 Task: nan
Action: Mouse moved to (478, 128)
Screenshot: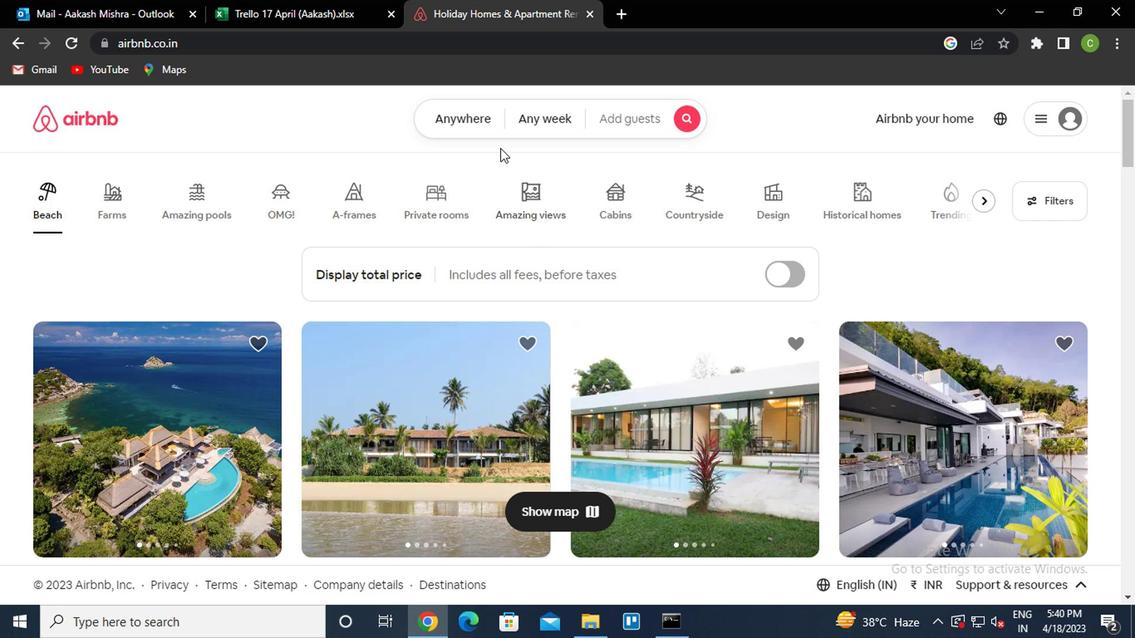 
Action: Mouse pressed left at (478, 128)
Screenshot: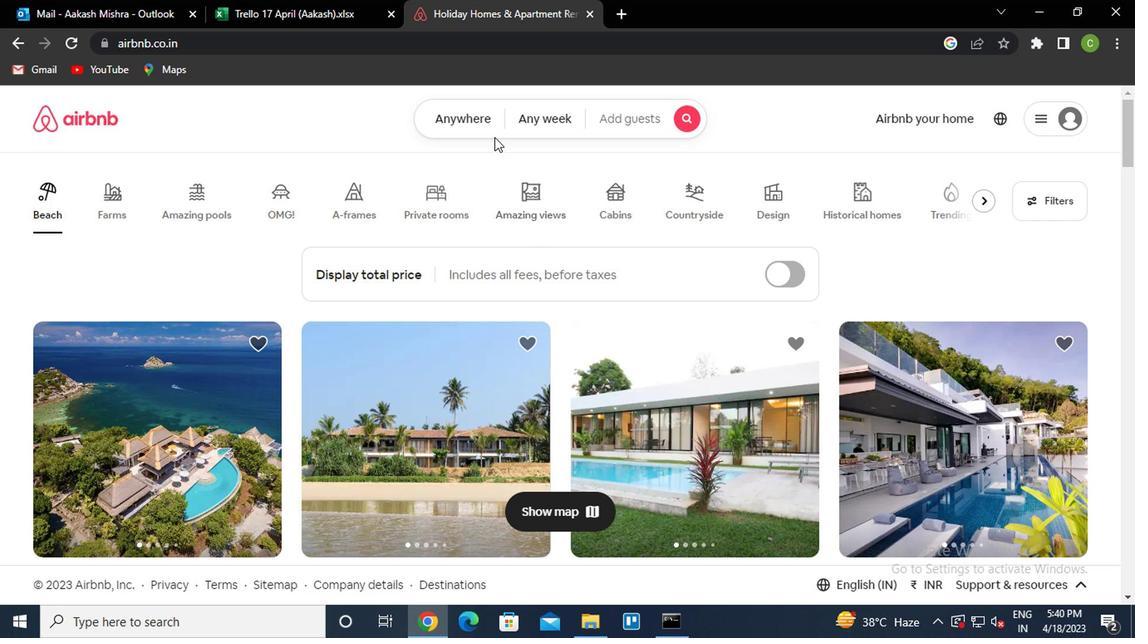 
Action: Mouse moved to (301, 194)
Screenshot: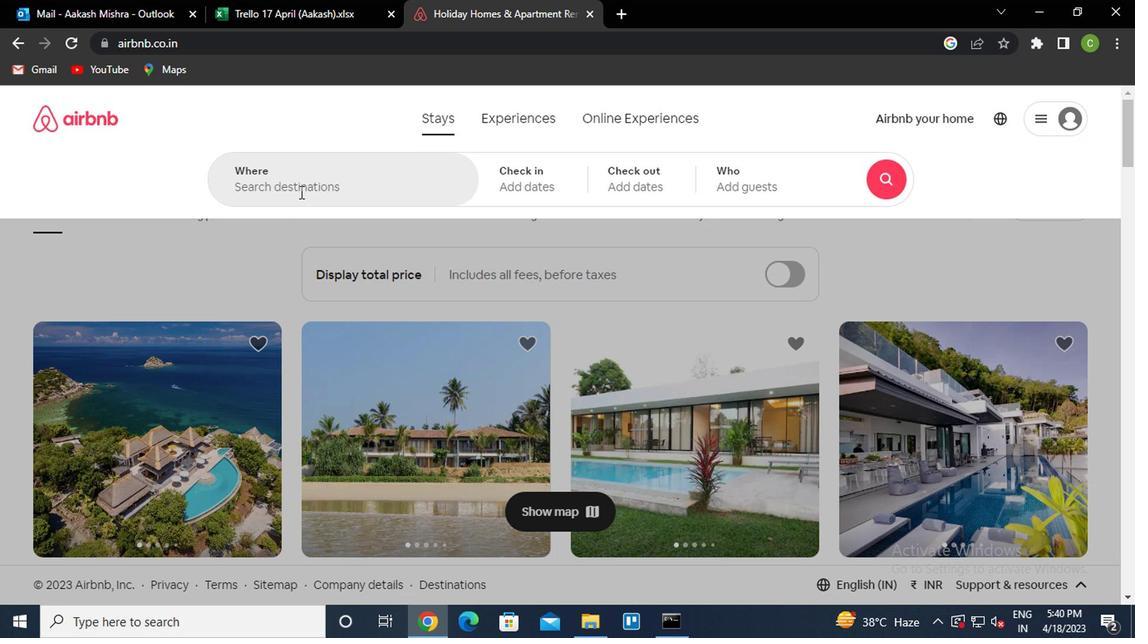 
Action: Mouse pressed left at (301, 194)
Screenshot: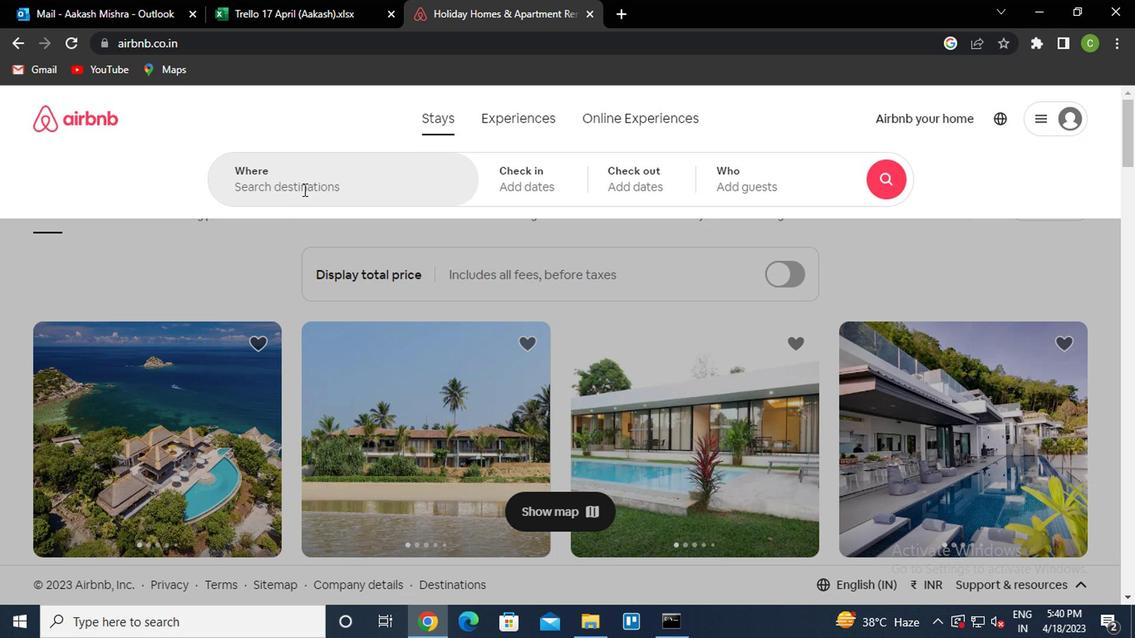 
Action: Key pressed v<Key.caps_lock>iradouro<Key.space><Key.caps_lock>b<Key.caps_lock>razil<Key.down><Key.enter>
Screenshot: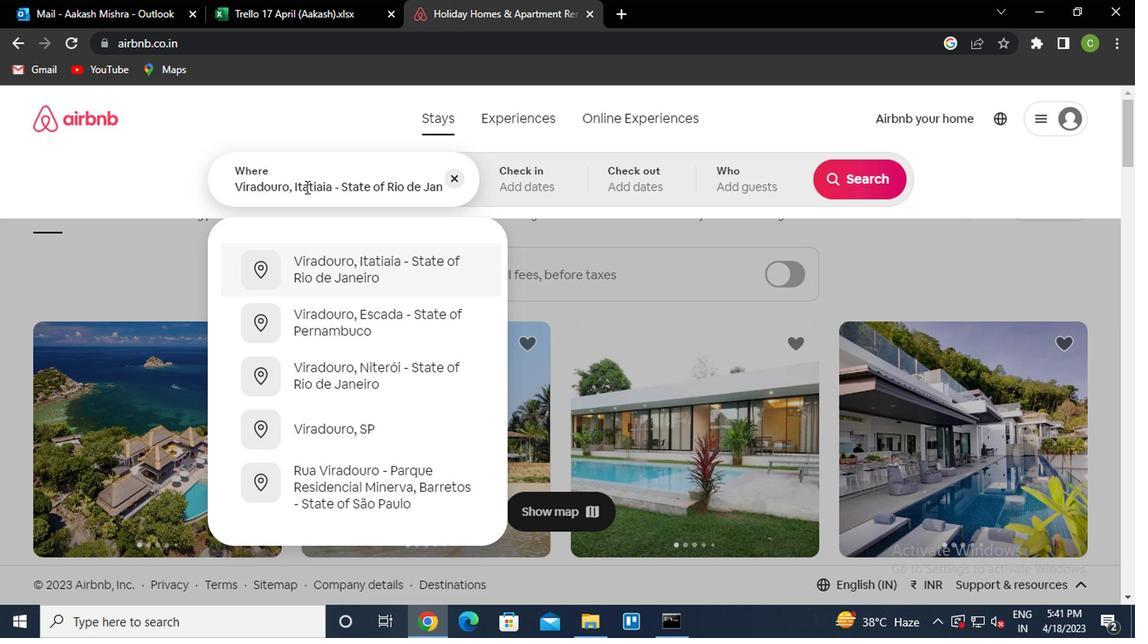 
Action: Mouse moved to (848, 315)
Screenshot: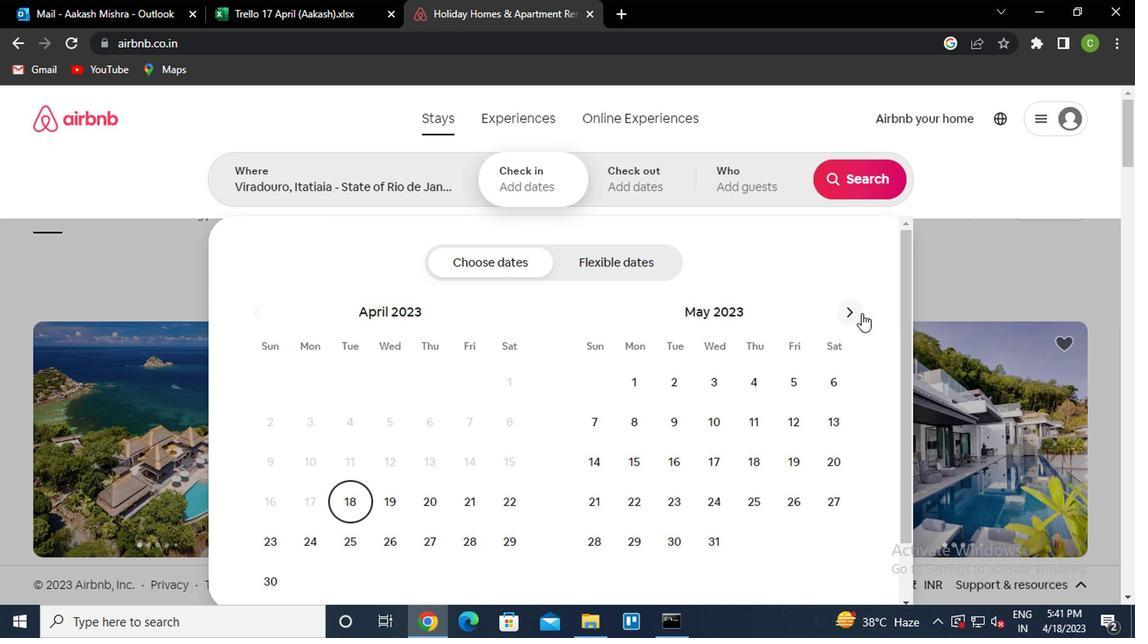 
Action: Mouse pressed left at (848, 315)
Screenshot: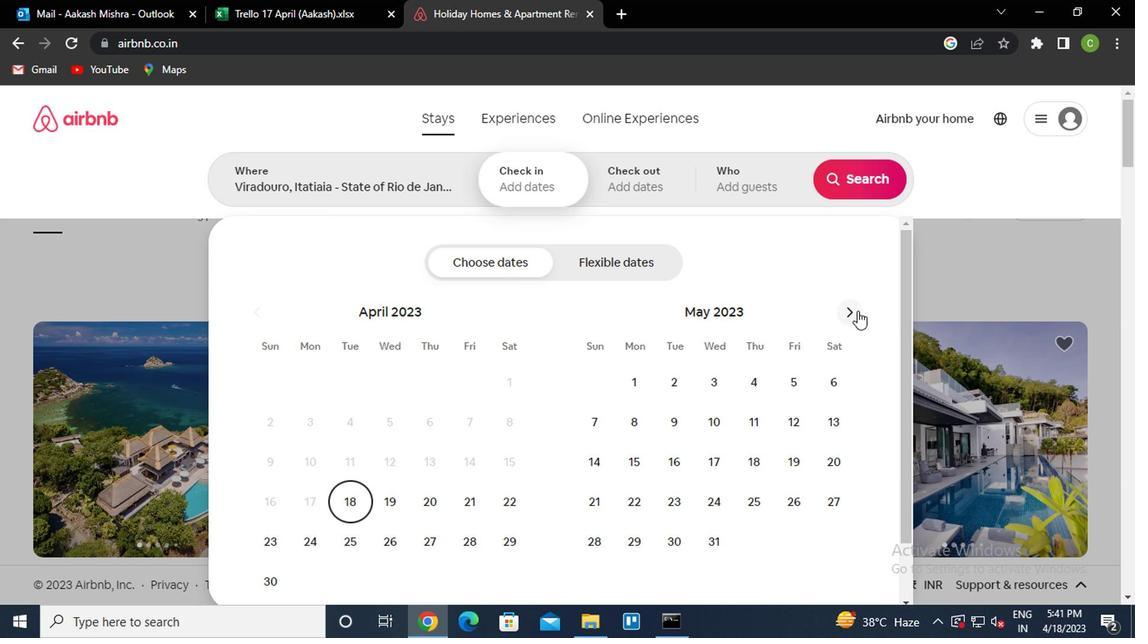 
Action: Mouse pressed left at (848, 315)
Screenshot: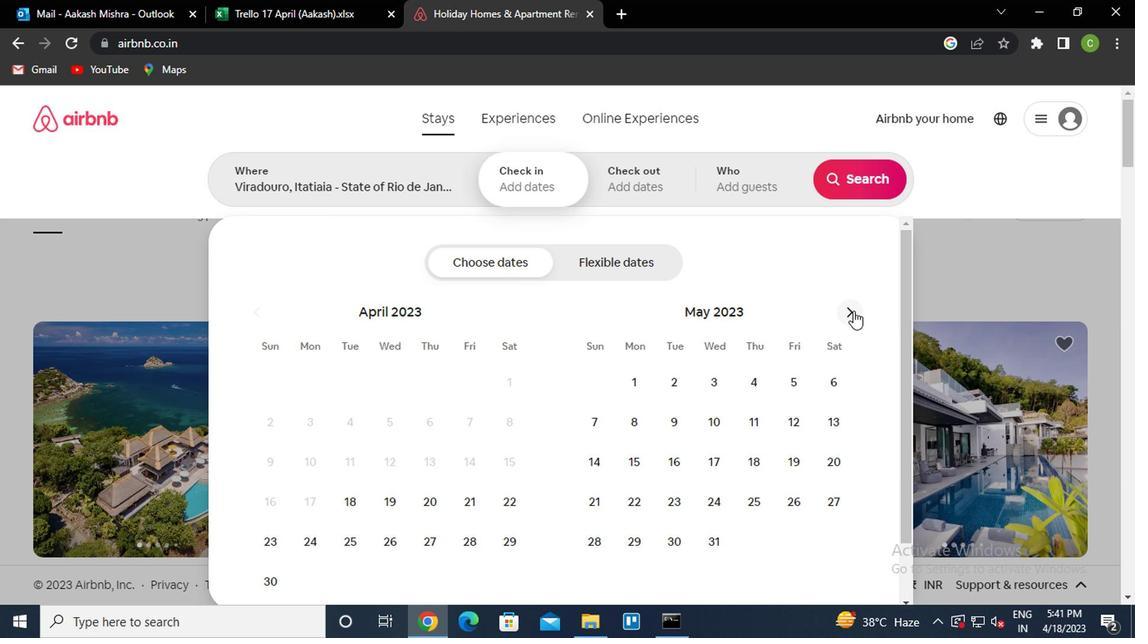 
Action: Mouse pressed left at (848, 315)
Screenshot: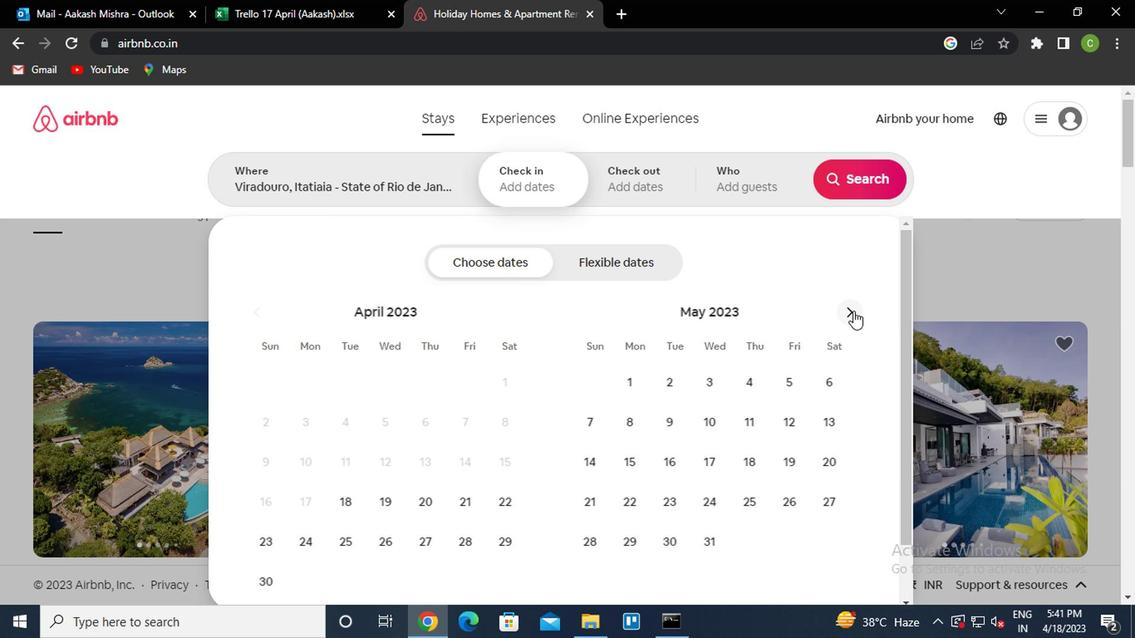 
Action: Mouse pressed left at (848, 315)
Screenshot: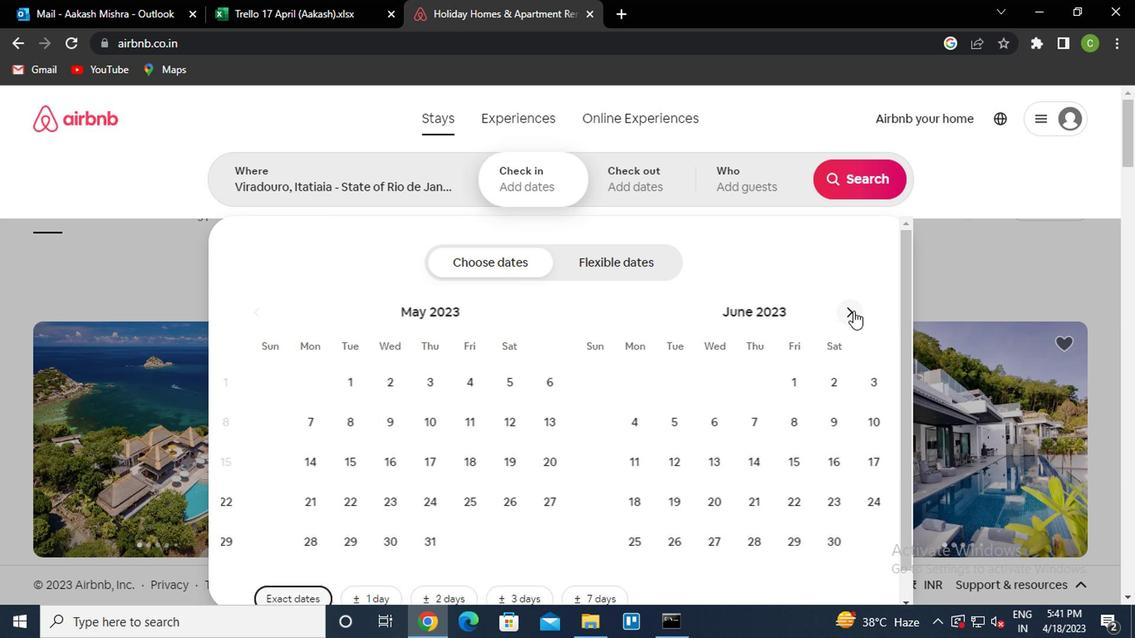 
Action: Mouse pressed left at (848, 315)
Screenshot: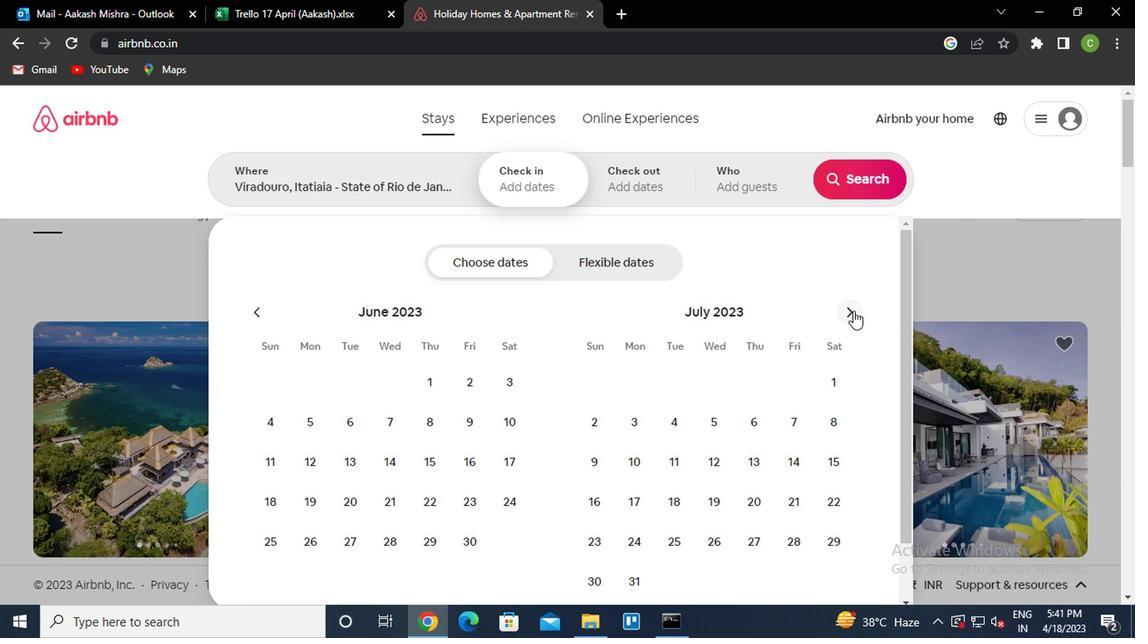 
Action: Mouse moved to (831, 425)
Screenshot: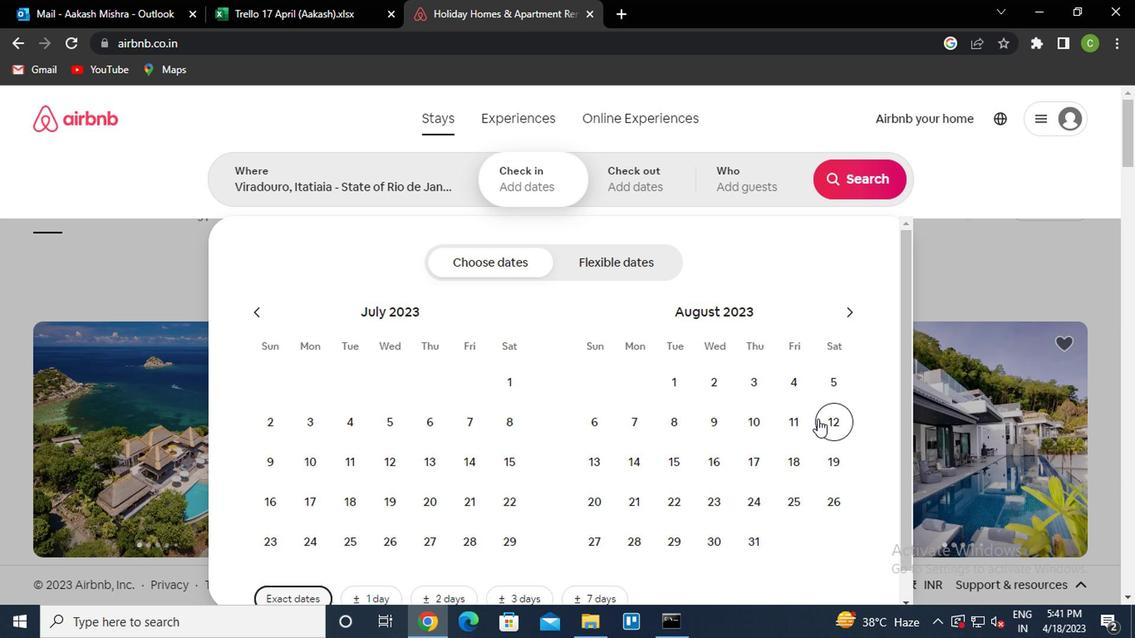 
Action: Mouse pressed left at (831, 425)
Screenshot: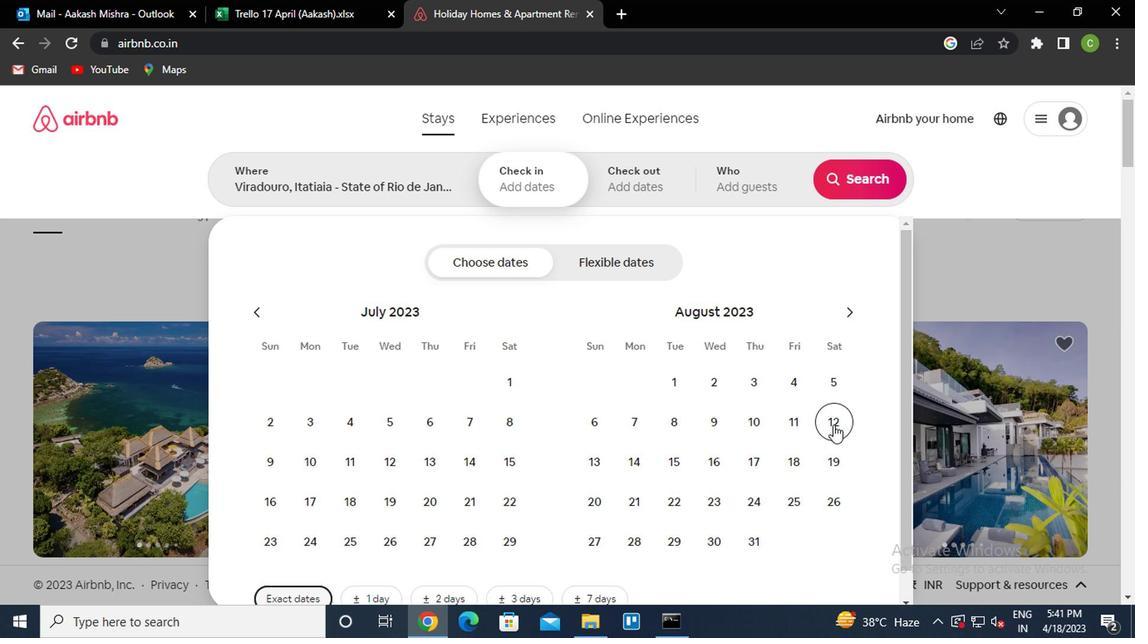 
Action: Mouse moved to (672, 460)
Screenshot: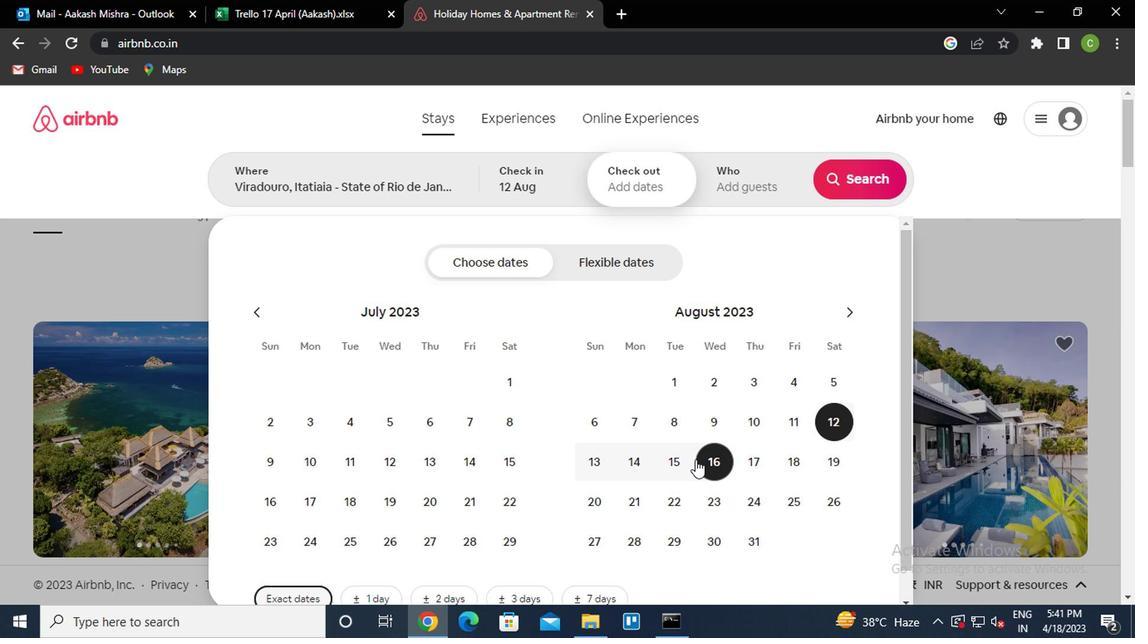 
Action: Mouse pressed left at (672, 460)
Screenshot: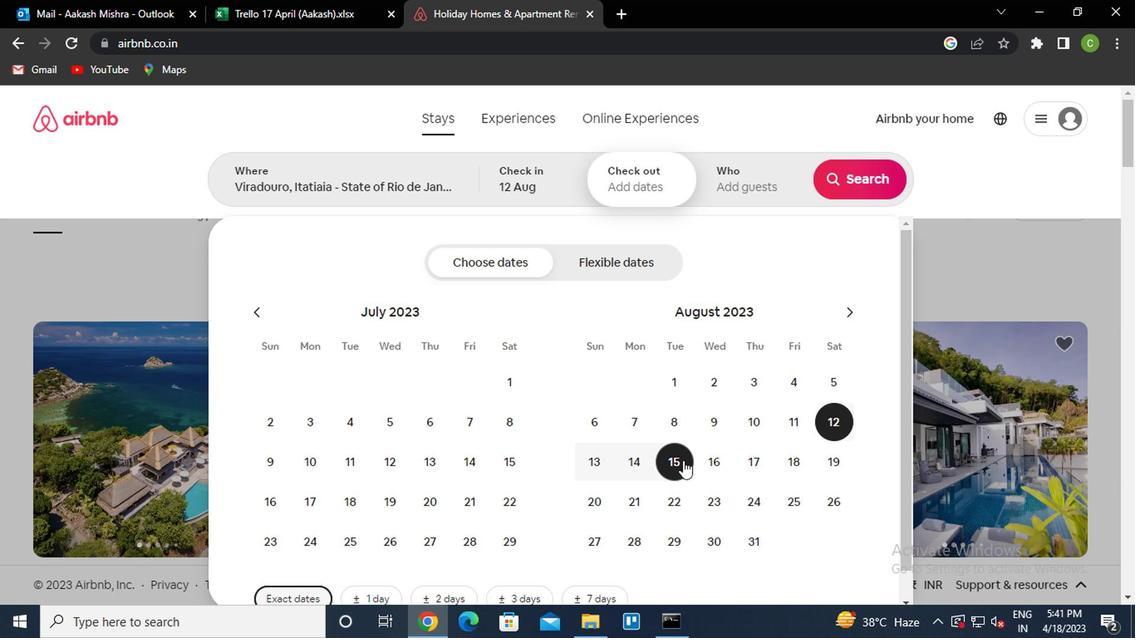 
Action: Mouse moved to (746, 199)
Screenshot: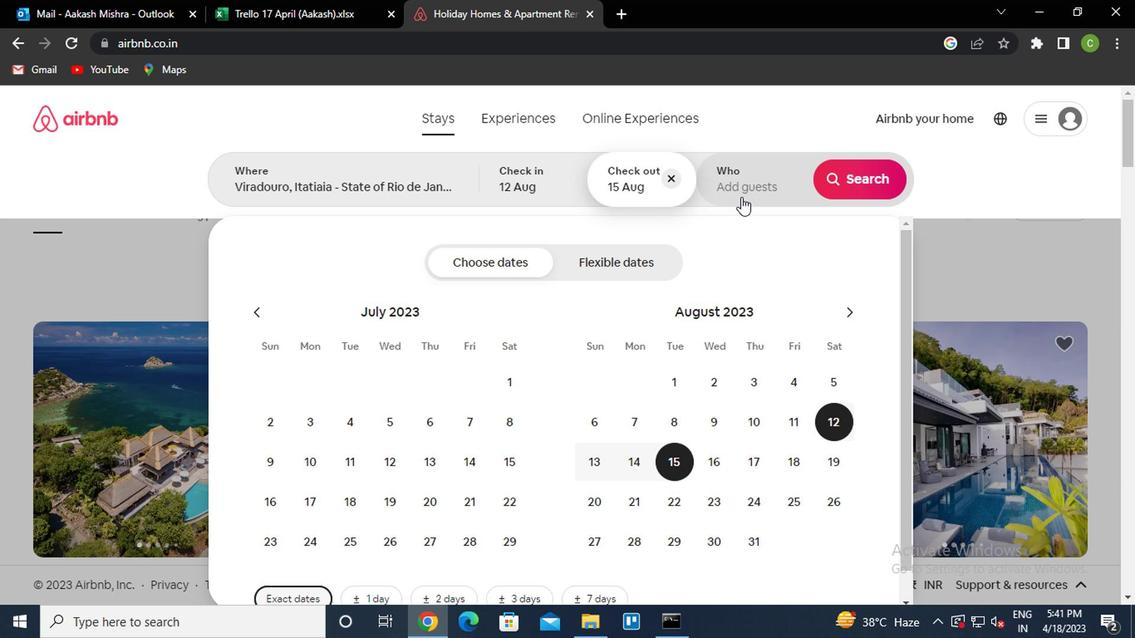 
Action: Mouse pressed left at (746, 199)
Screenshot: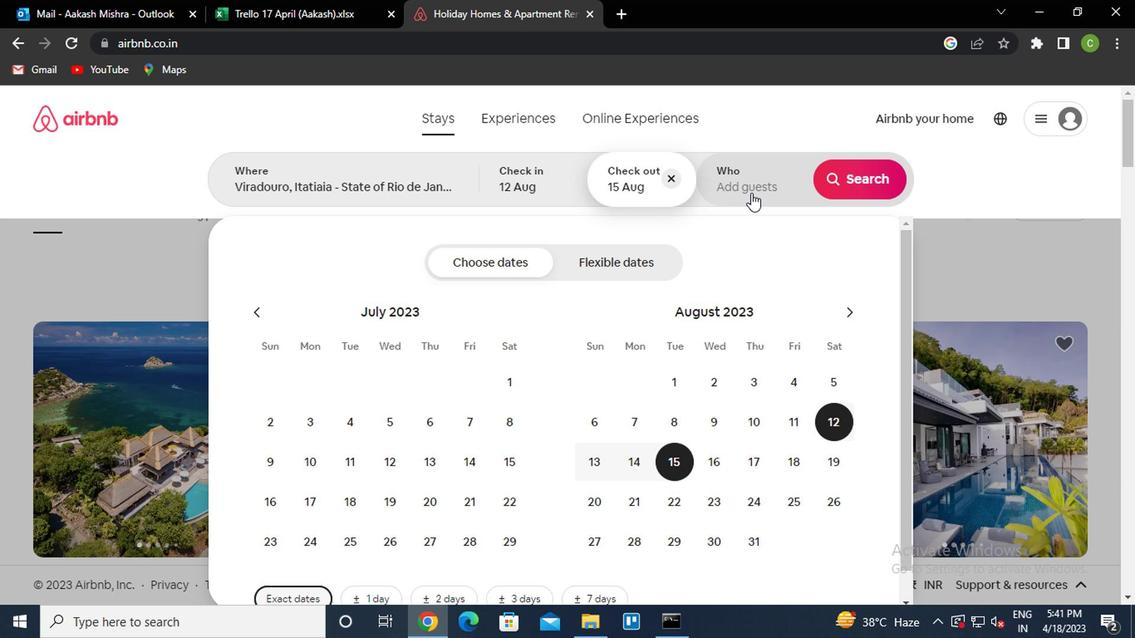 
Action: Mouse moved to (852, 274)
Screenshot: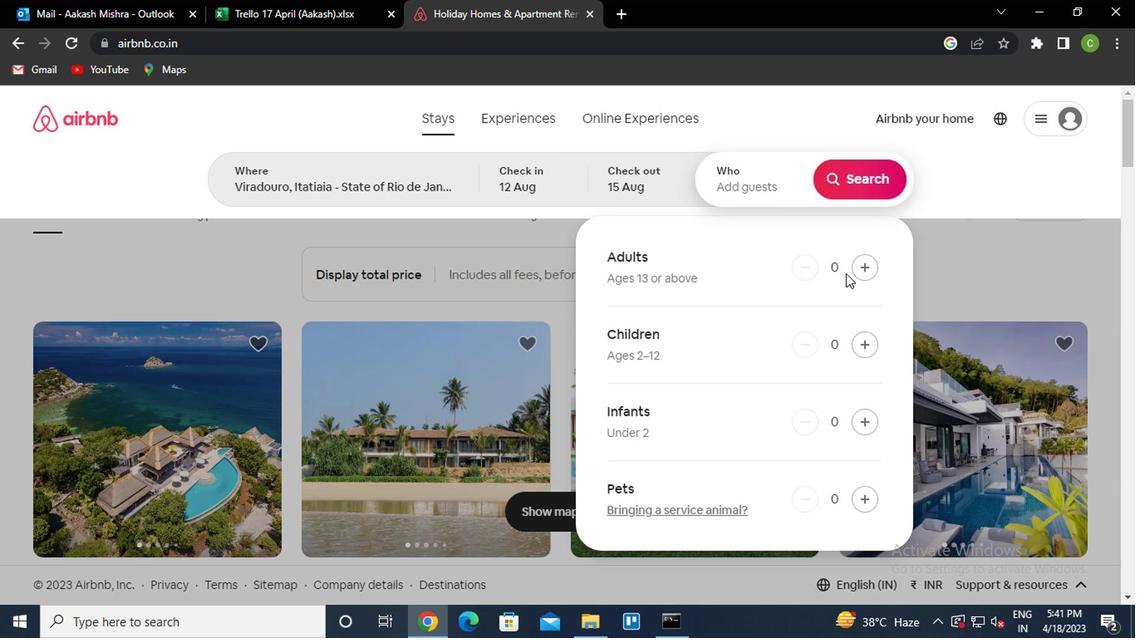 
Action: Mouse pressed left at (852, 274)
Screenshot: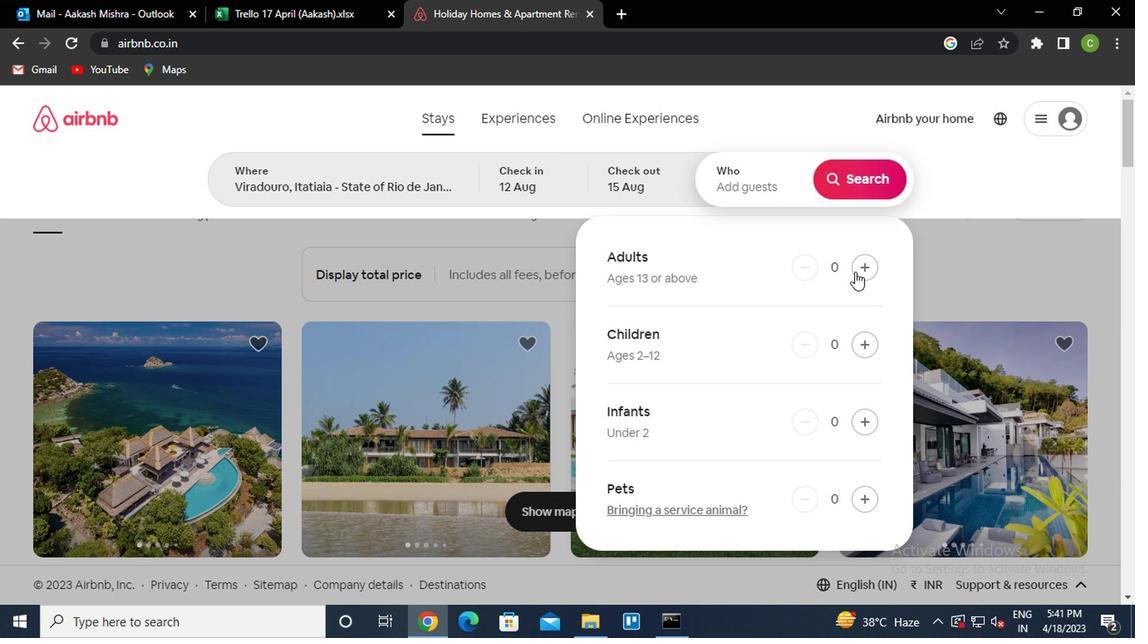 
Action: Mouse pressed left at (852, 274)
Screenshot: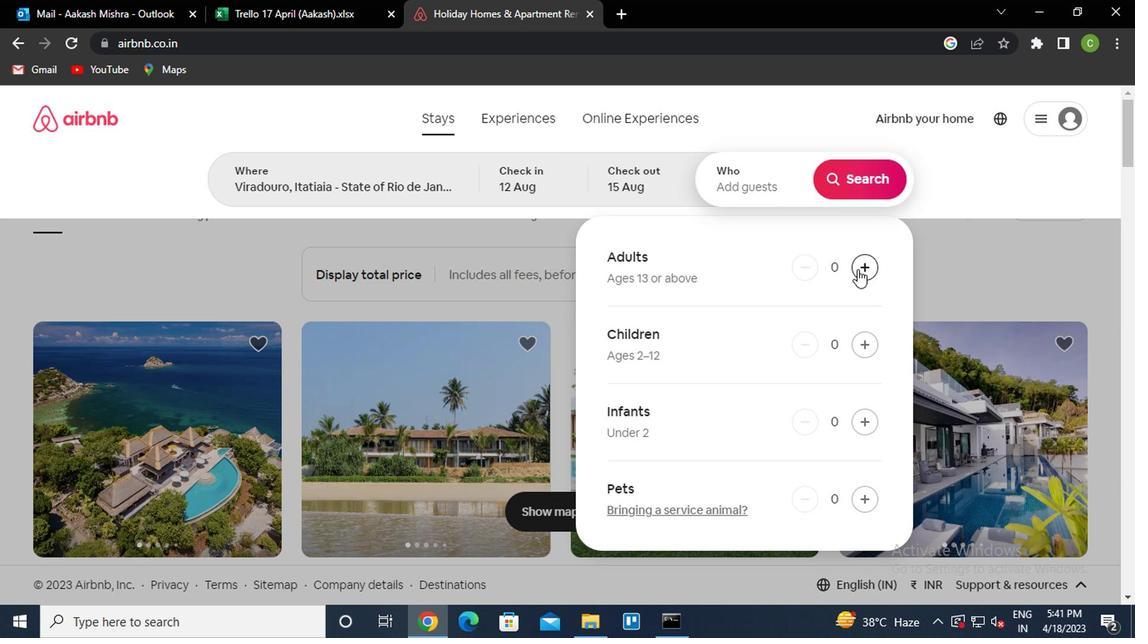 
Action: Mouse pressed left at (852, 274)
Screenshot: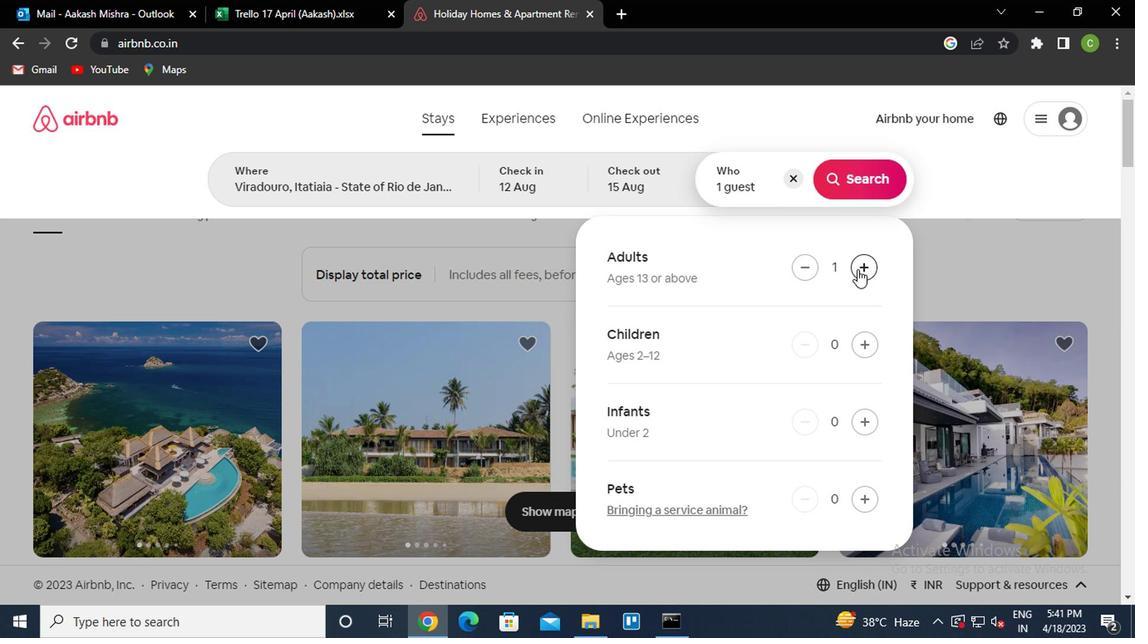 
Action: Mouse moved to (922, 257)
Screenshot: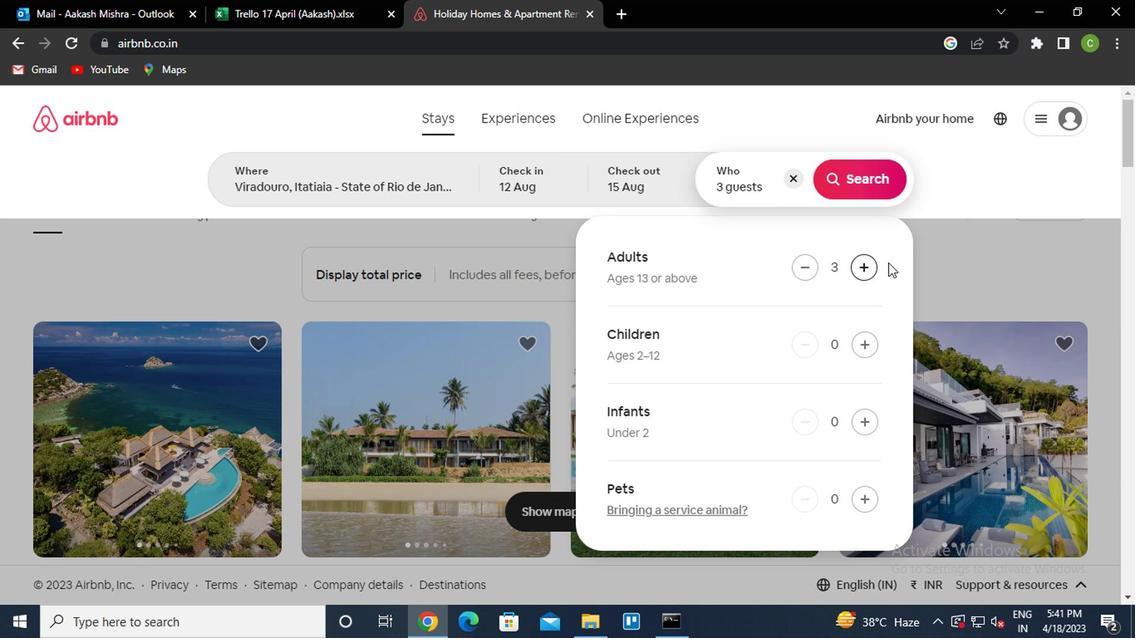 
Action: Mouse pressed left at (922, 257)
Screenshot: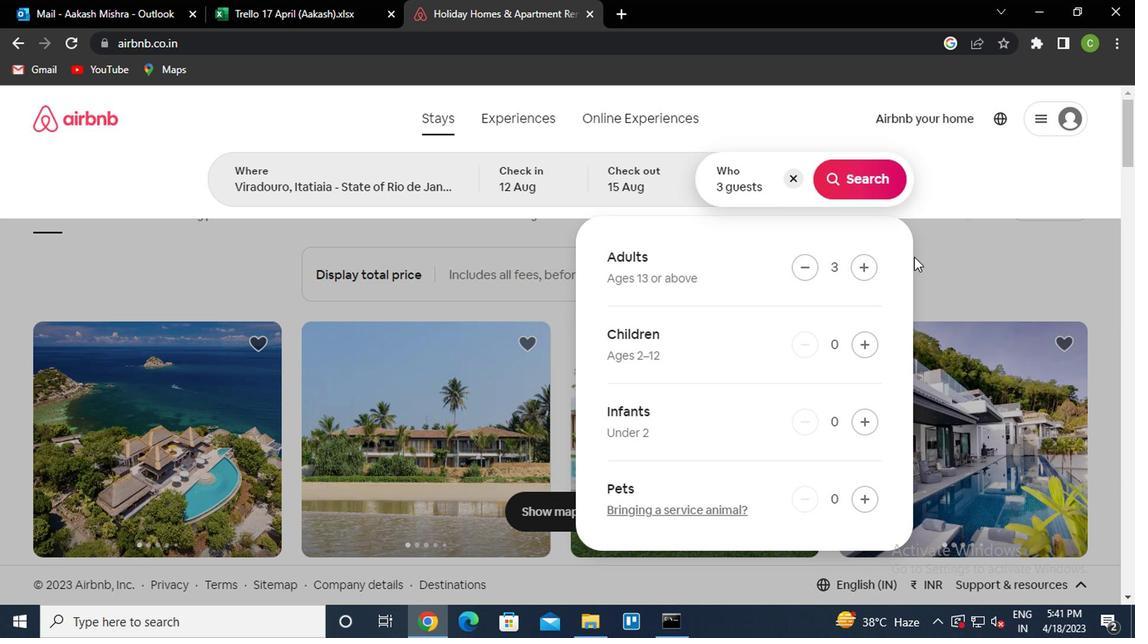 
Action: Mouse moved to (1050, 214)
Screenshot: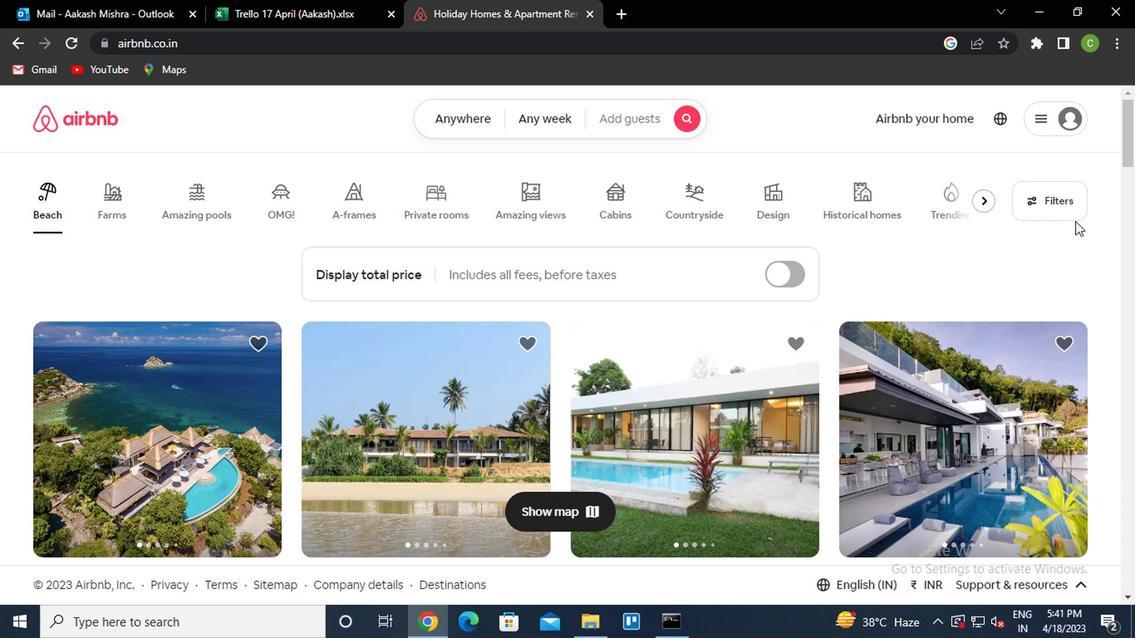 
Action: Mouse pressed left at (1050, 214)
Screenshot: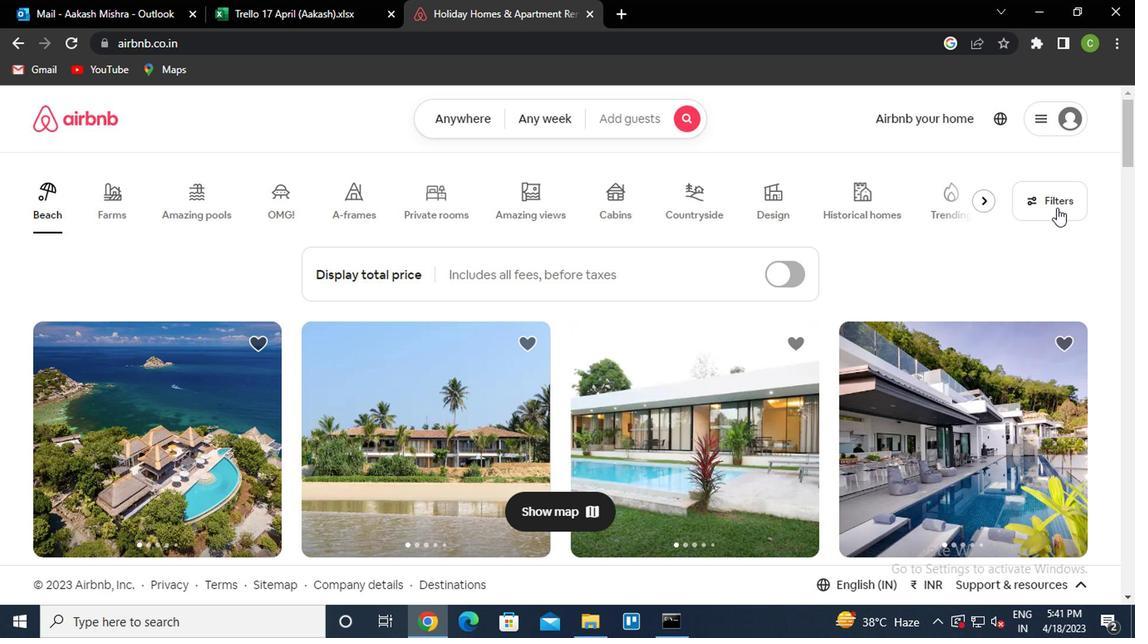 
Action: Mouse moved to (446, 395)
Screenshot: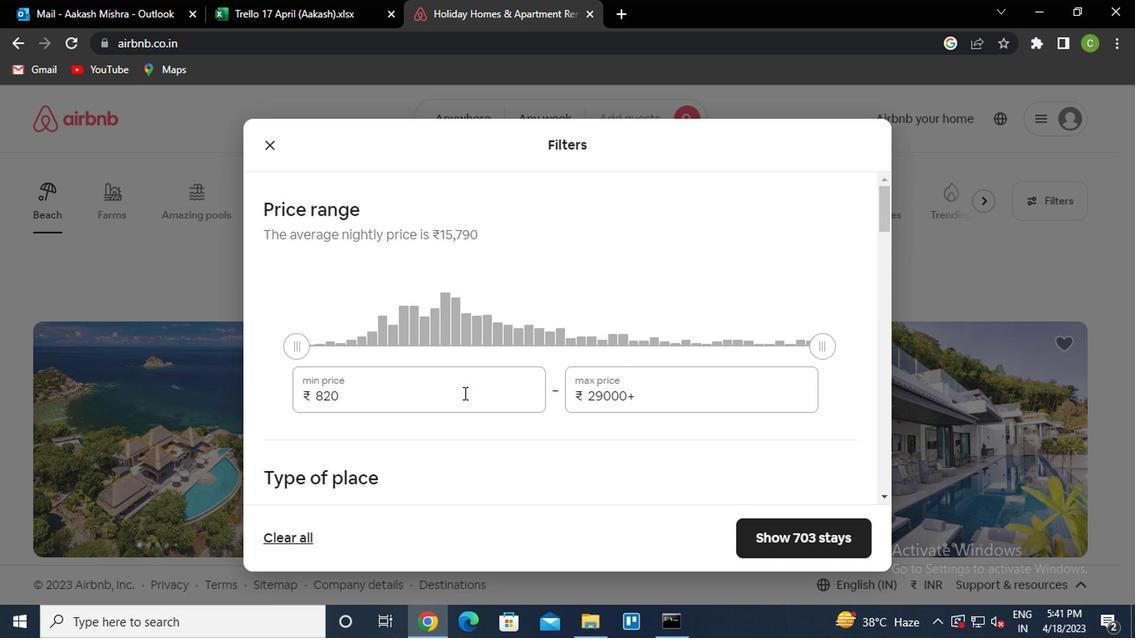 
Action: Mouse pressed left at (446, 395)
Screenshot: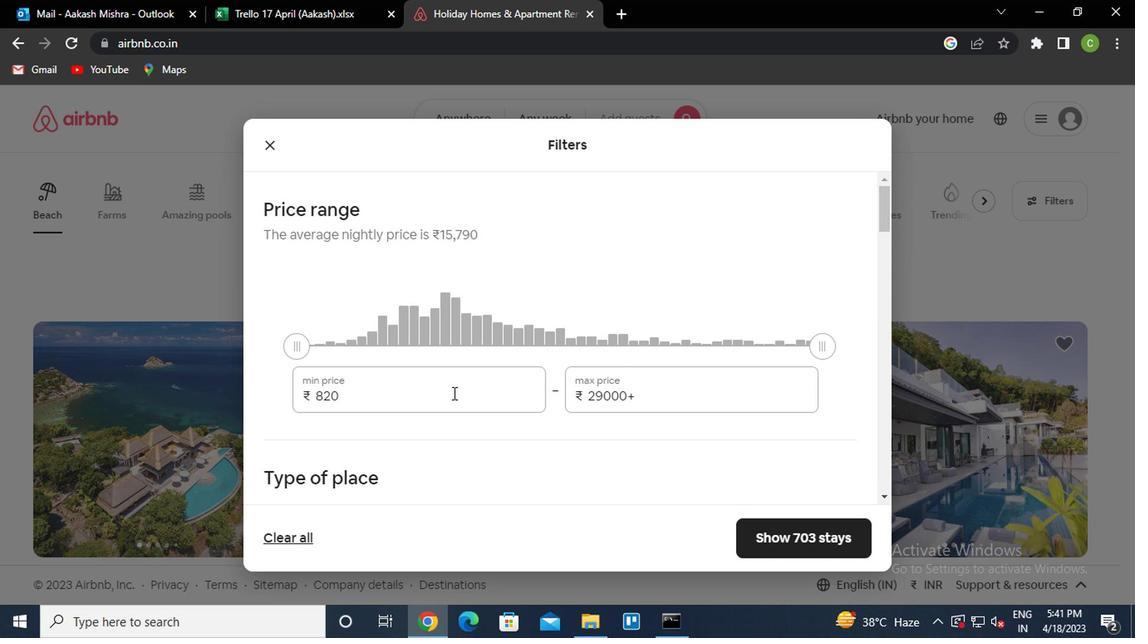 
Action: Mouse moved to (448, 395)
Screenshot: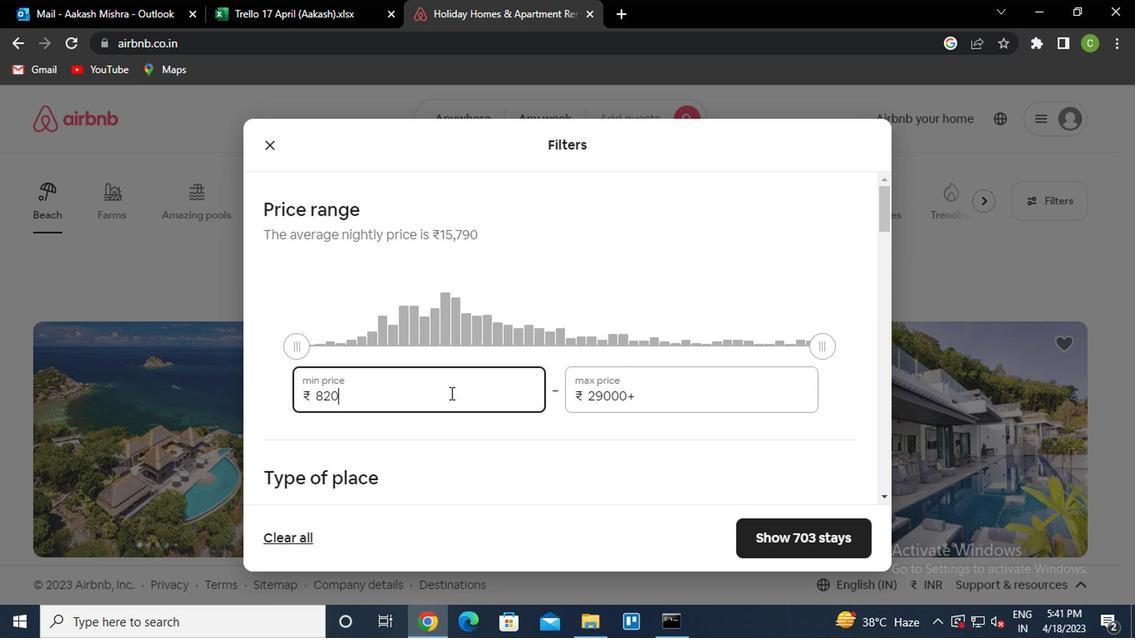 
Action: Key pressed <Key.backspace><Key.backspace><Key.backspace>12000<Key.tab>16000
Screenshot: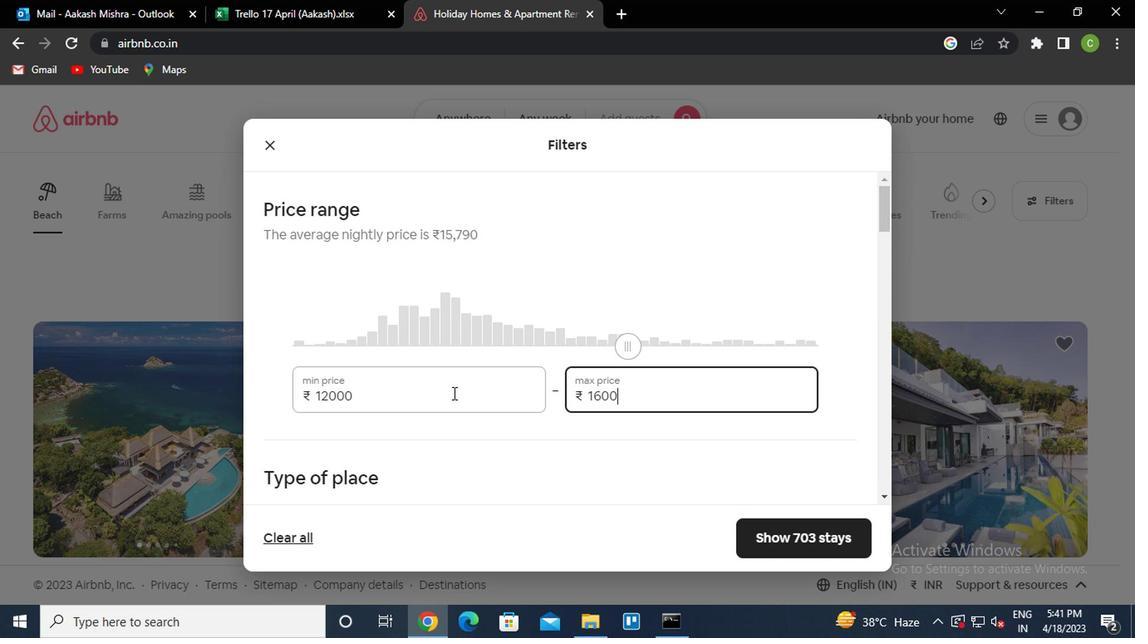 
Action: Mouse moved to (536, 425)
Screenshot: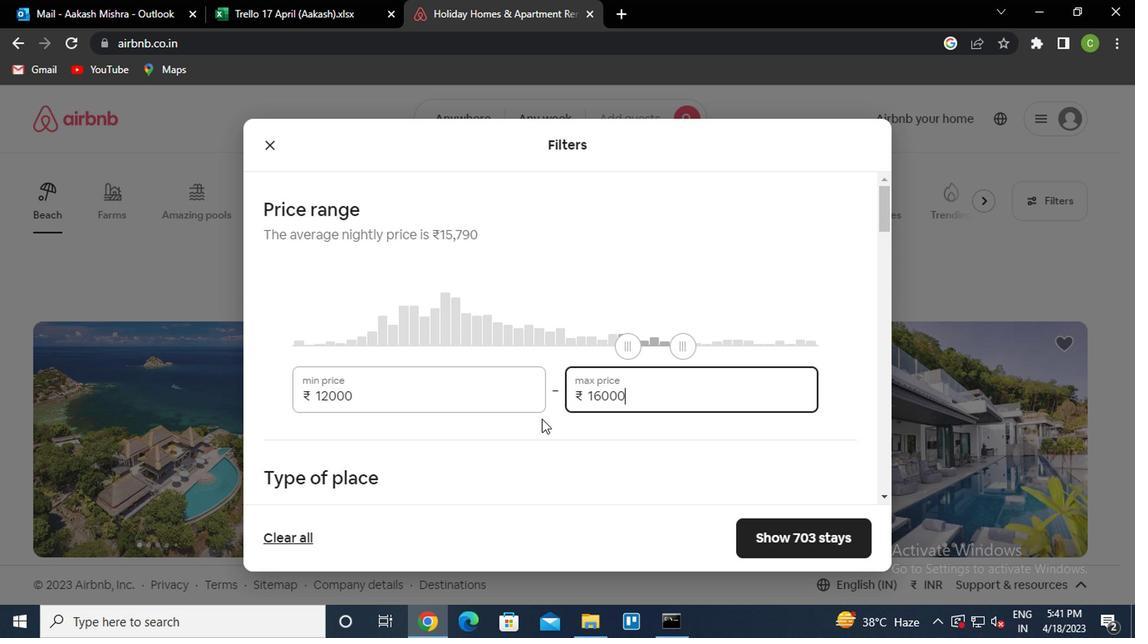 
Action: Mouse scrolled (536, 424) with delta (0, -1)
Screenshot: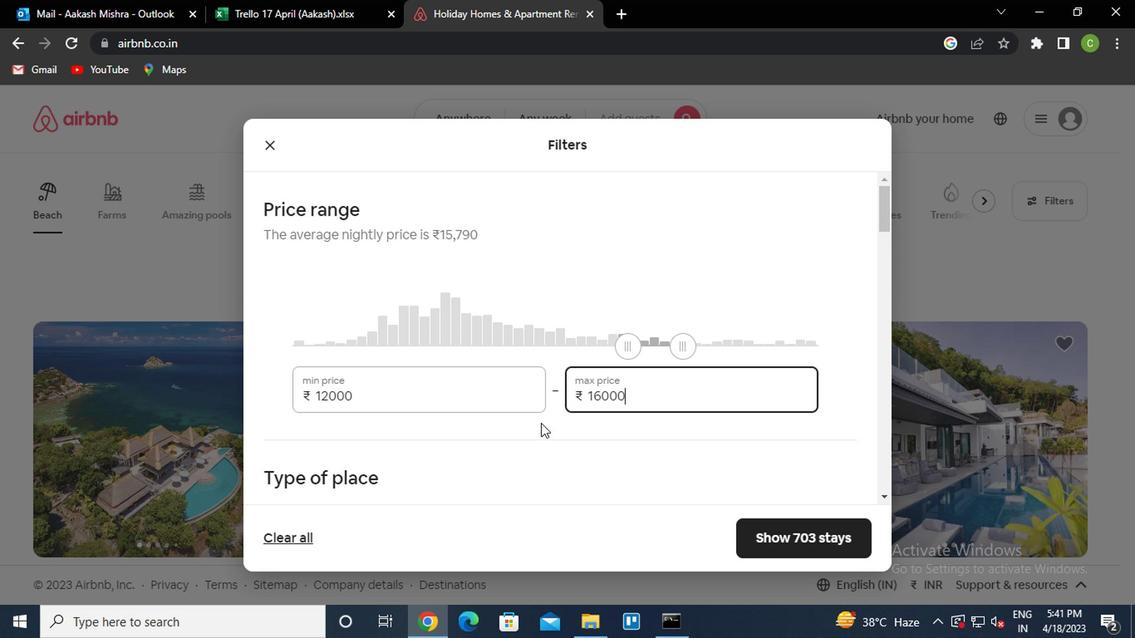 
Action: Mouse scrolled (536, 424) with delta (0, -1)
Screenshot: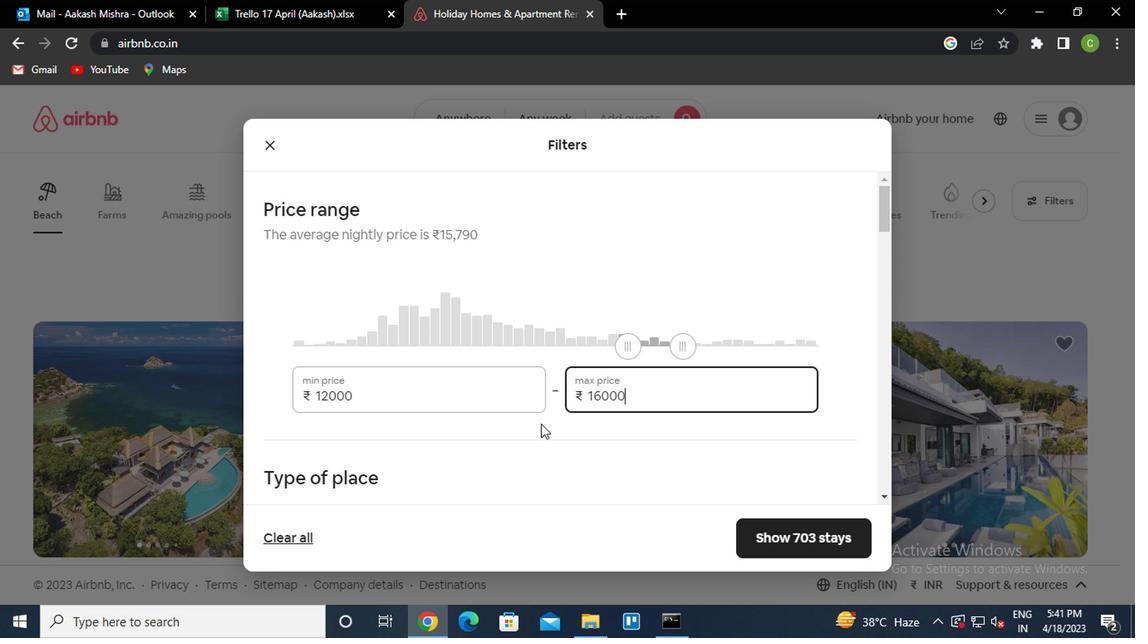 
Action: Mouse moved to (400, 365)
Screenshot: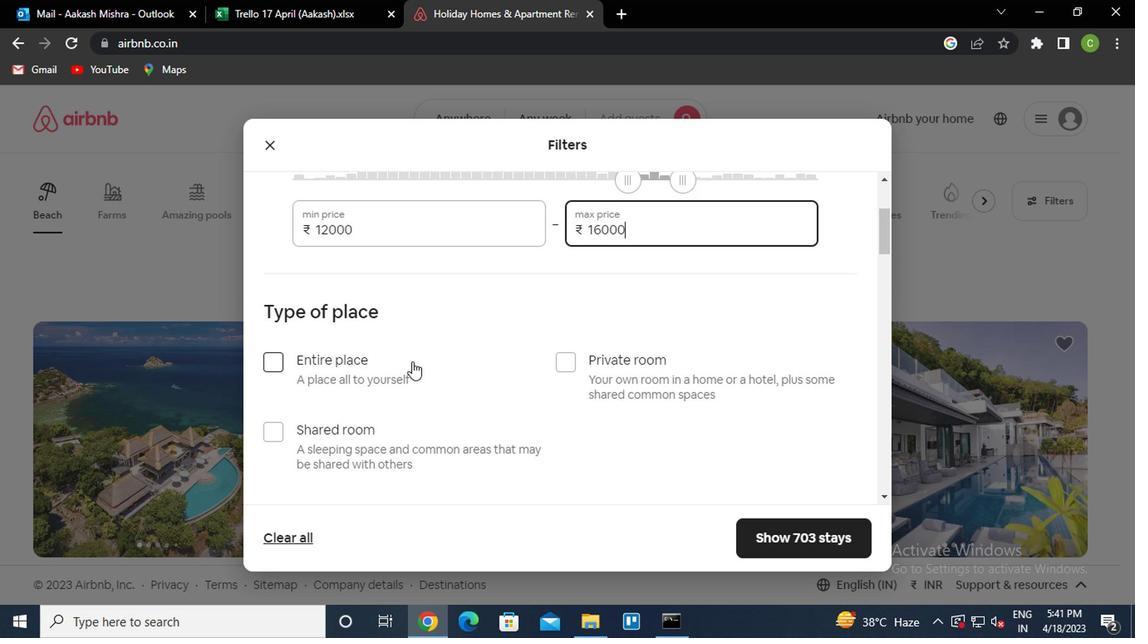 
Action: Mouse pressed left at (400, 365)
Screenshot: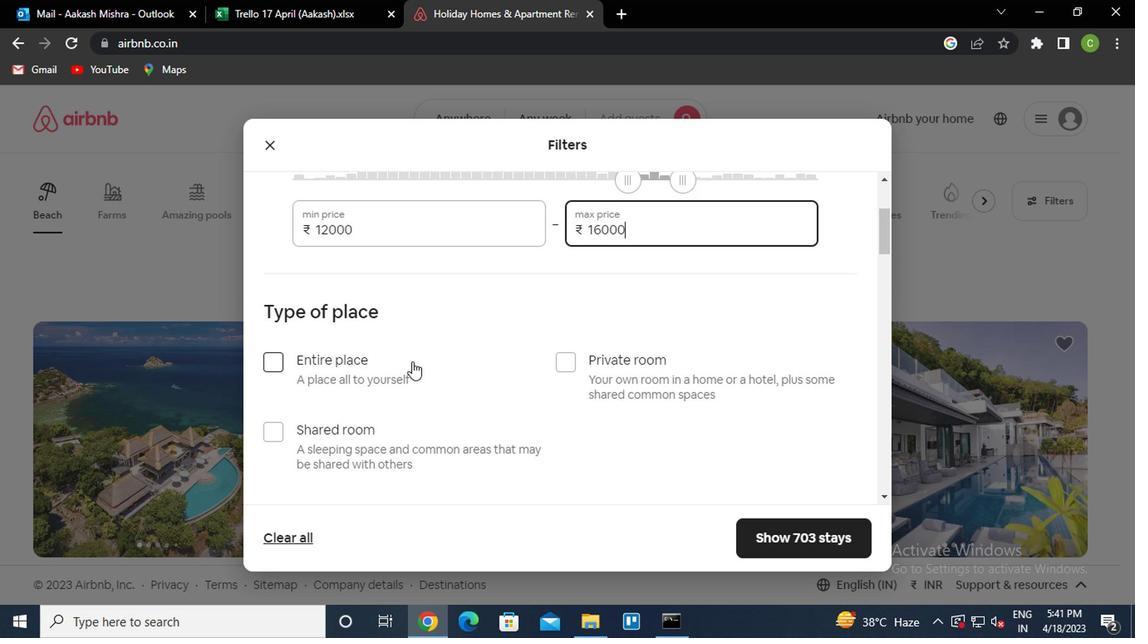 
Action: Mouse moved to (383, 375)
Screenshot: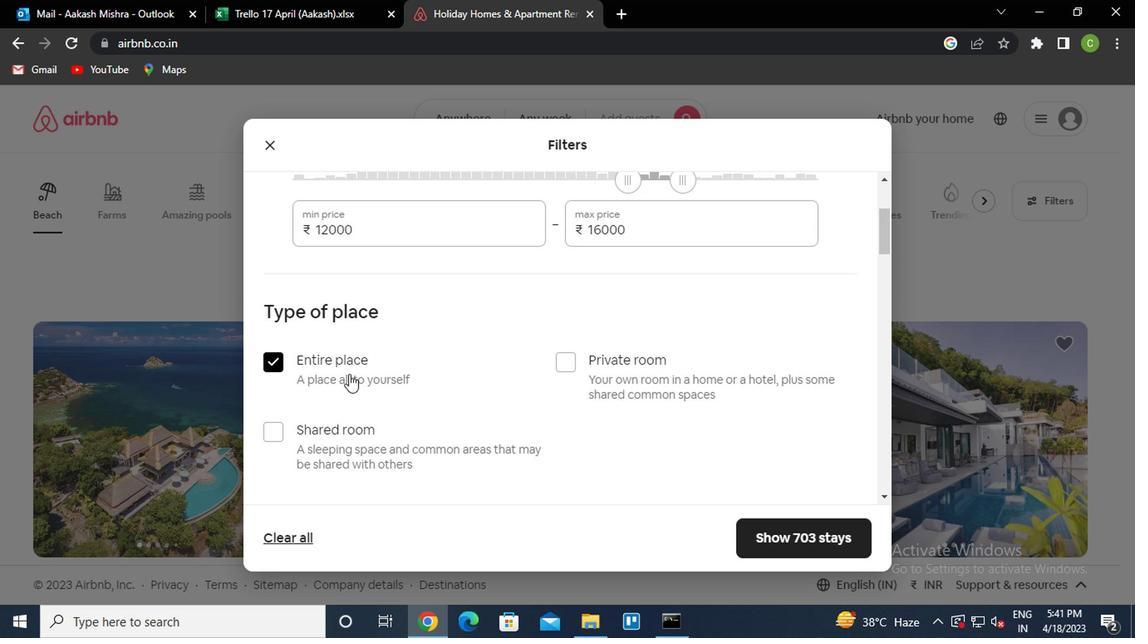 
Action: Mouse scrolled (383, 374) with delta (0, 0)
Screenshot: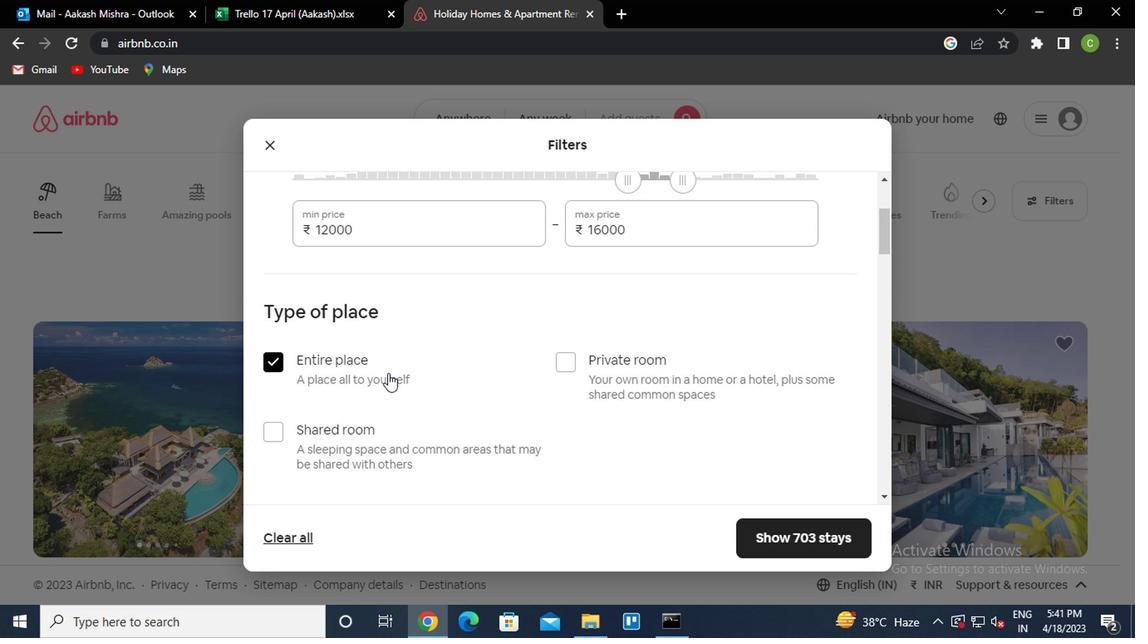
Action: Mouse scrolled (383, 374) with delta (0, 0)
Screenshot: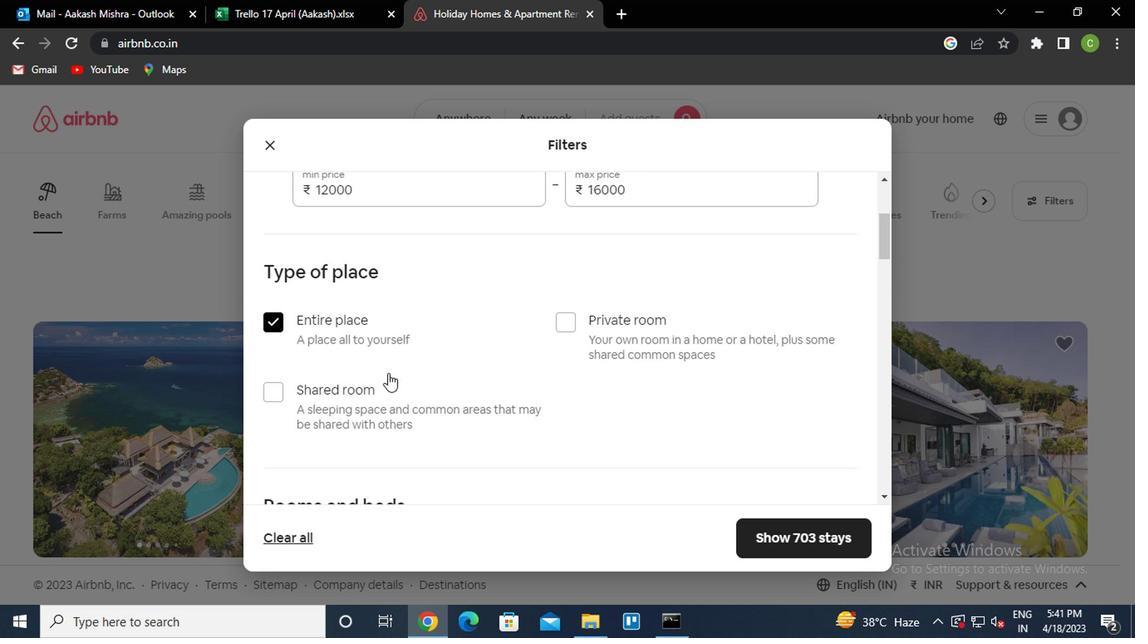 
Action: Mouse moved to (395, 377)
Screenshot: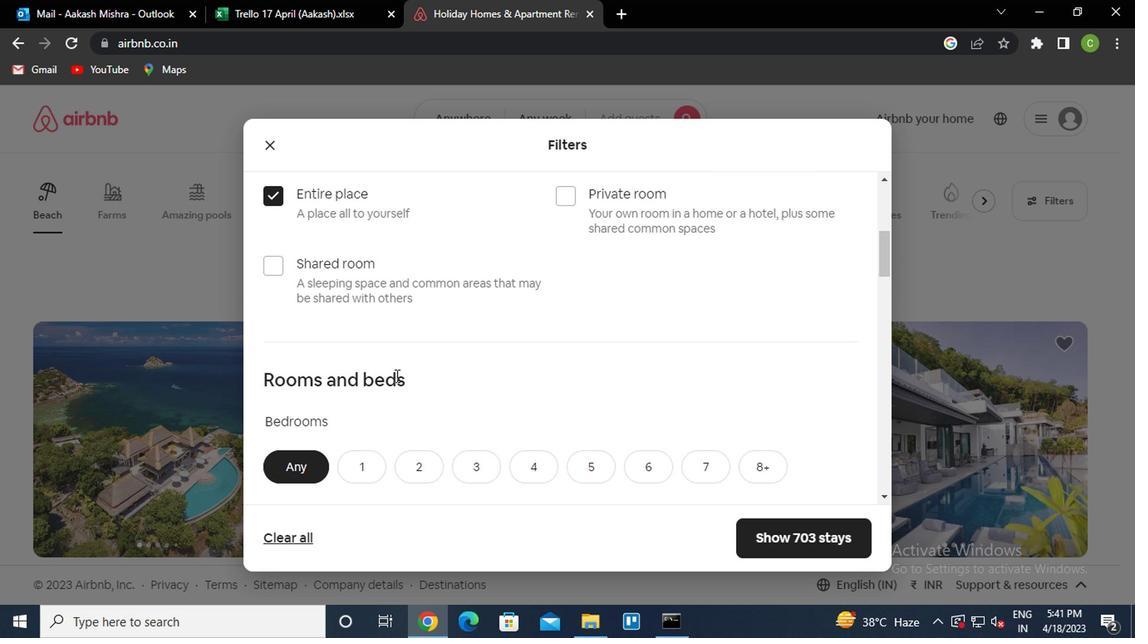 
Action: Mouse scrolled (395, 377) with delta (0, 0)
Screenshot: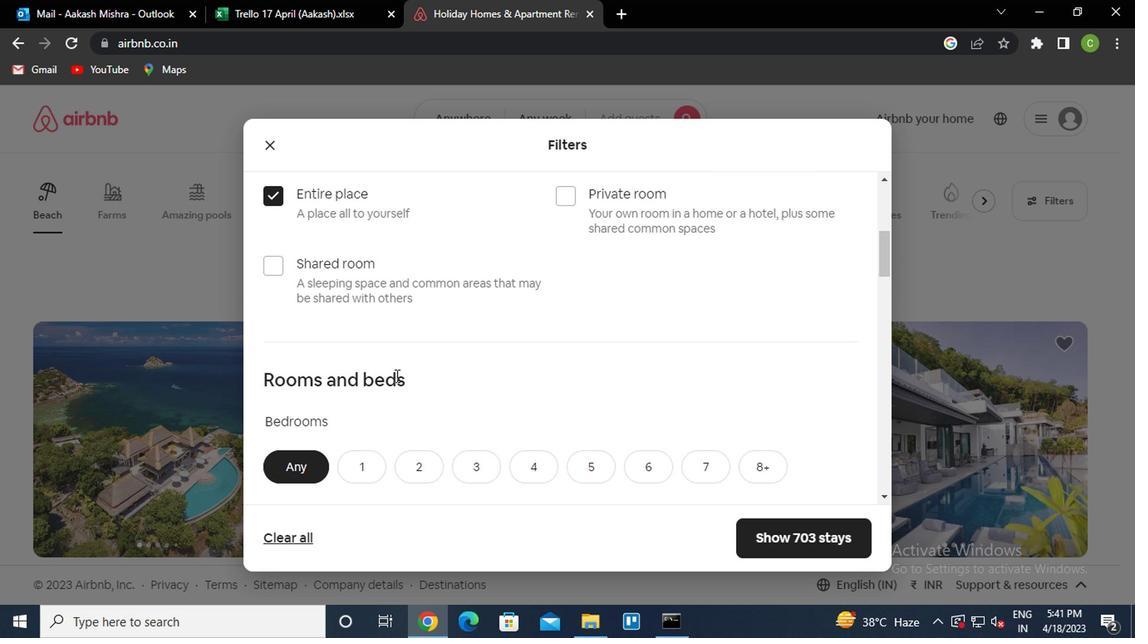 
Action: Mouse moved to (435, 394)
Screenshot: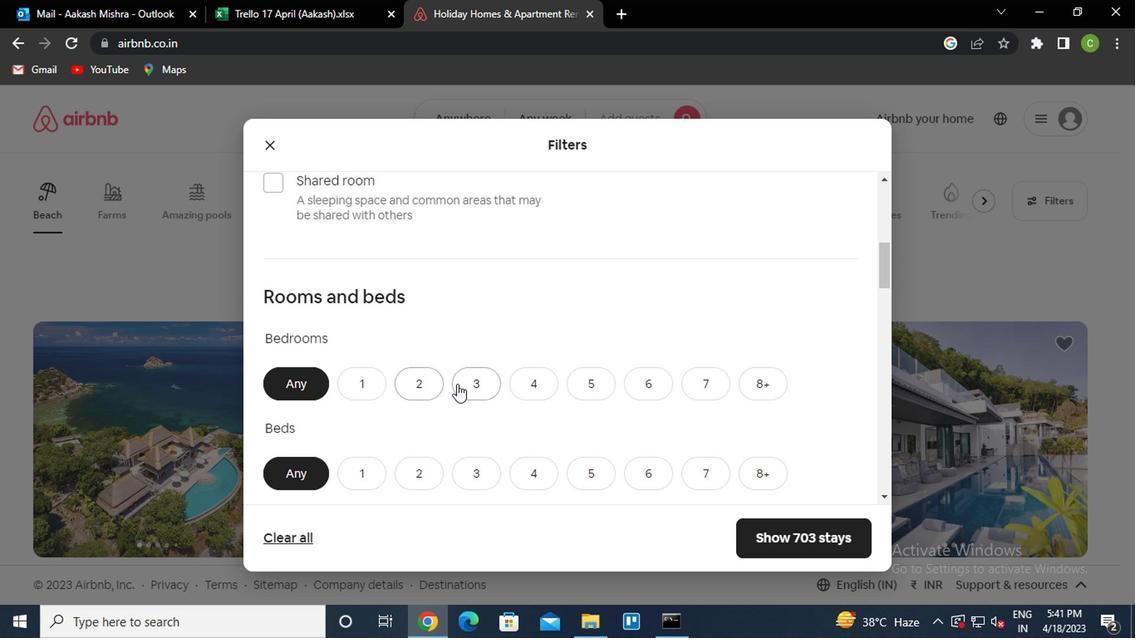 
Action: Mouse pressed left at (435, 394)
Screenshot: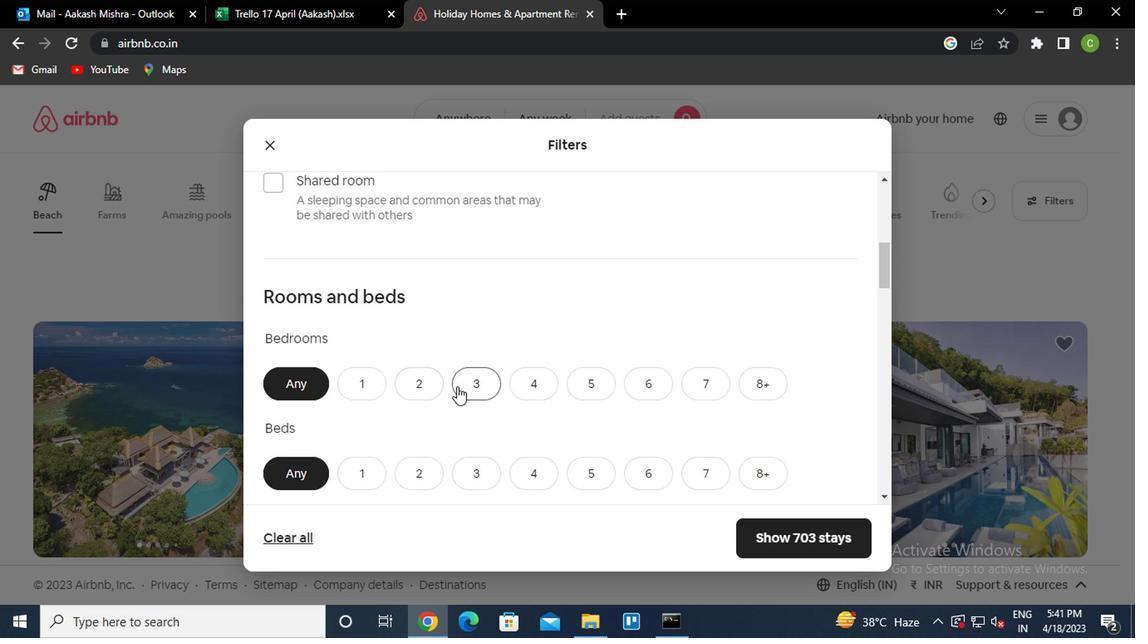 
Action: Mouse moved to (492, 415)
Screenshot: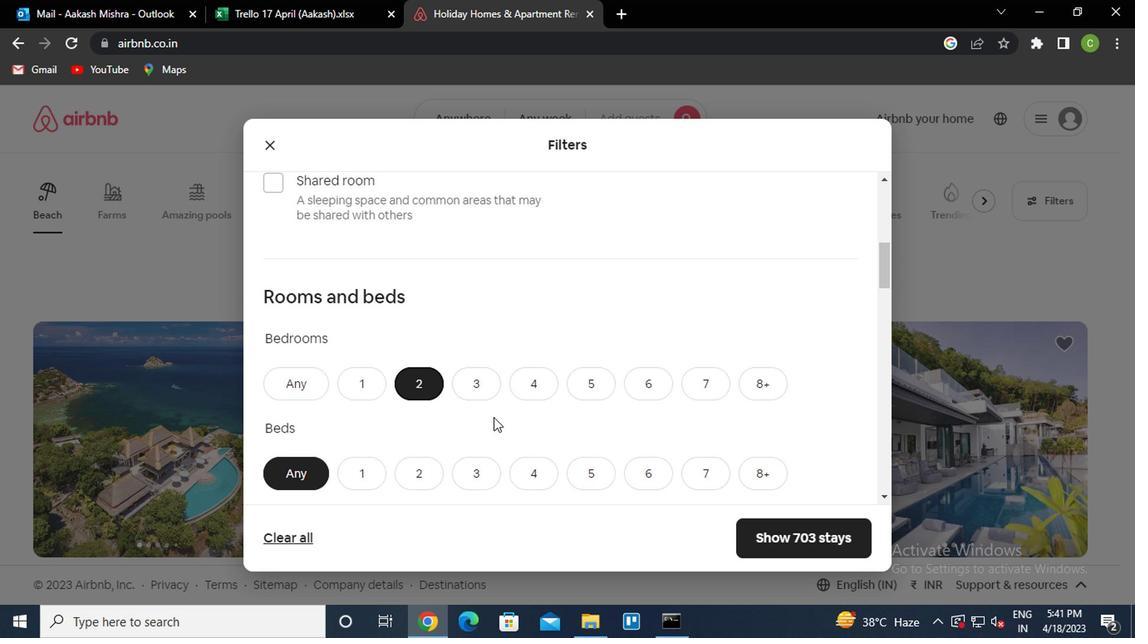 
Action: Mouse scrolled (492, 414) with delta (0, 0)
Screenshot: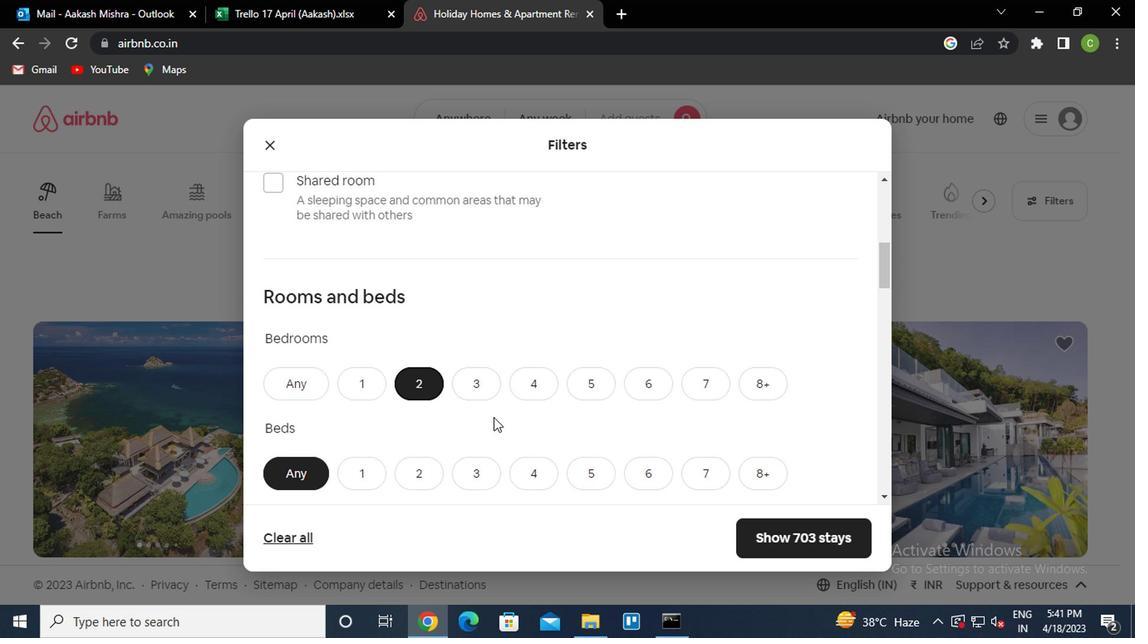 
Action: Mouse moved to (492, 398)
Screenshot: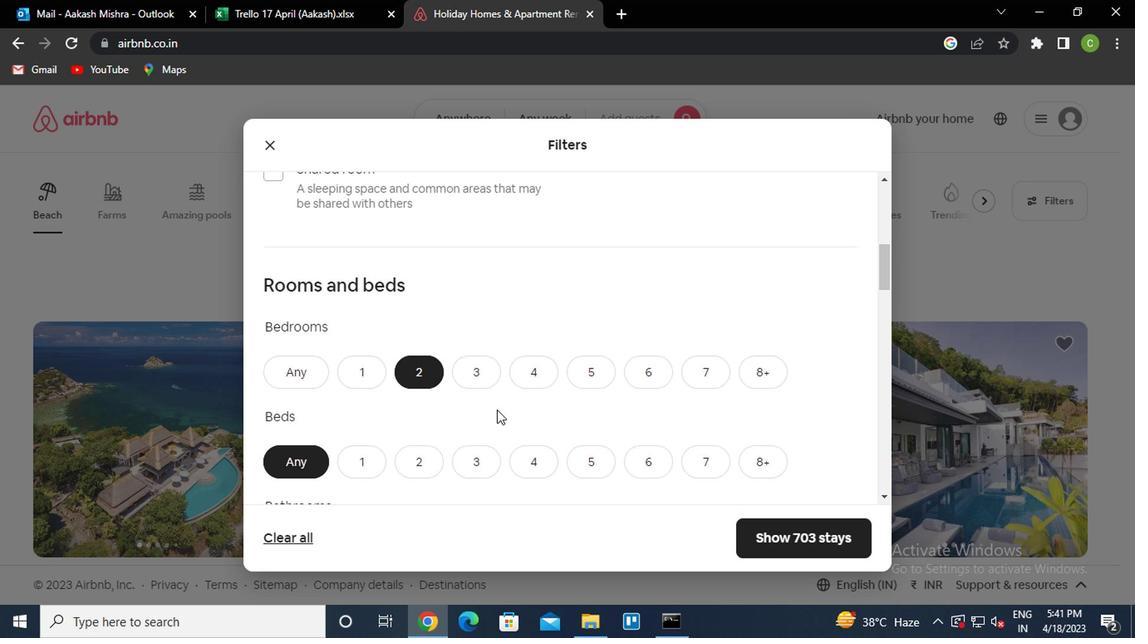
Action: Mouse scrolled (492, 397) with delta (0, -1)
Screenshot: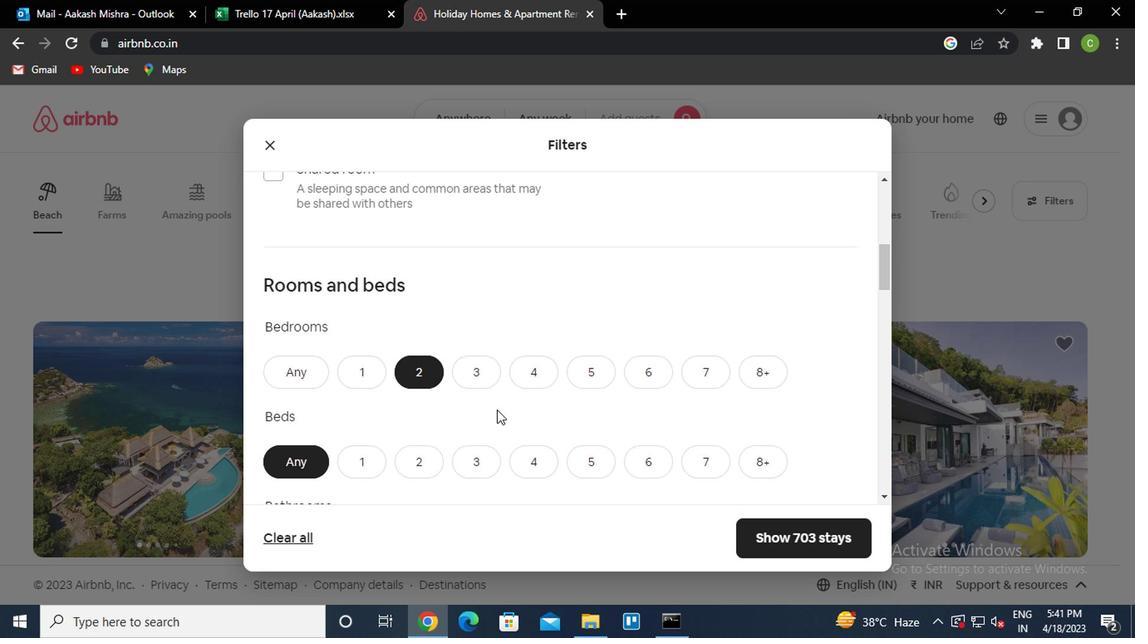 
Action: Mouse moved to (468, 315)
Screenshot: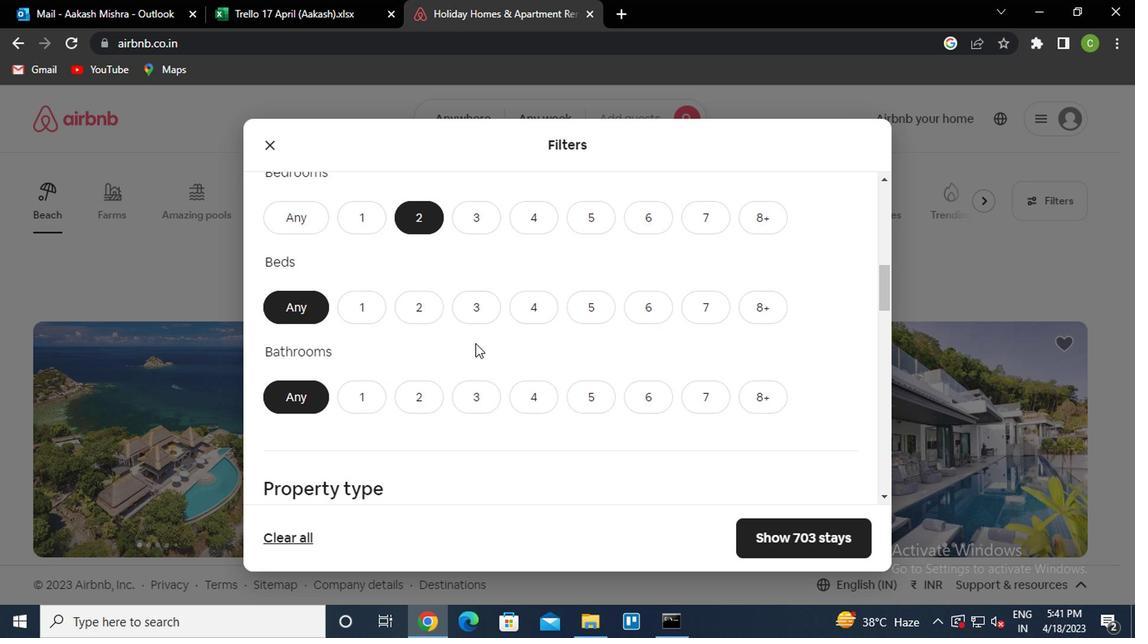 
Action: Mouse pressed left at (468, 315)
Screenshot: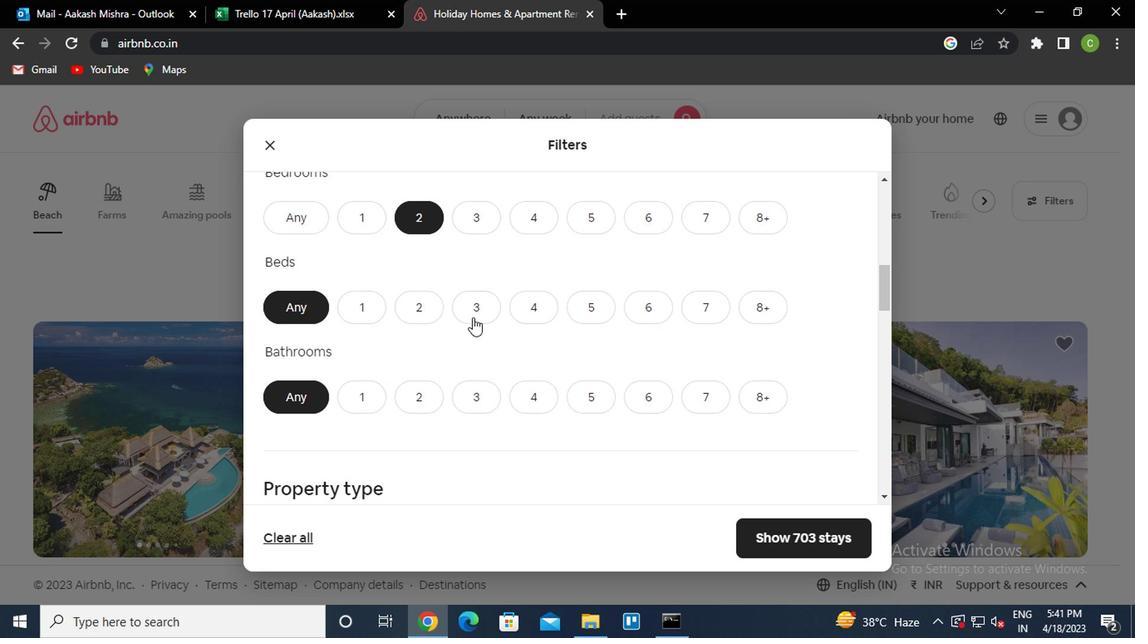 
Action: Mouse moved to (344, 403)
Screenshot: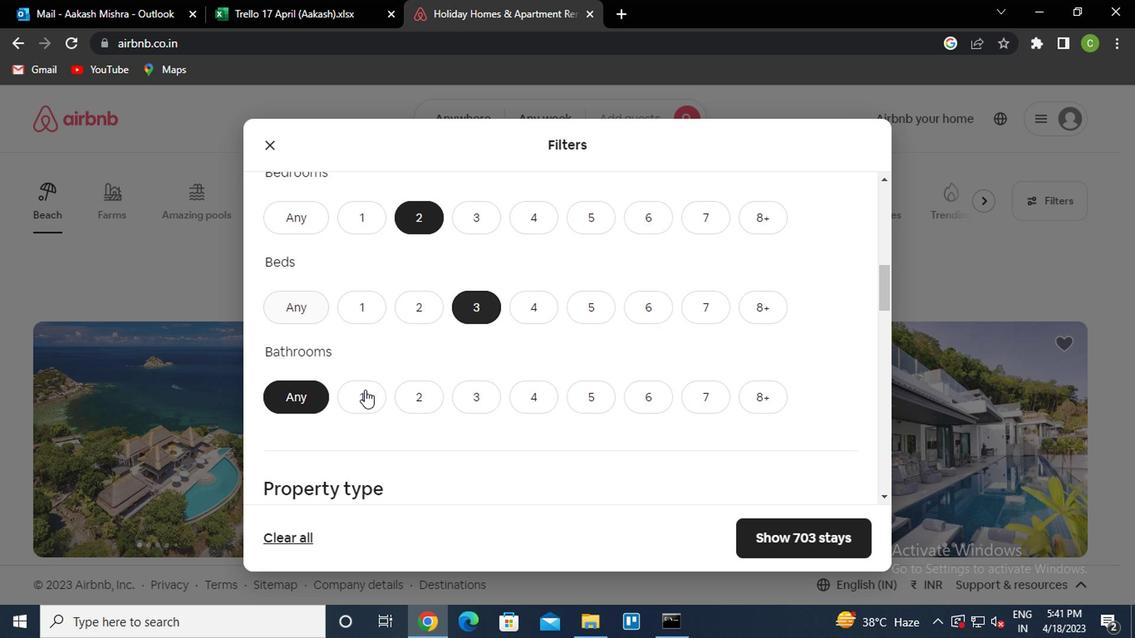 
Action: Mouse pressed left at (344, 403)
Screenshot: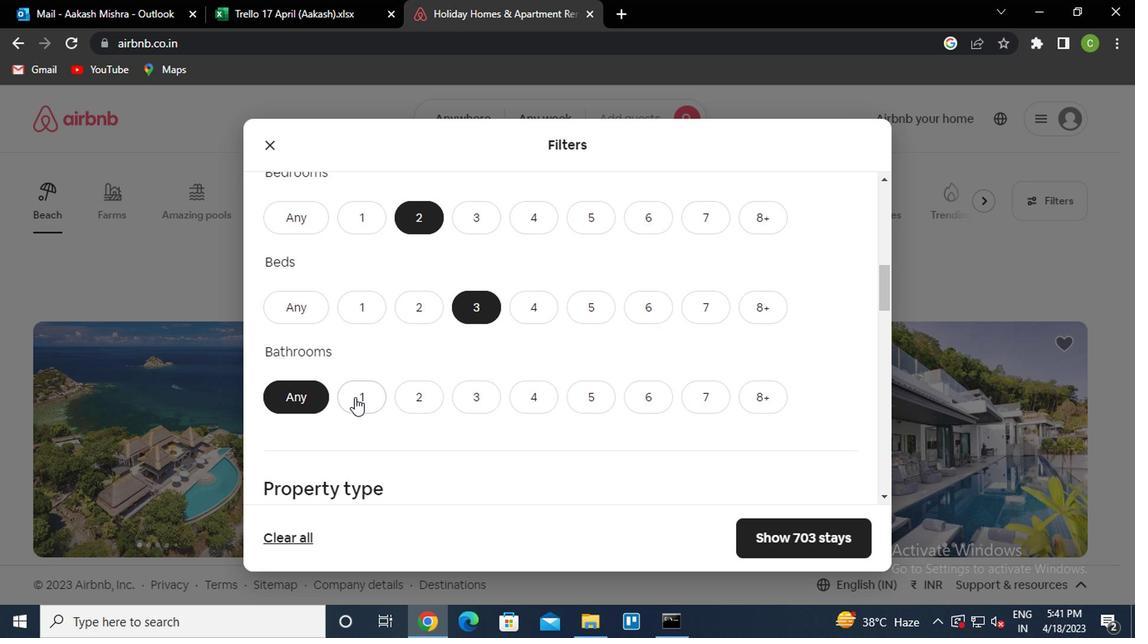 
Action: Mouse moved to (609, 413)
Screenshot: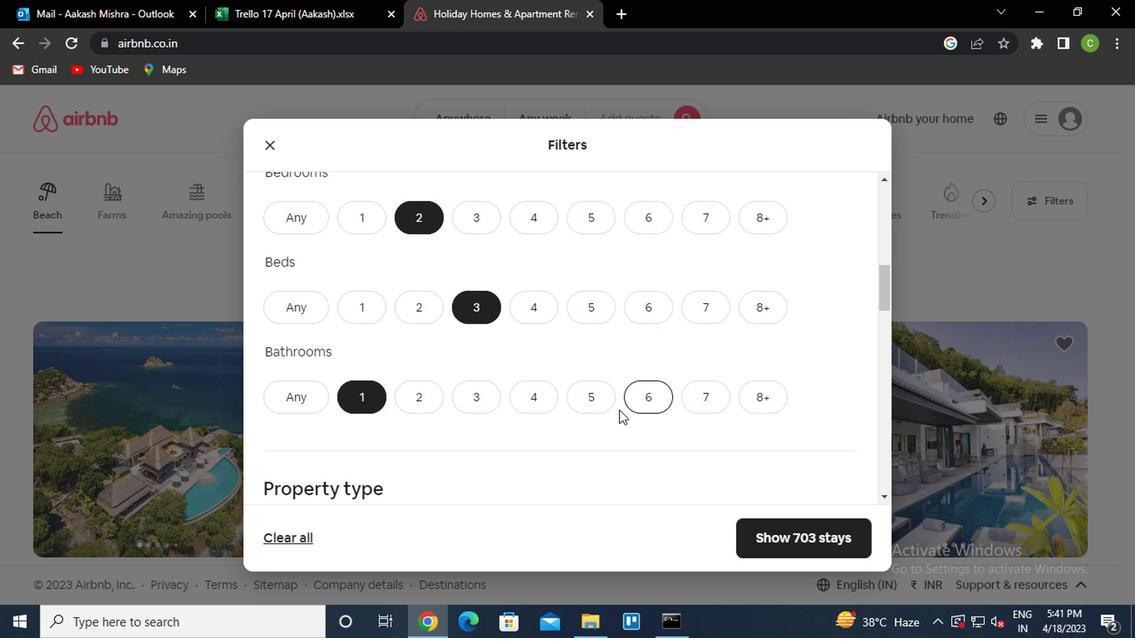 
Action: Mouse scrolled (609, 412) with delta (0, -1)
Screenshot: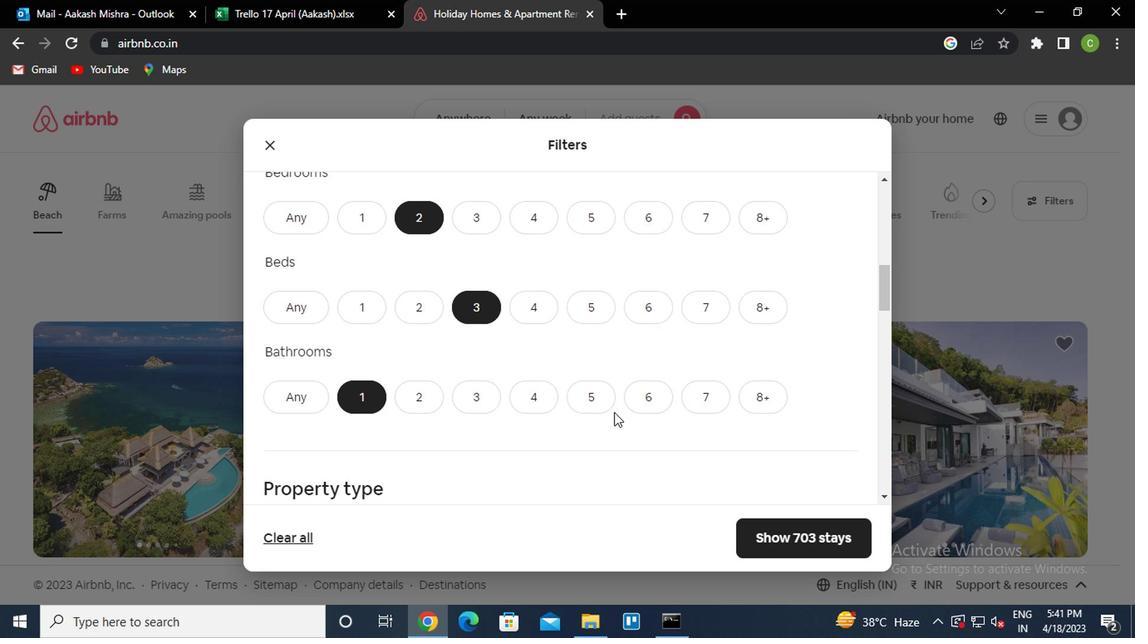 
Action: Mouse scrolled (609, 412) with delta (0, -1)
Screenshot: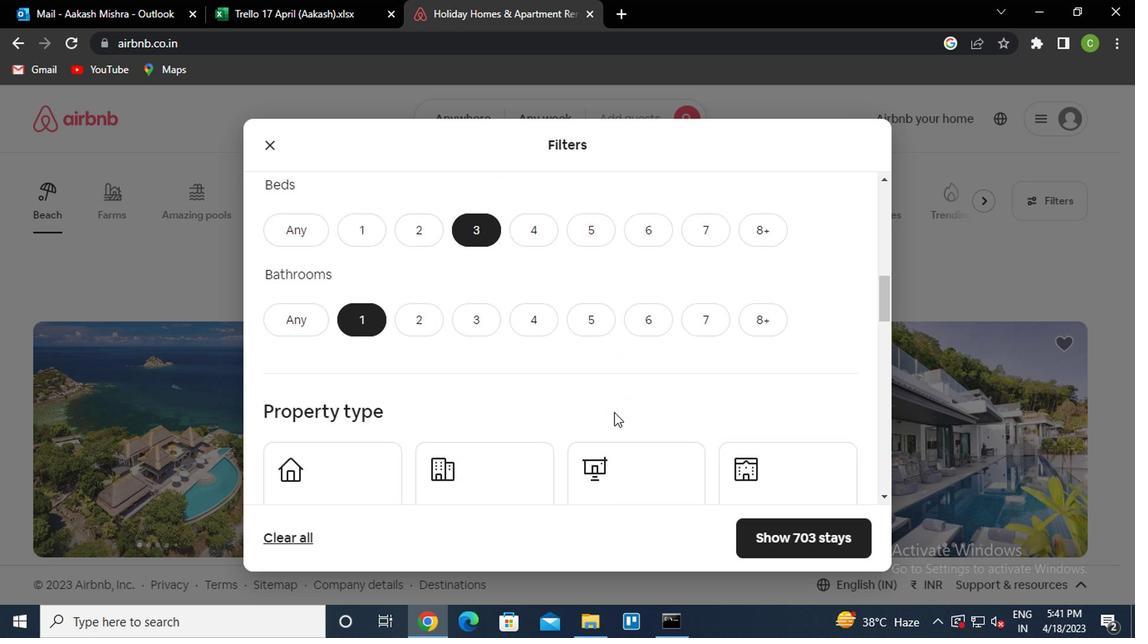 
Action: Mouse moved to (509, 411)
Screenshot: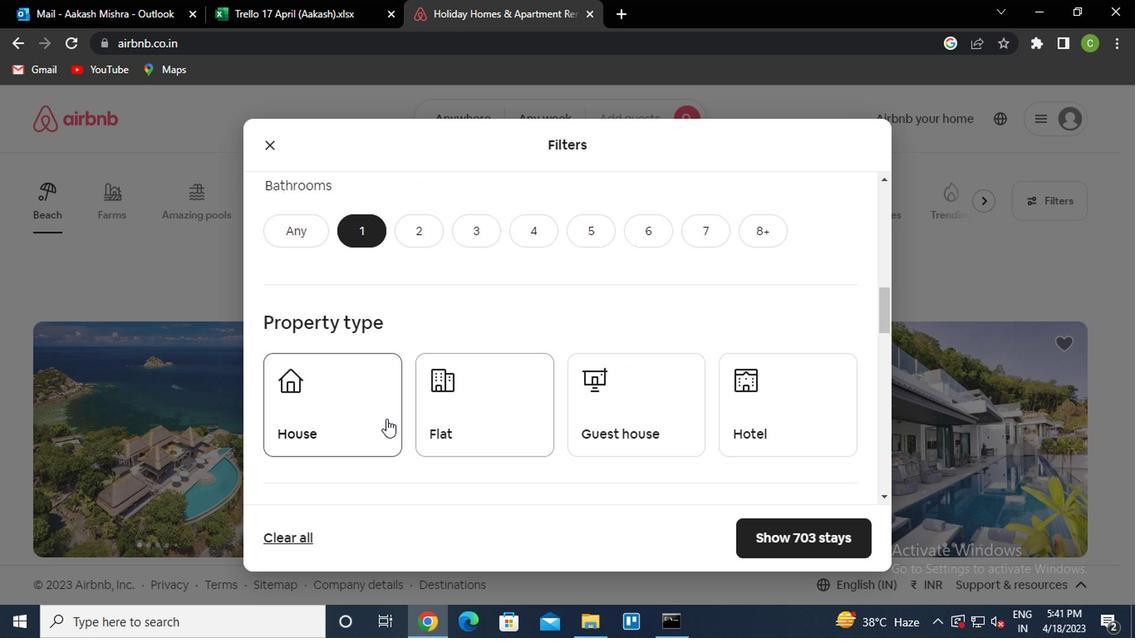
Action: Mouse pressed left at (509, 411)
Screenshot: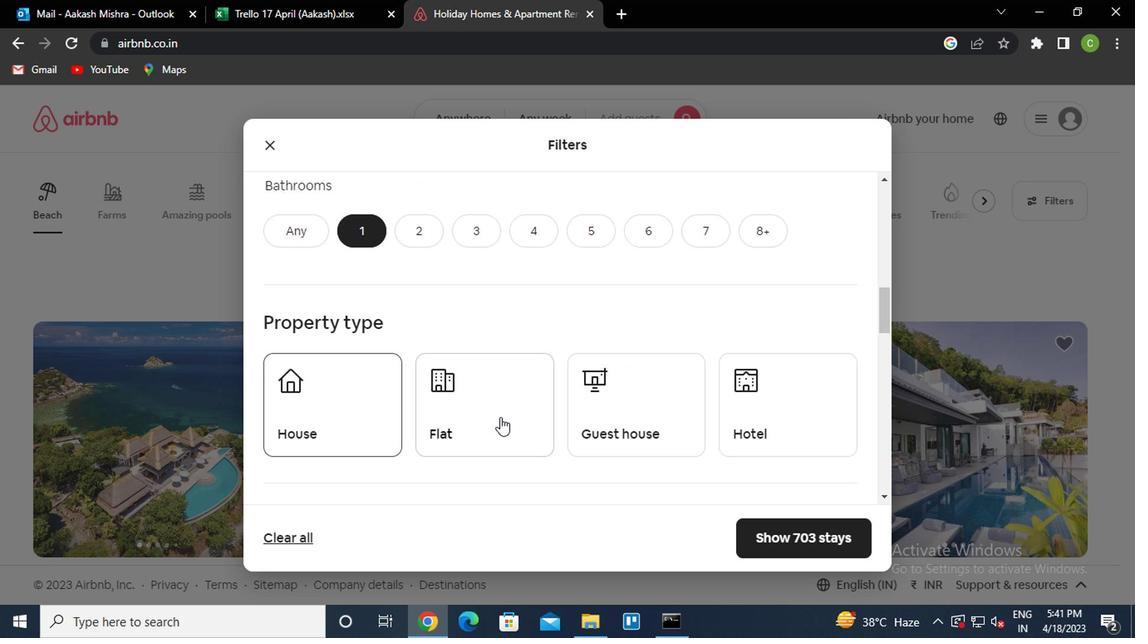 
Action: Mouse moved to (520, 416)
Screenshot: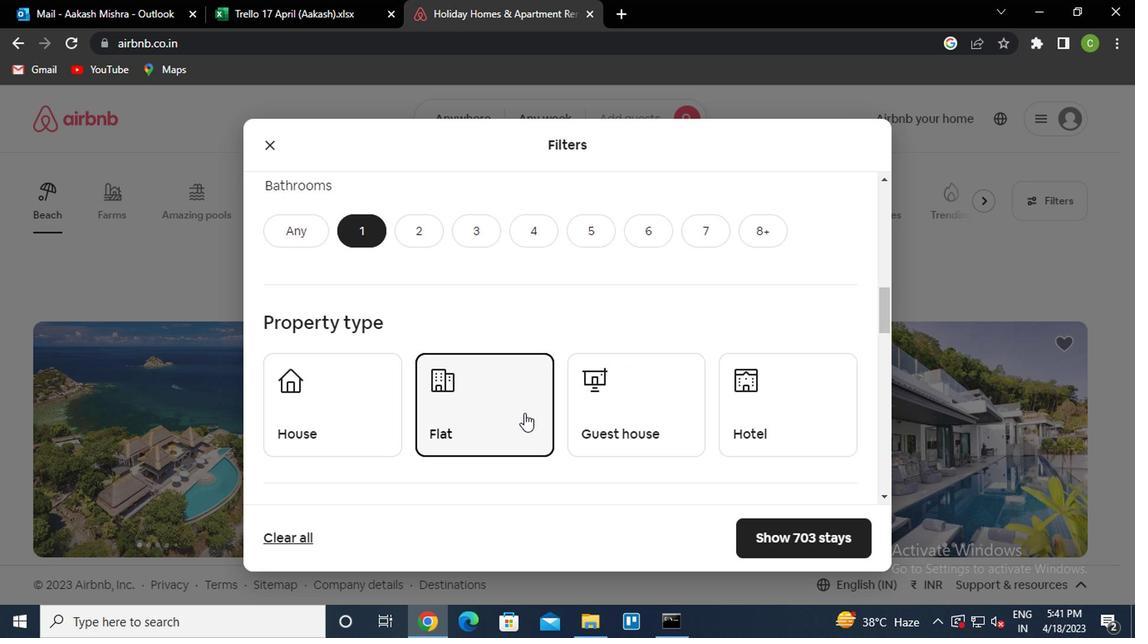 
Action: Mouse scrolled (520, 415) with delta (0, -1)
Screenshot: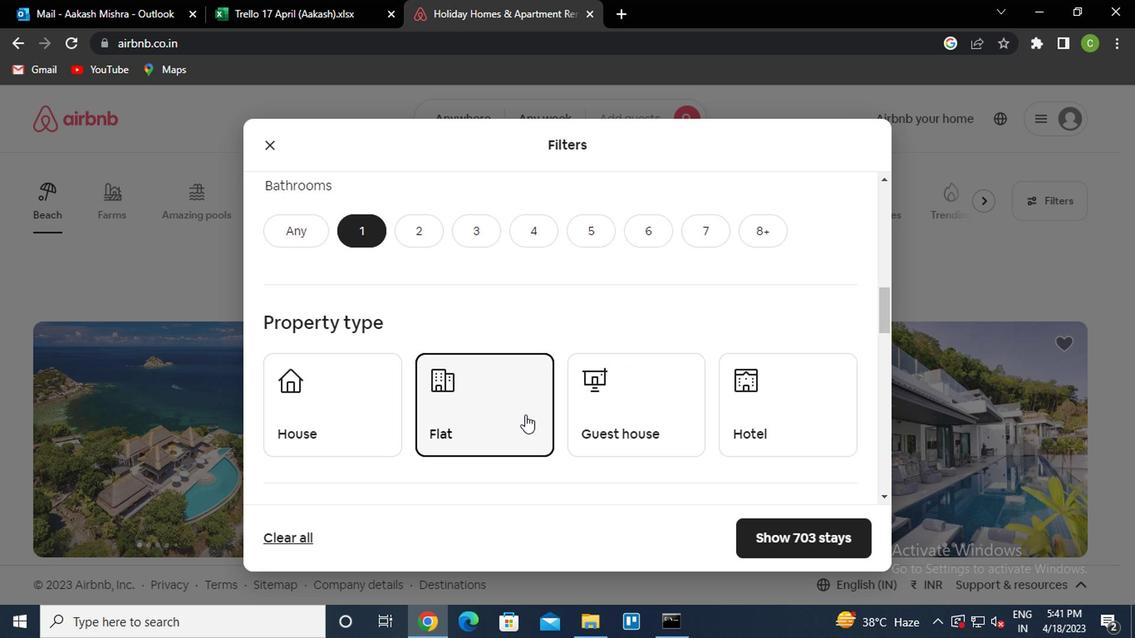 
Action: Mouse scrolled (520, 415) with delta (0, -1)
Screenshot: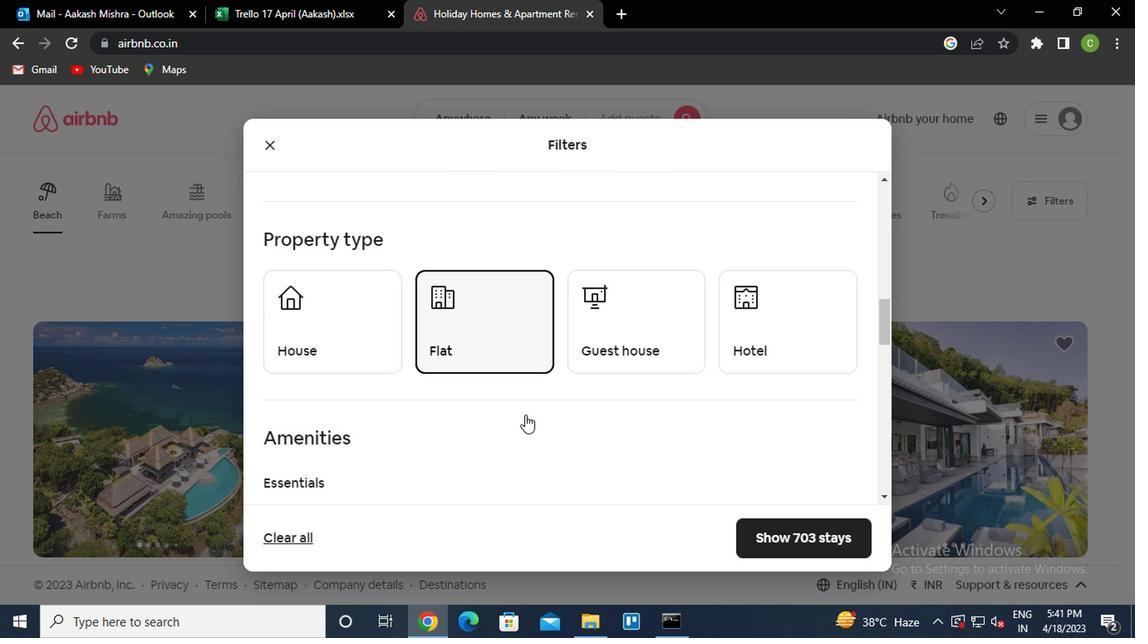 
Action: Mouse scrolled (520, 415) with delta (0, -1)
Screenshot: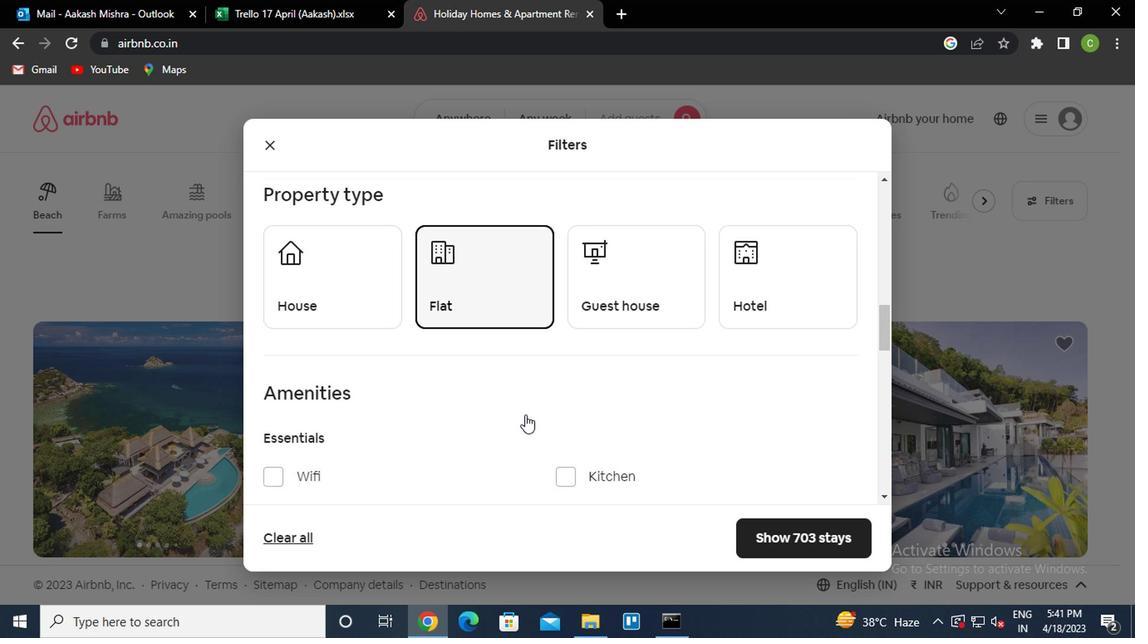 
Action: Mouse moved to (521, 416)
Screenshot: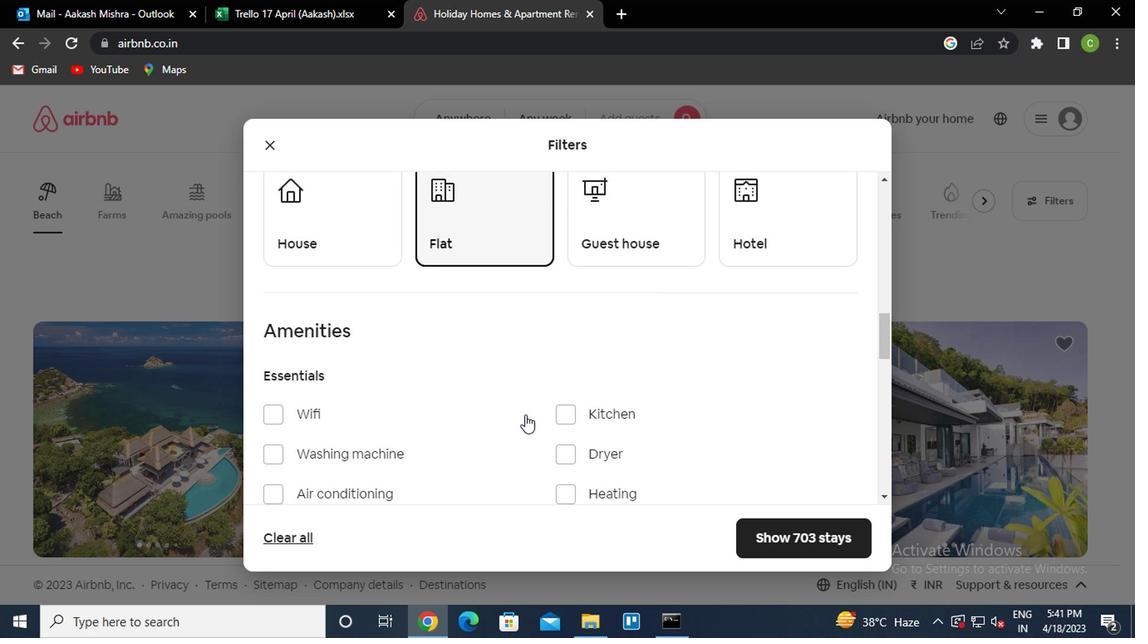 
Action: Mouse scrolled (521, 416) with delta (0, 0)
Screenshot: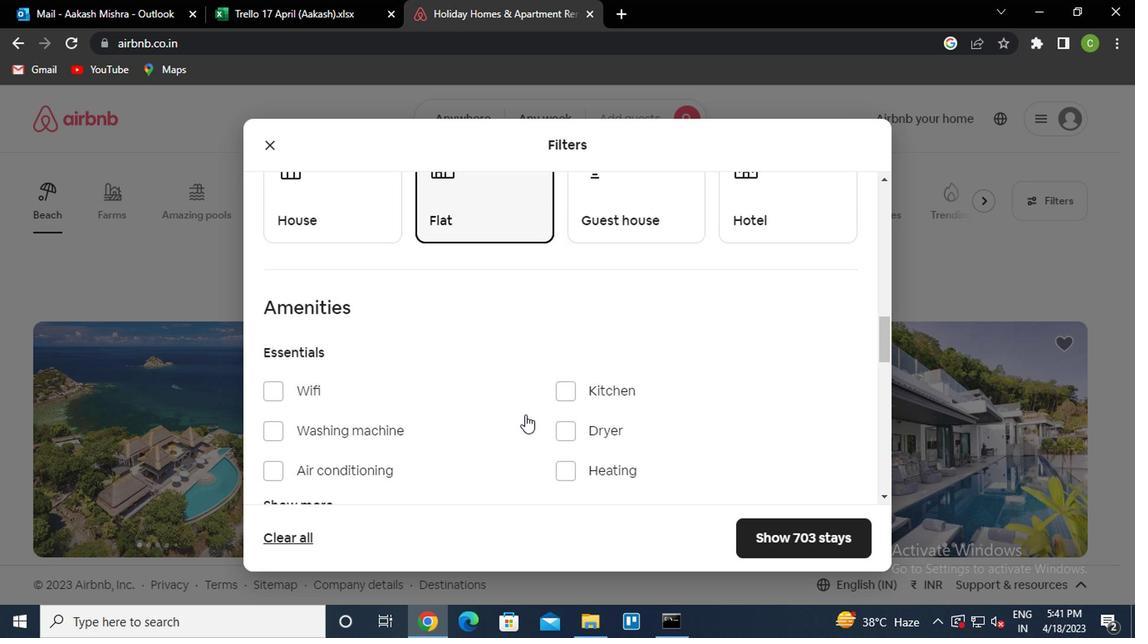 
Action: Mouse moved to (521, 418)
Screenshot: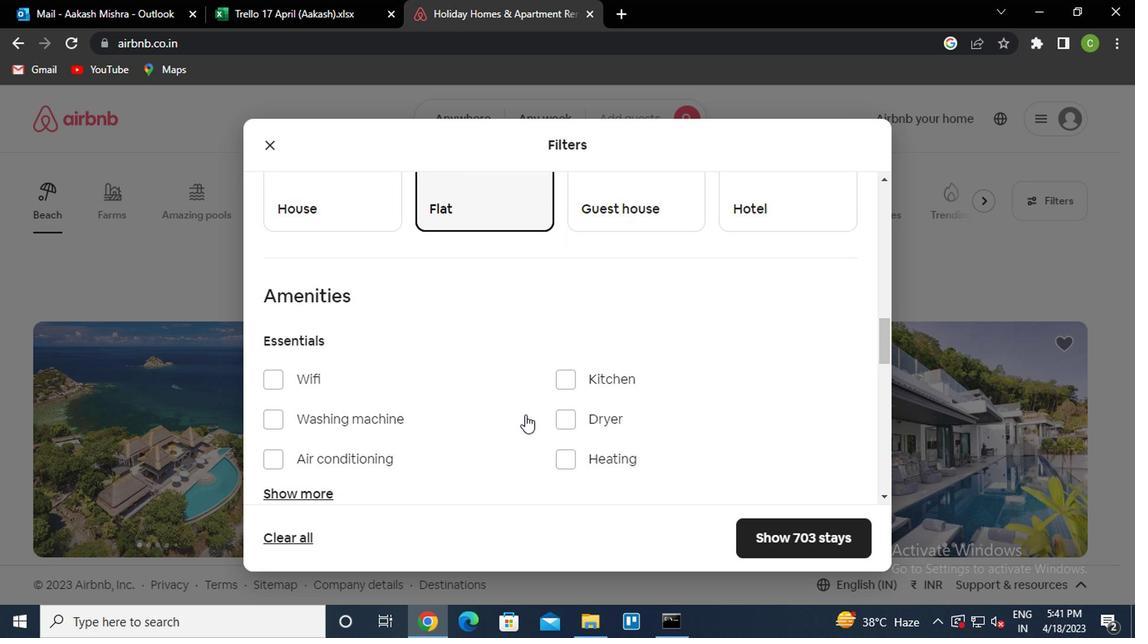 
Action: Mouse scrolled (521, 416) with delta (0, -1)
Screenshot: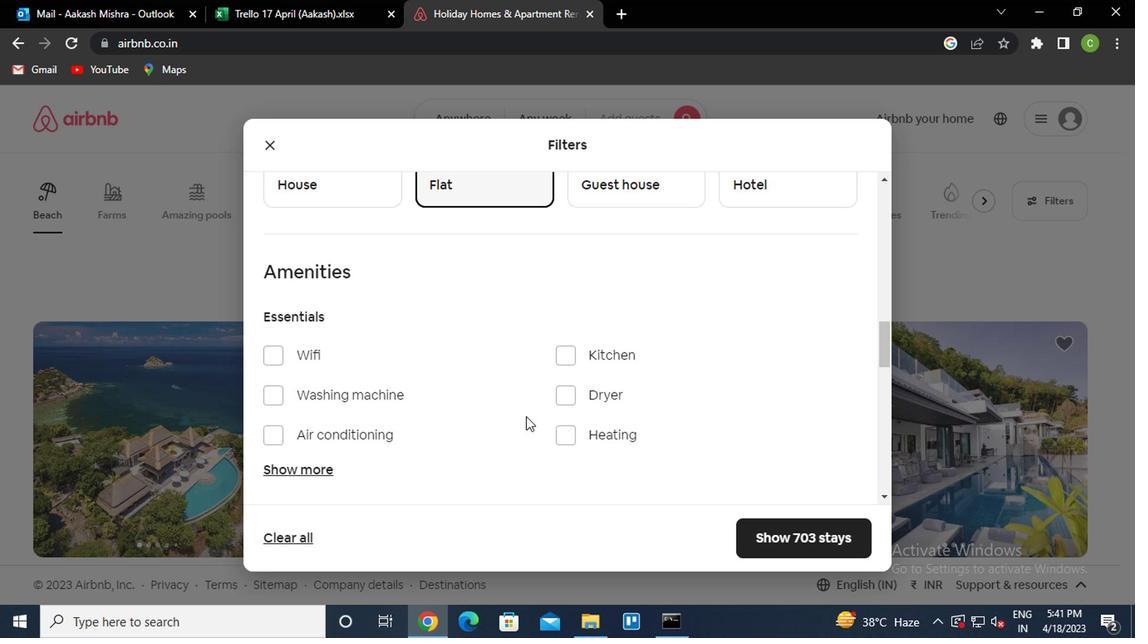 
Action: Mouse moved to (267, 234)
Screenshot: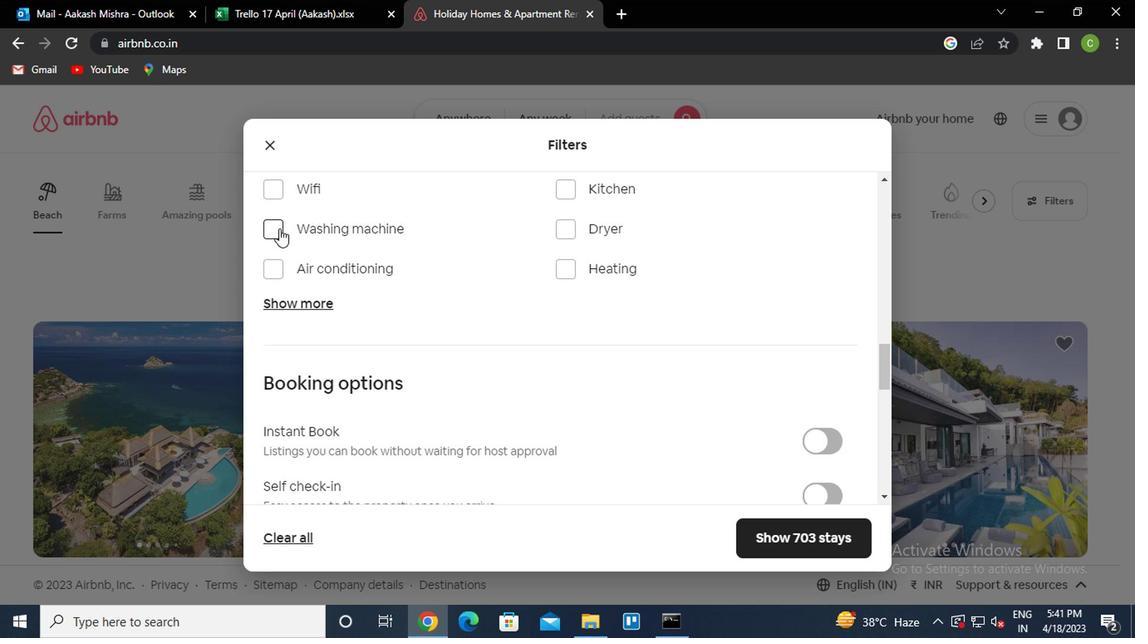 
Action: Mouse pressed left at (267, 234)
Screenshot: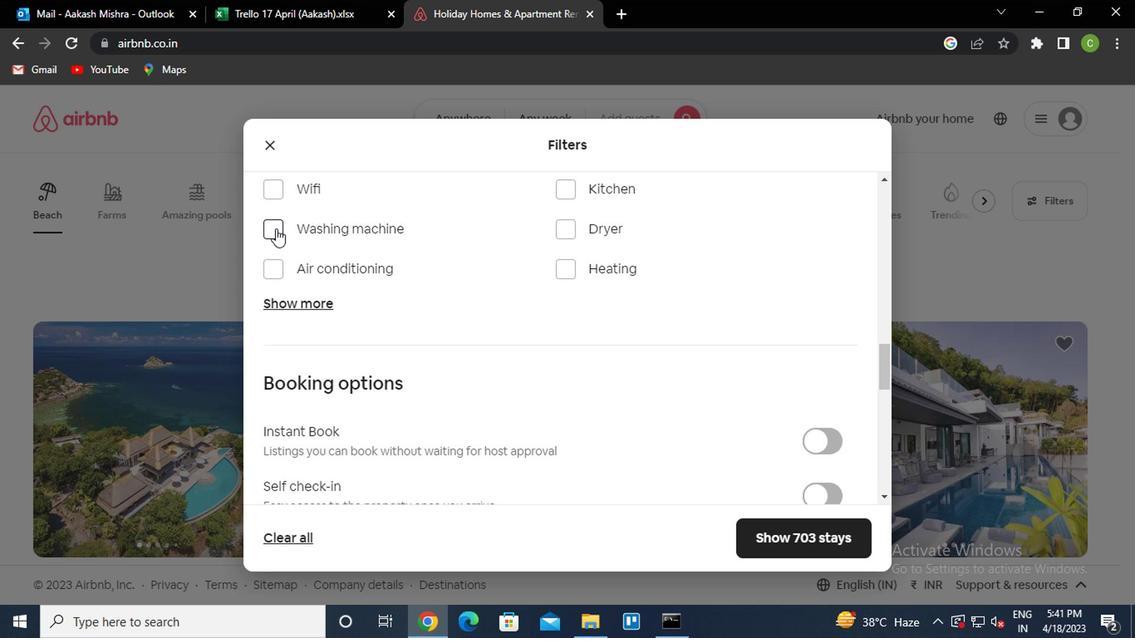 
Action: Mouse moved to (546, 340)
Screenshot: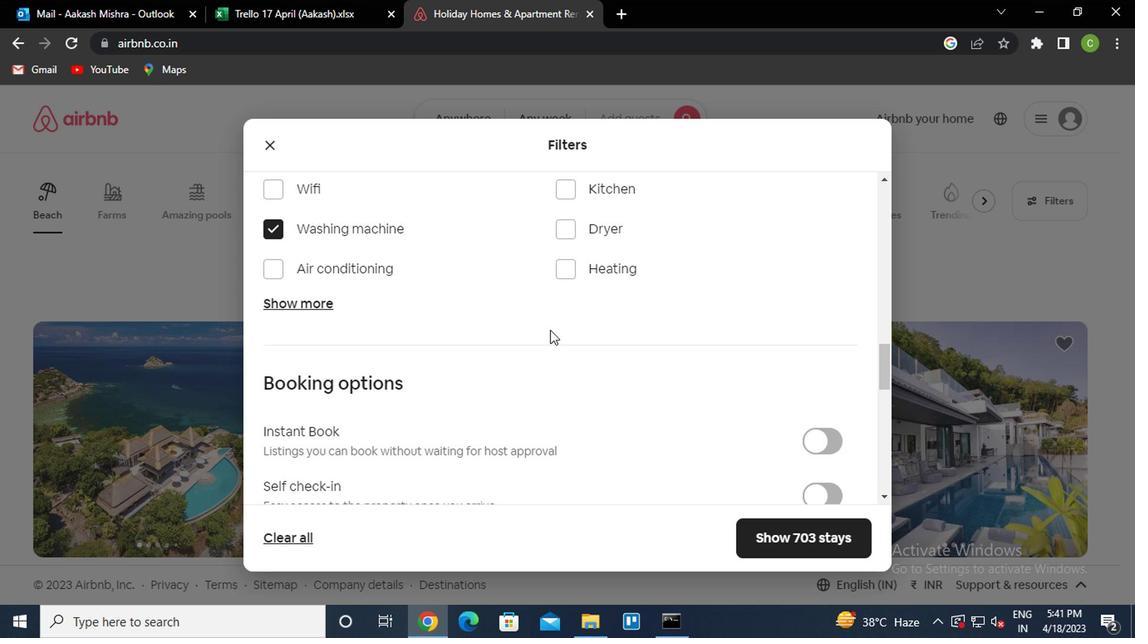 
Action: Mouse scrolled (546, 339) with delta (0, 0)
Screenshot: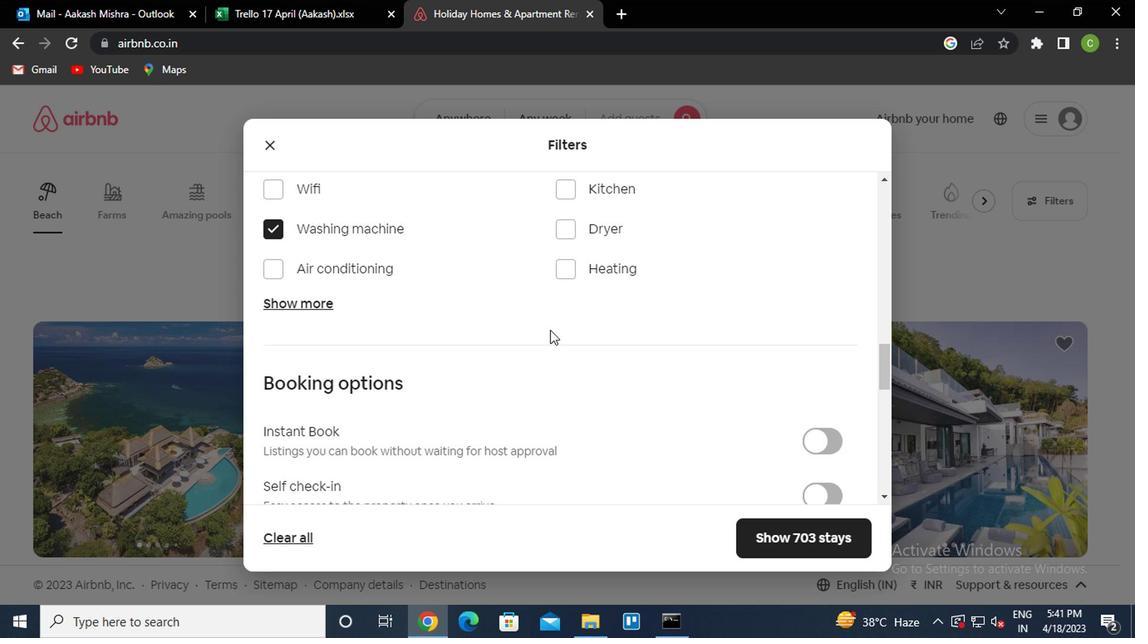 
Action: Mouse moved to (546, 344)
Screenshot: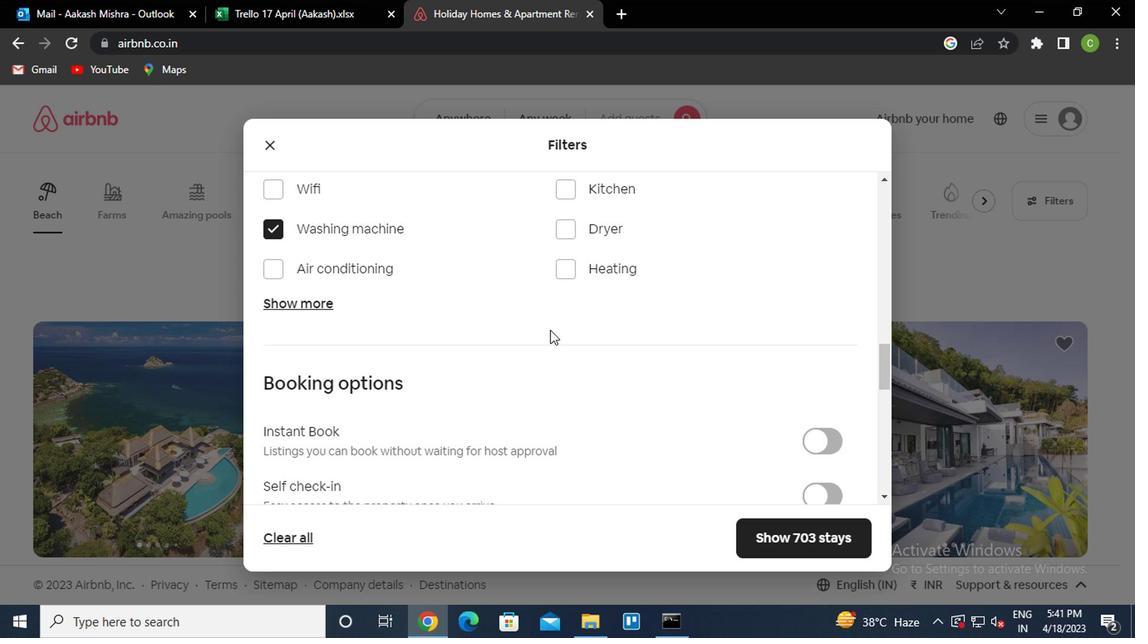 
Action: Mouse scrolled (546, 343) with delta (0, 0)
Screenshot: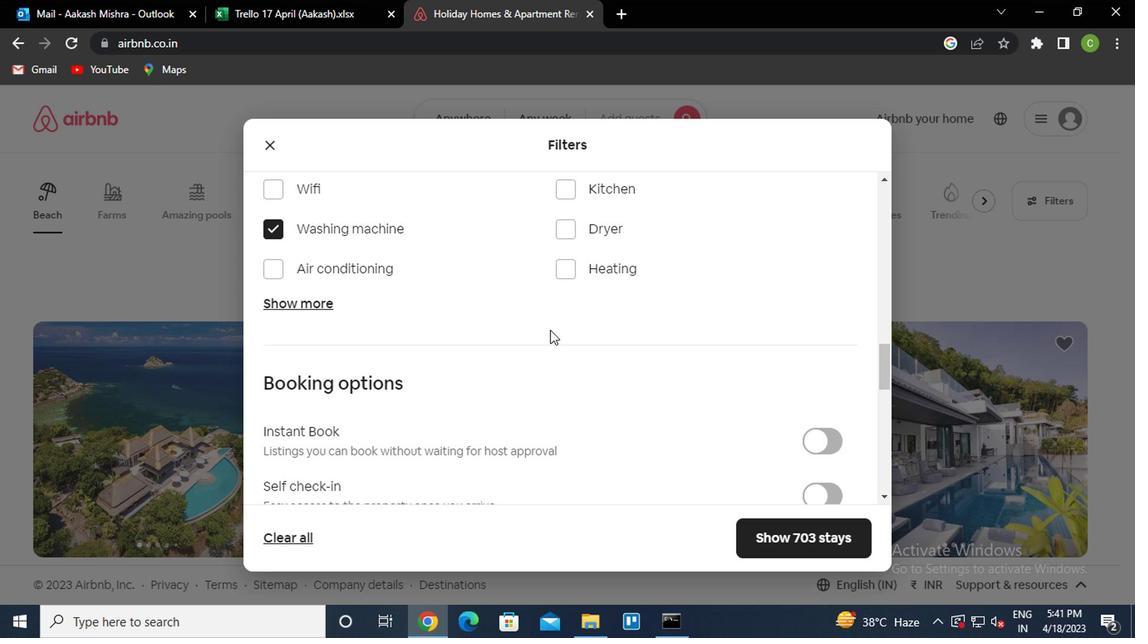 
Action: Mouse moved to (547, 344)
Screenshot: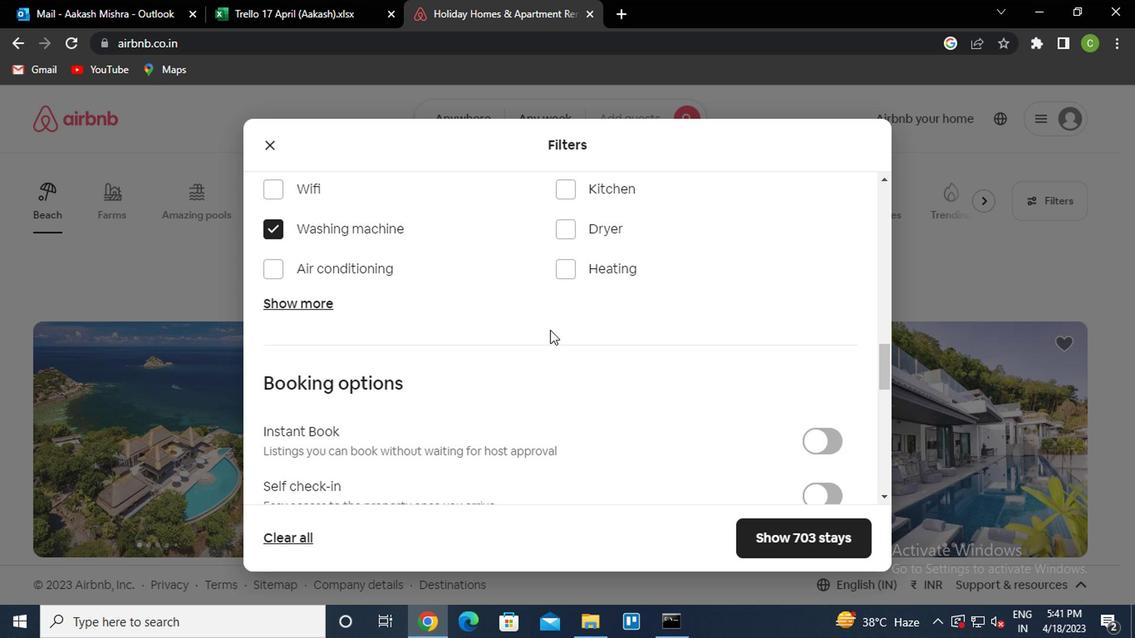 
Action: Mouse scrolled (547, 344) with delta (0, 0)
Screenshot: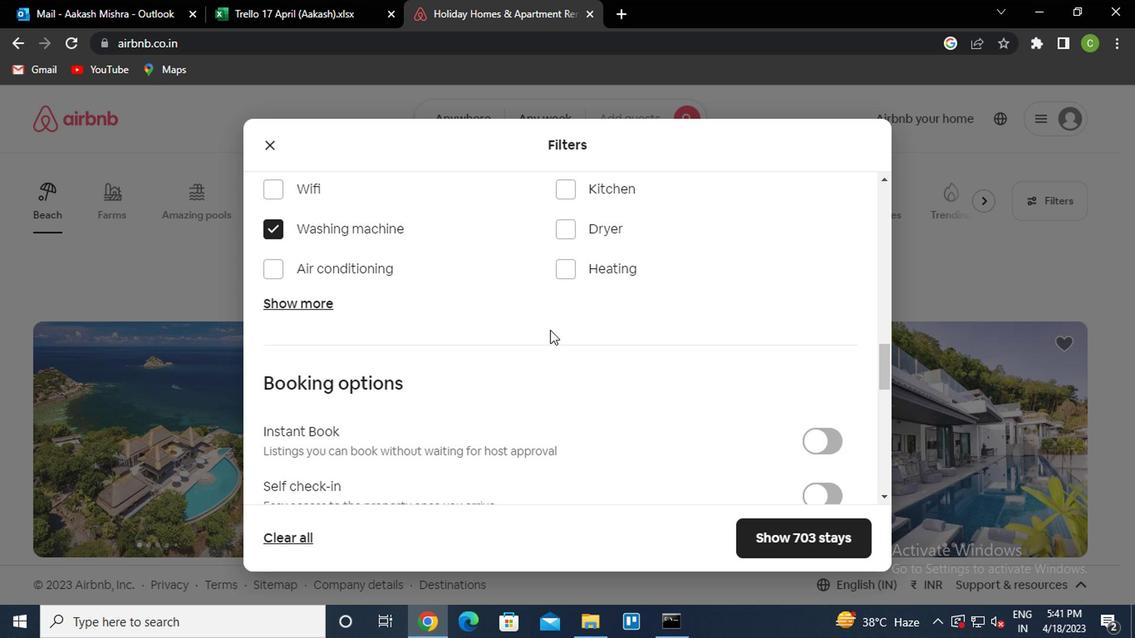 
Action: Mouse scrolled (547, 344) with delta (0, 0)
Screenshot: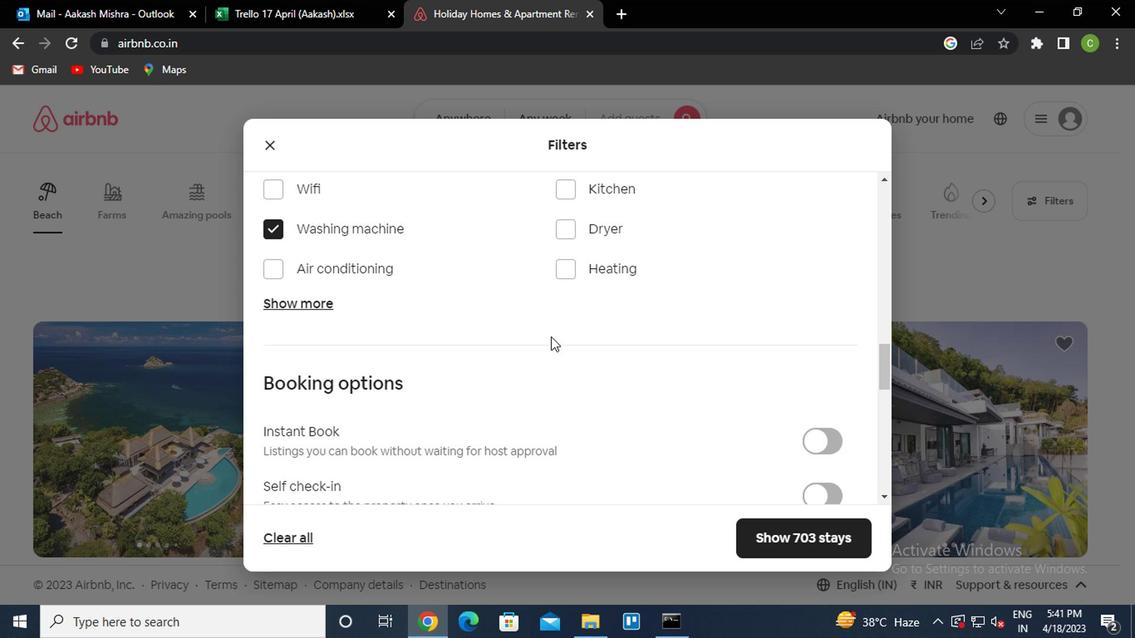 
Action: Mouse moved to (546, 350)
Screenshot: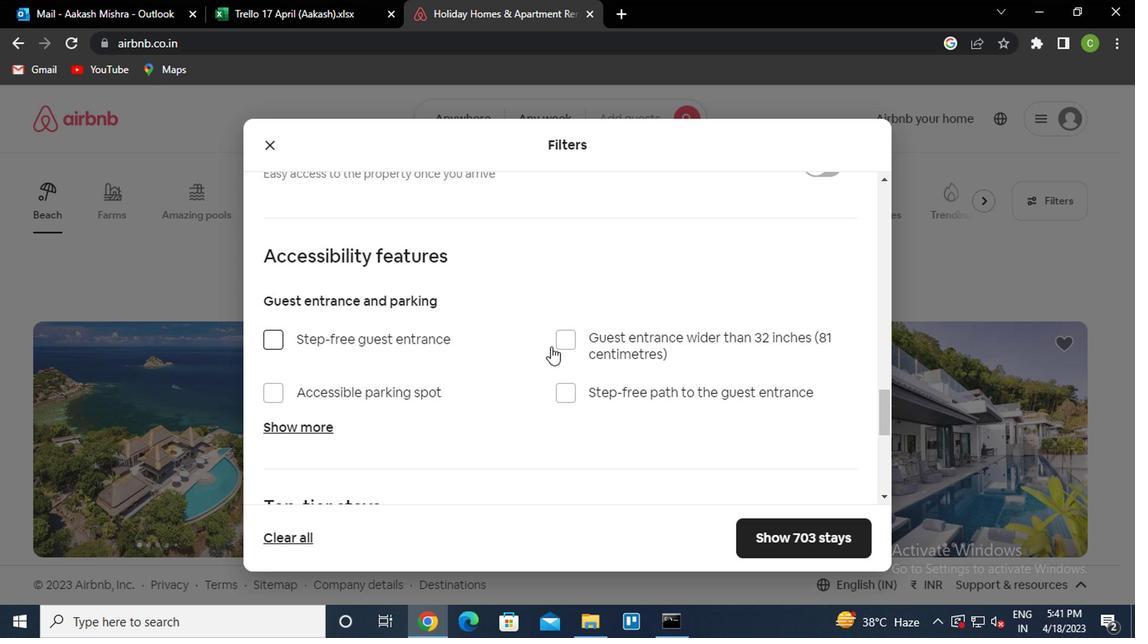 
Action: Mouse scrolled (546, 350) with delta (0, 0)
Screenshot: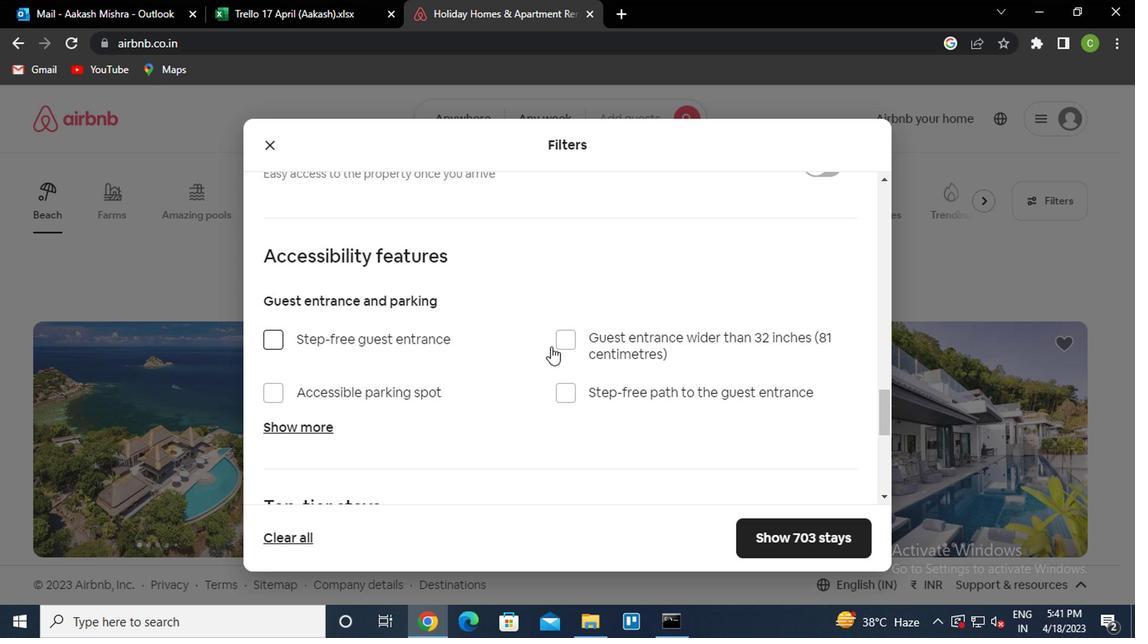 
Action: Mouse moved to (810, 250)
Screenshot: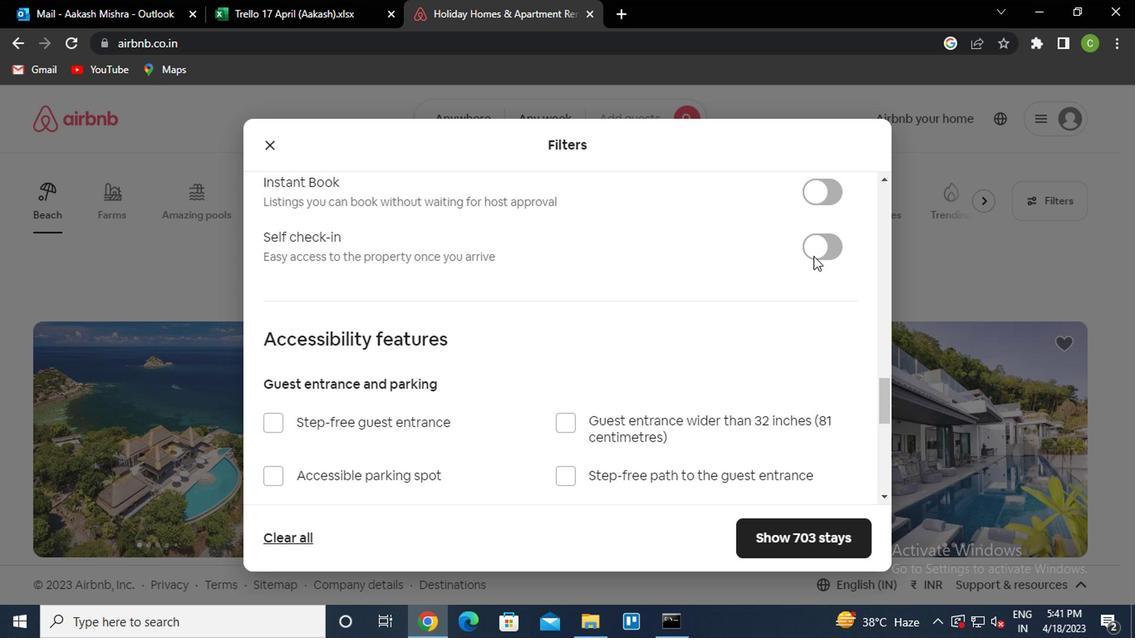 
Action: Mouse pressed left at (810, 250)
Screenshot: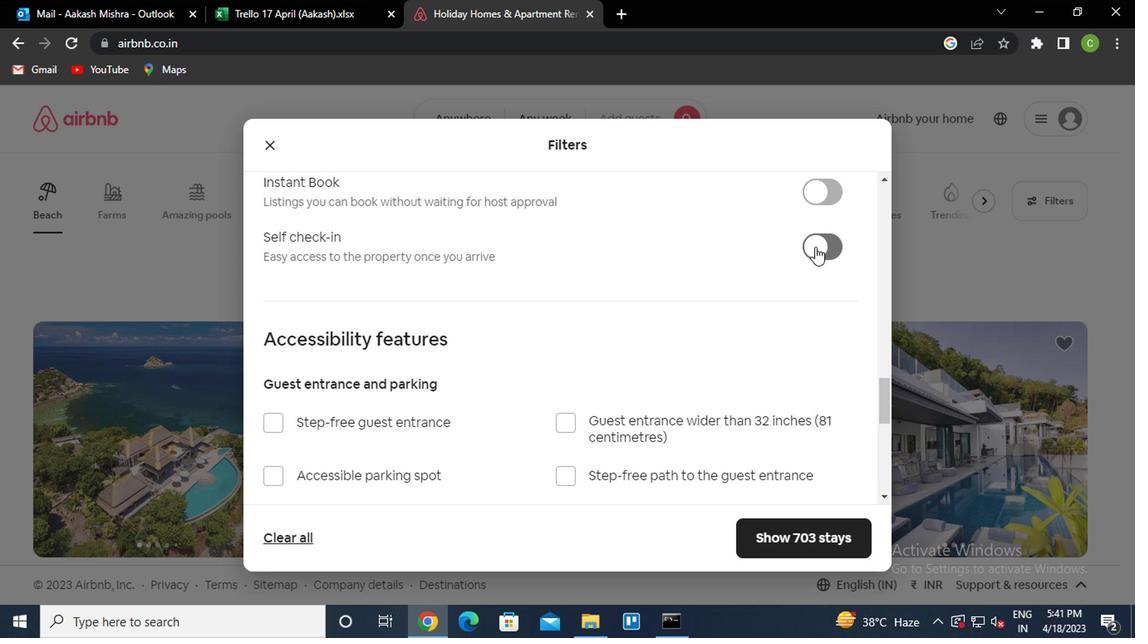 
Action: Mouse moved to (643, 387)
Screenshot: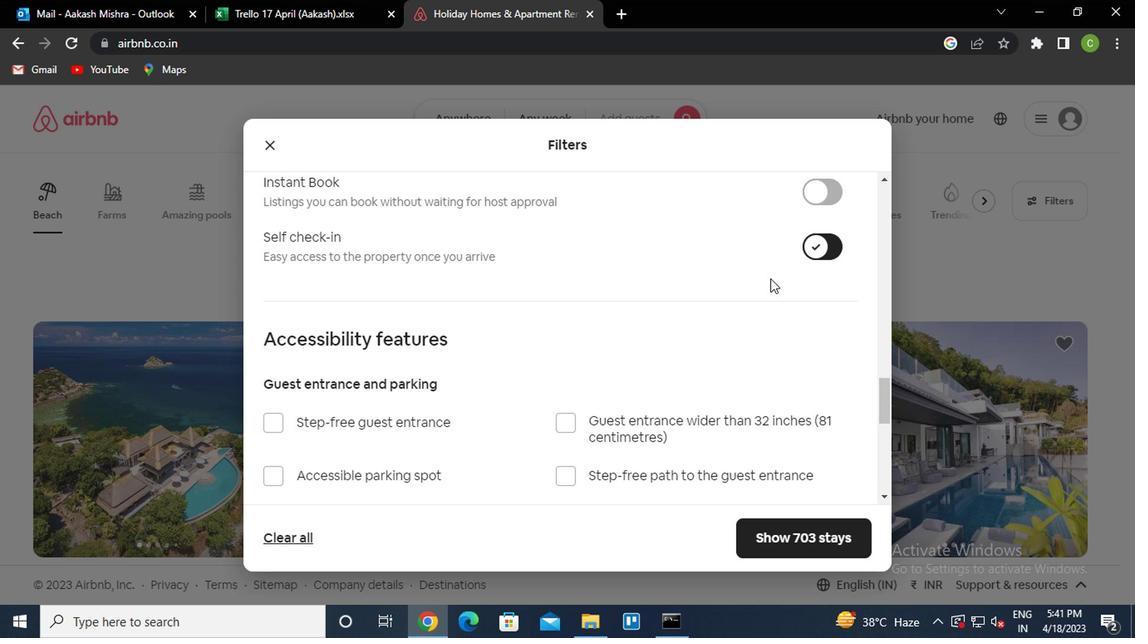 
Action: Mouse scrolled (643, 387) with delta (0, 0)
Screenshot: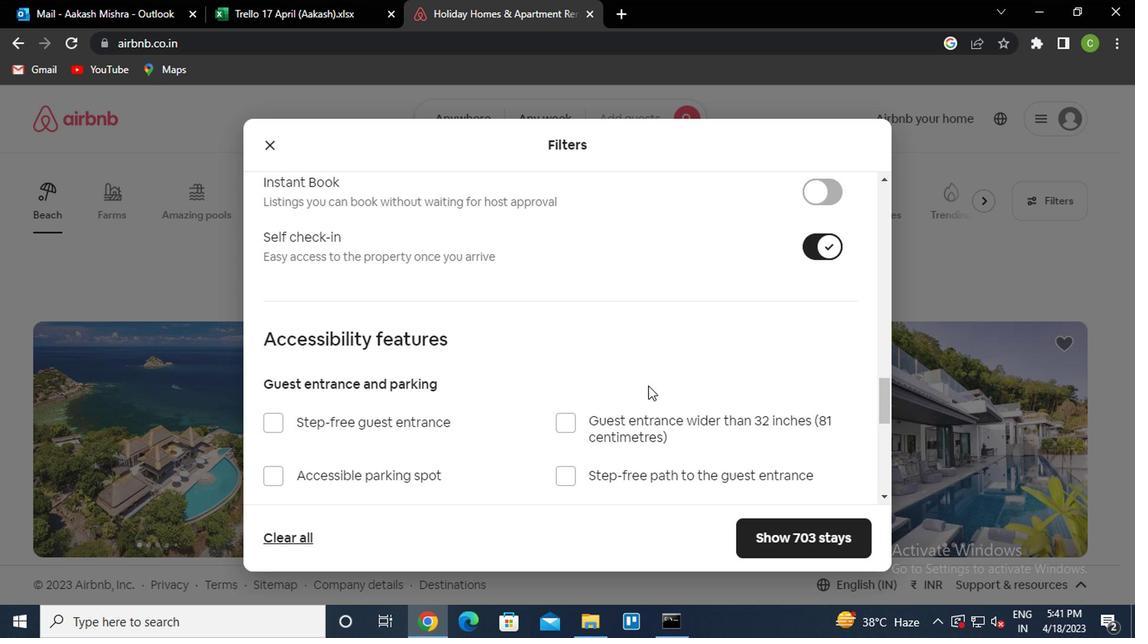 
Action: Mouse moved to (641, 389)
Screenshot: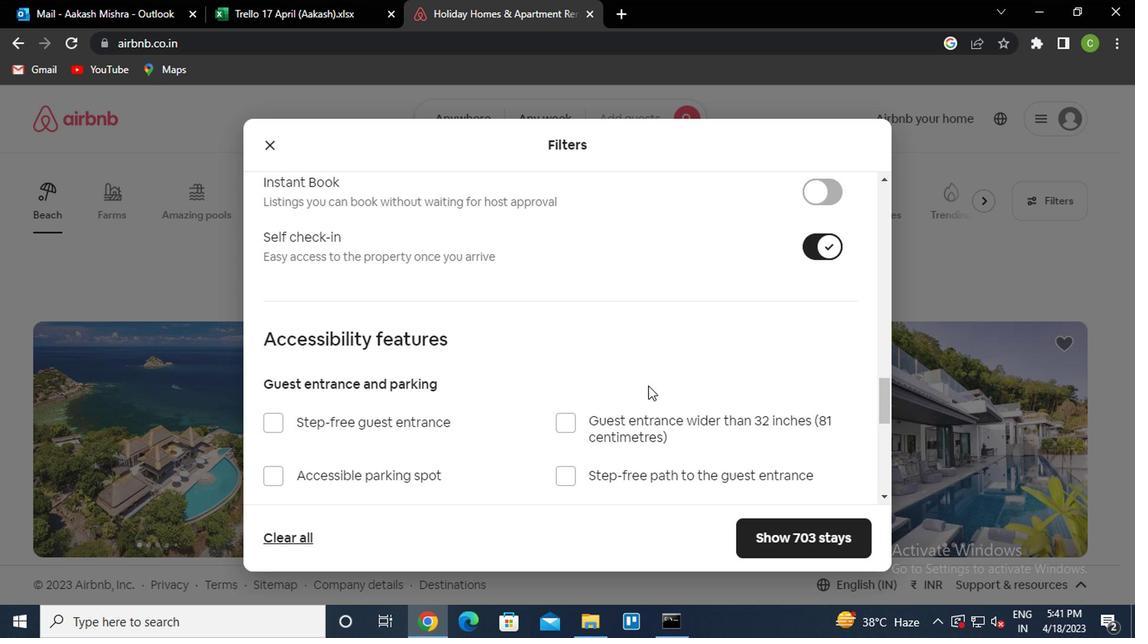 
Action: Mouse scrolled (641, 388) with delta (0, -1)
Screenshot: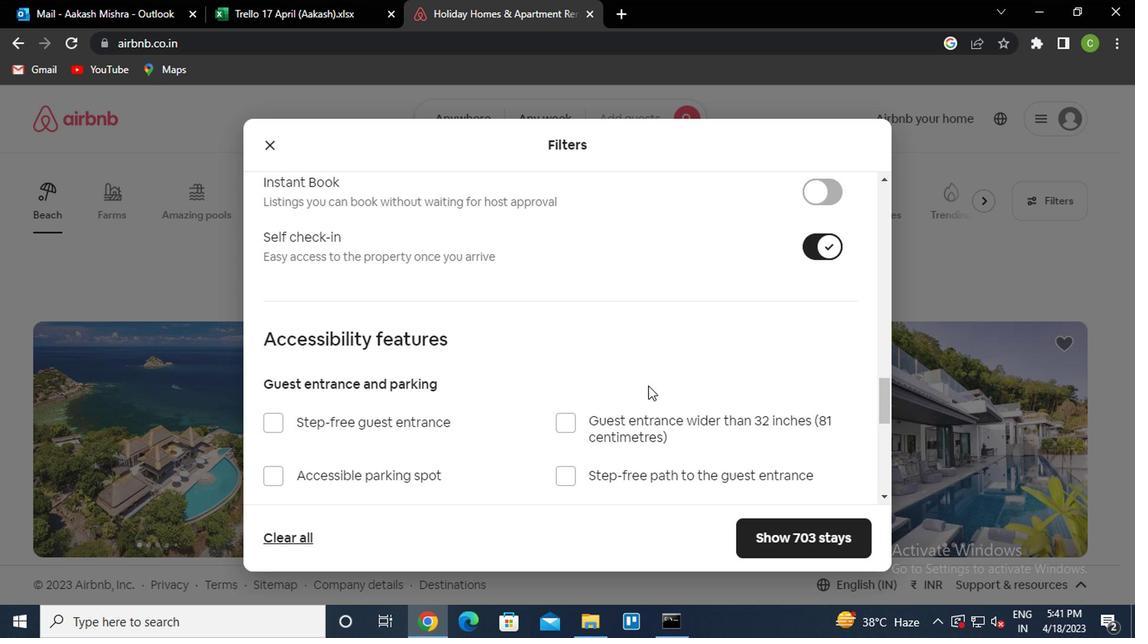 
Action: Mouse scrolled (641, 388) with delta (0, -1)
Screenshot: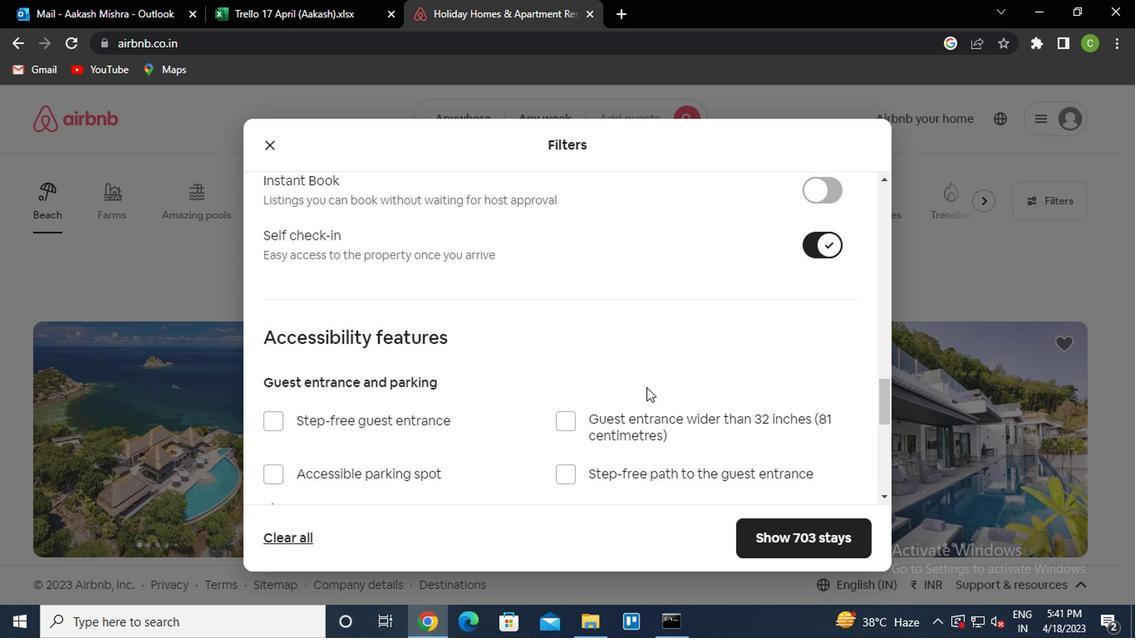 
Action: Mouse moved to (633, 399)
Screenshot: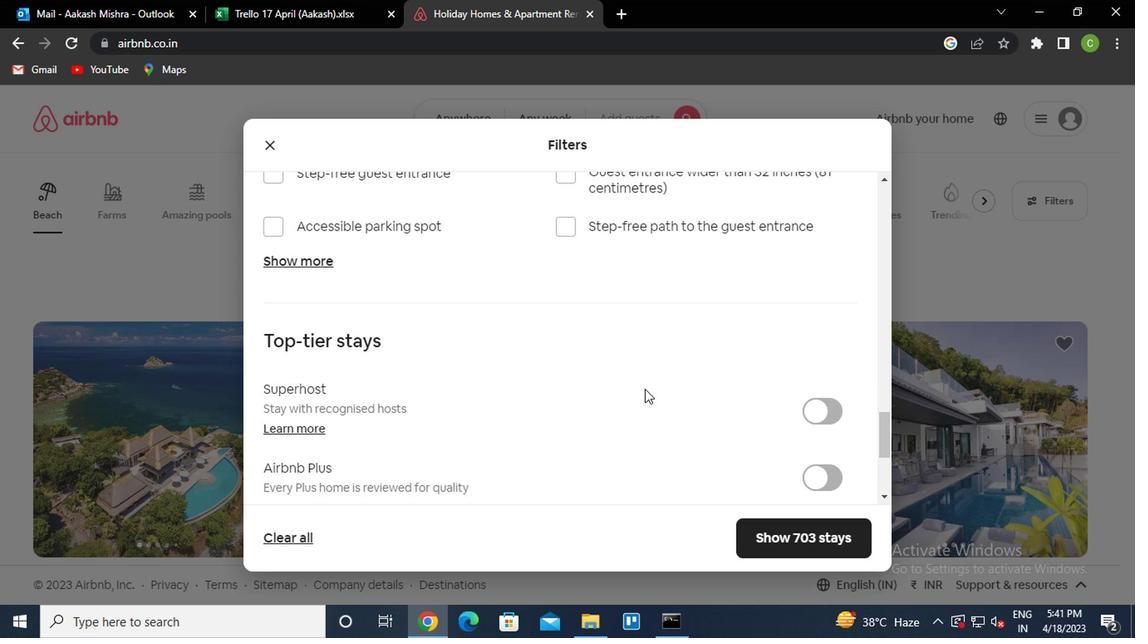 
Action: Mouse scrolled (633, 398) with delta (0, 0)
Screenshot: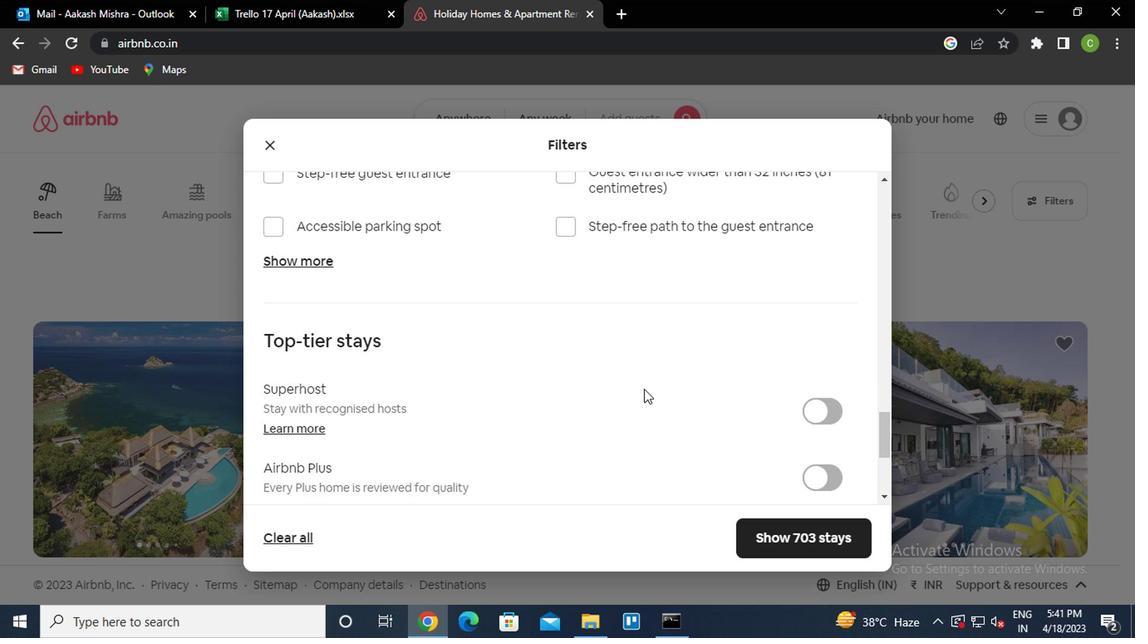 
Action: Mouse moved to (632, 400)
Screenshot: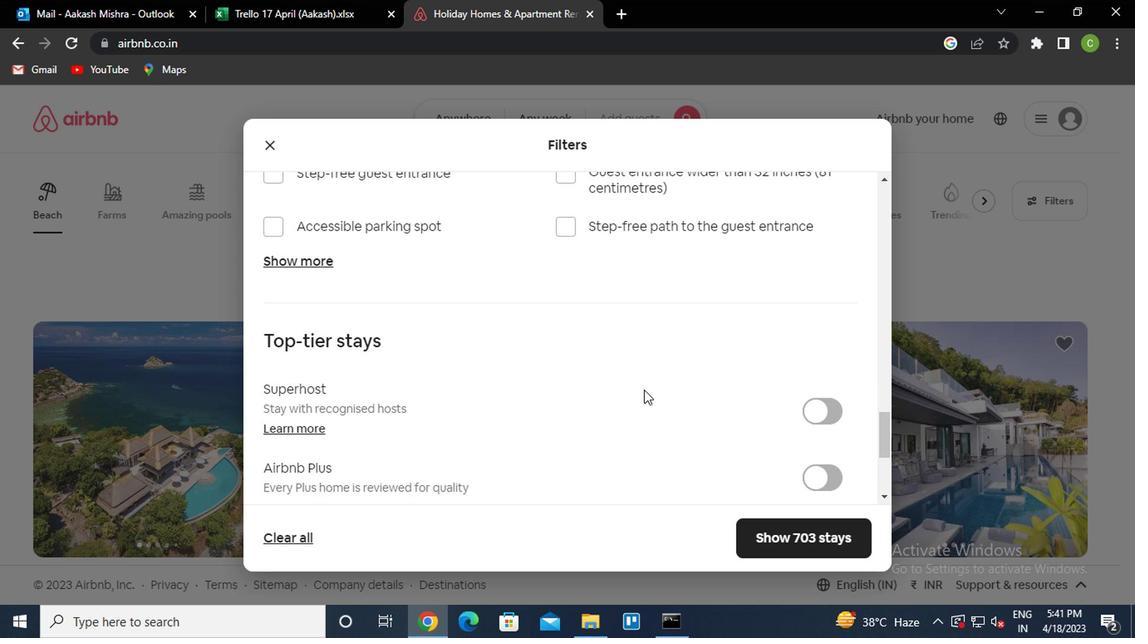 
Action: Mouse scrolled (632, 399) with delta (0, -1)
Screenshot: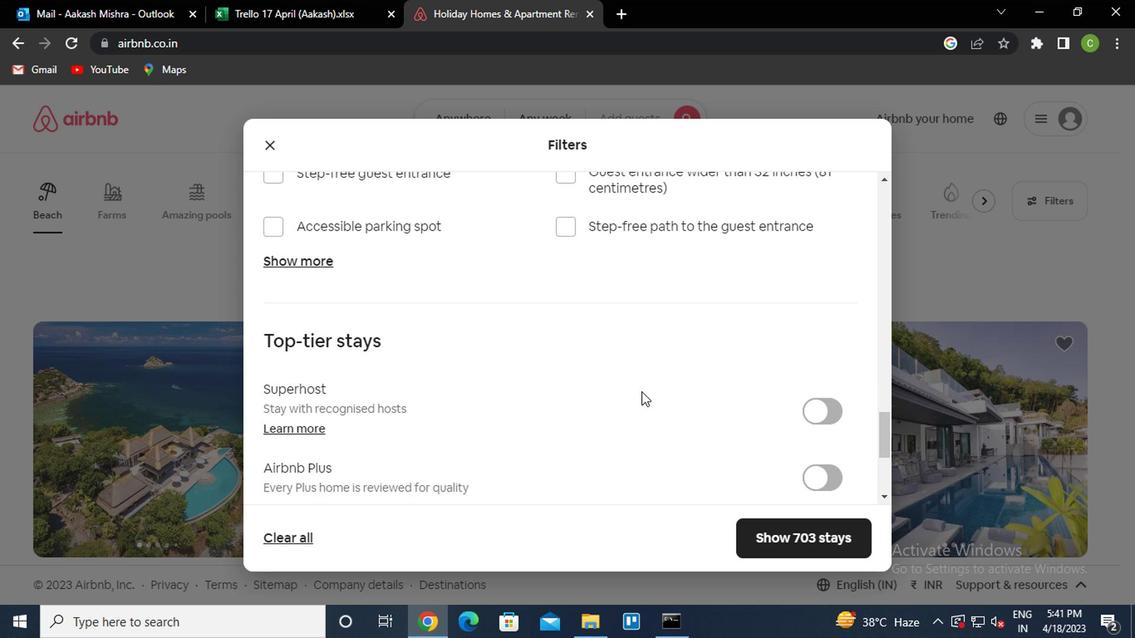 
Action: Mouse scrolled (632, 399) with delta (0, -1)
Screenshot: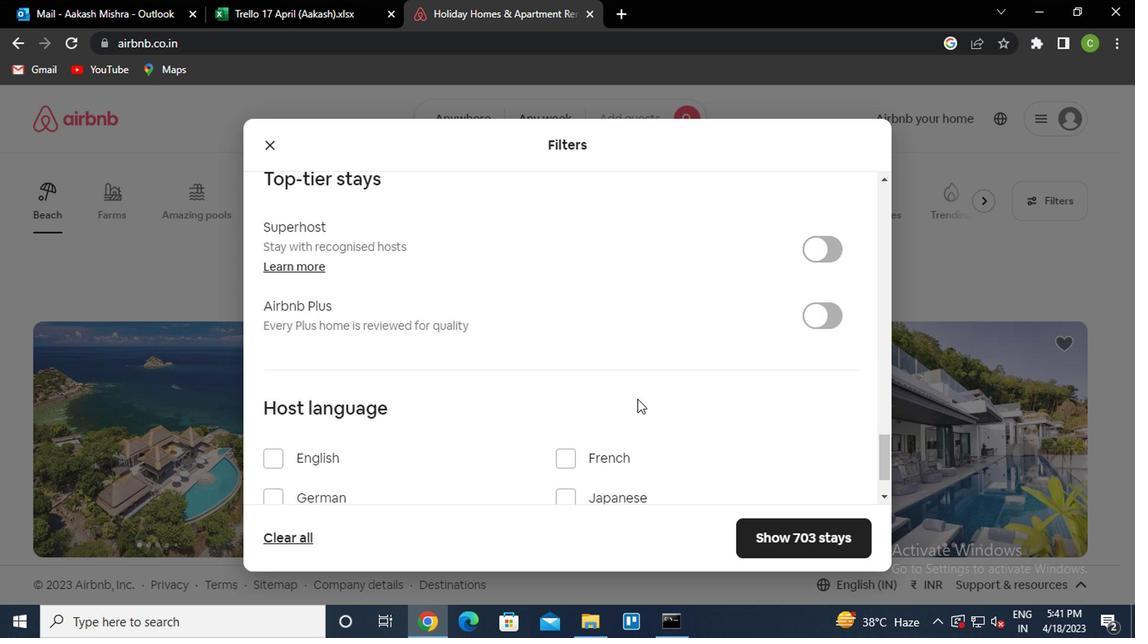 
Action: Mouse scrolled (632, 399) with delta (0, -1)
Screenshot: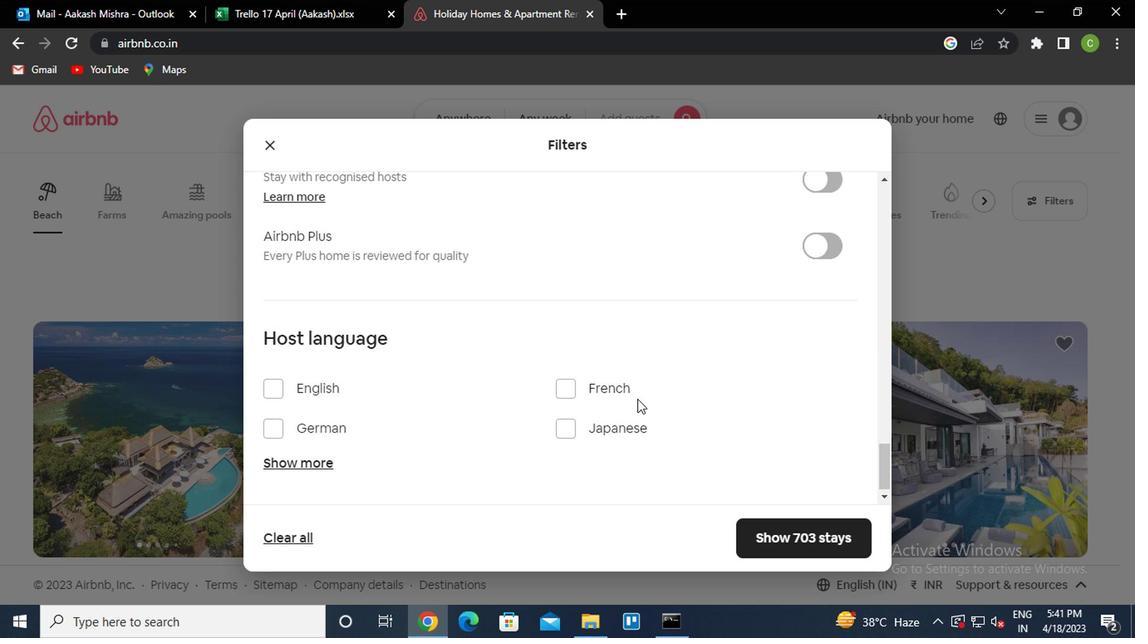 
Action: Mouse moved to (314, 461)
Screenshot: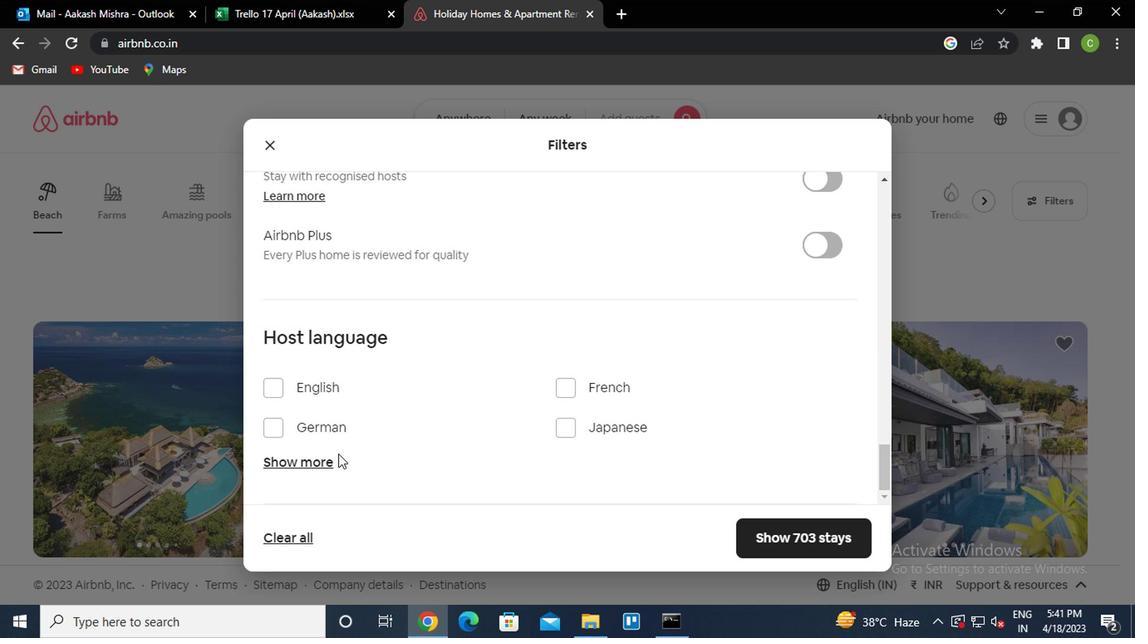 
Action: Mouse pressed left at (314, 461)
Screenshot: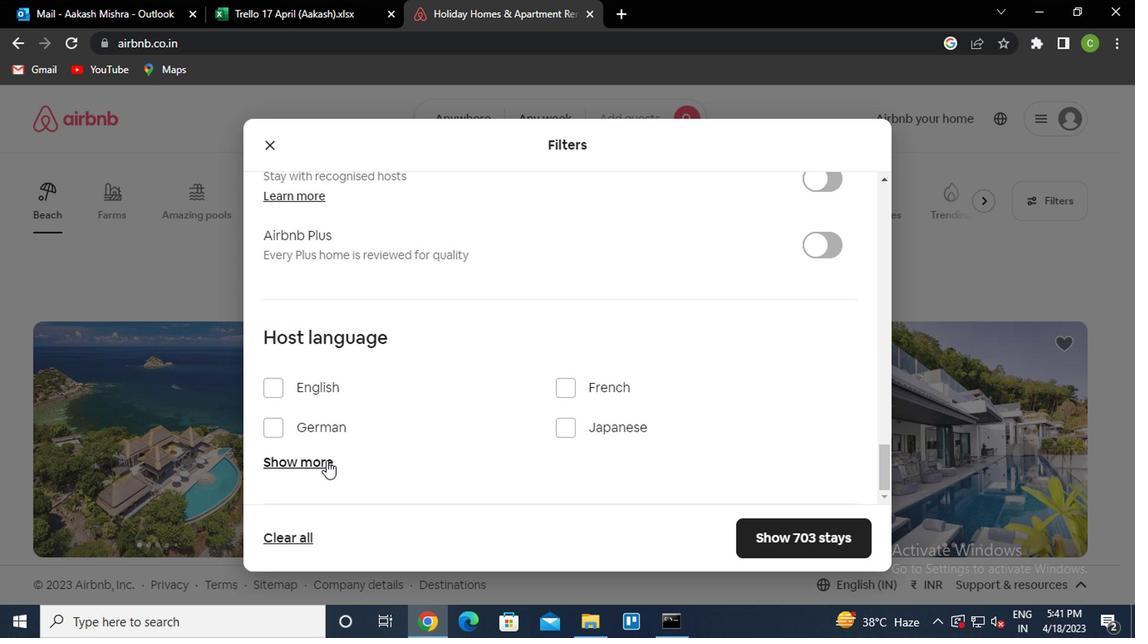 
Action: Mouse moved to (482, 467)
Screenshot: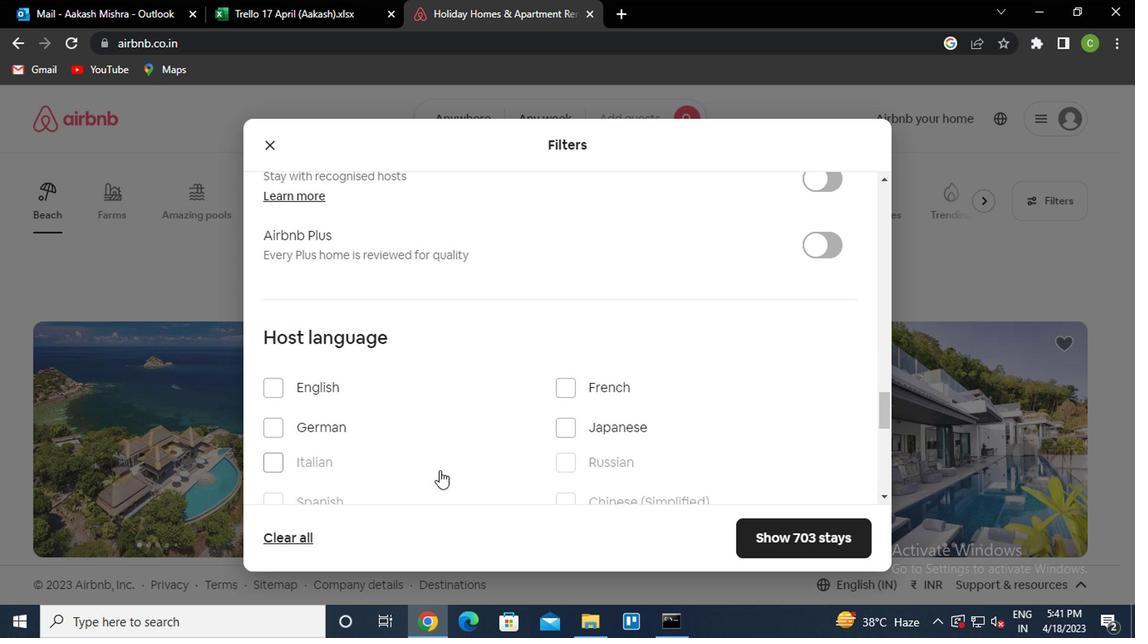 
Action: Mouse scrolled (482, 466) with delta (0, 0)
Screenshot: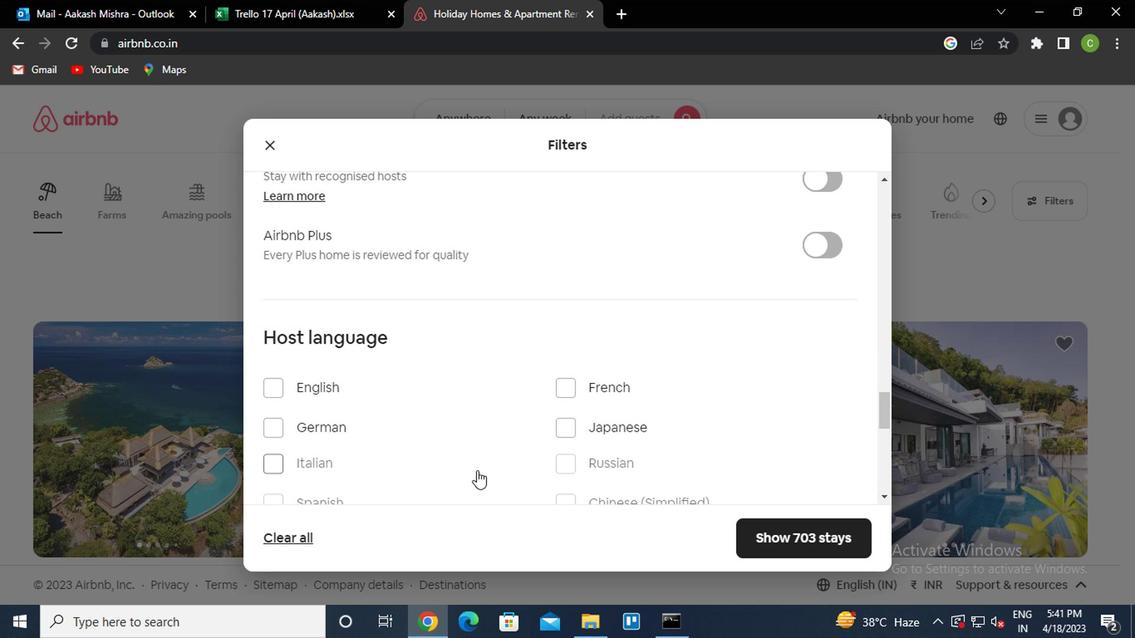 
Action: Mouse moved to (485, 466)
Screenshot: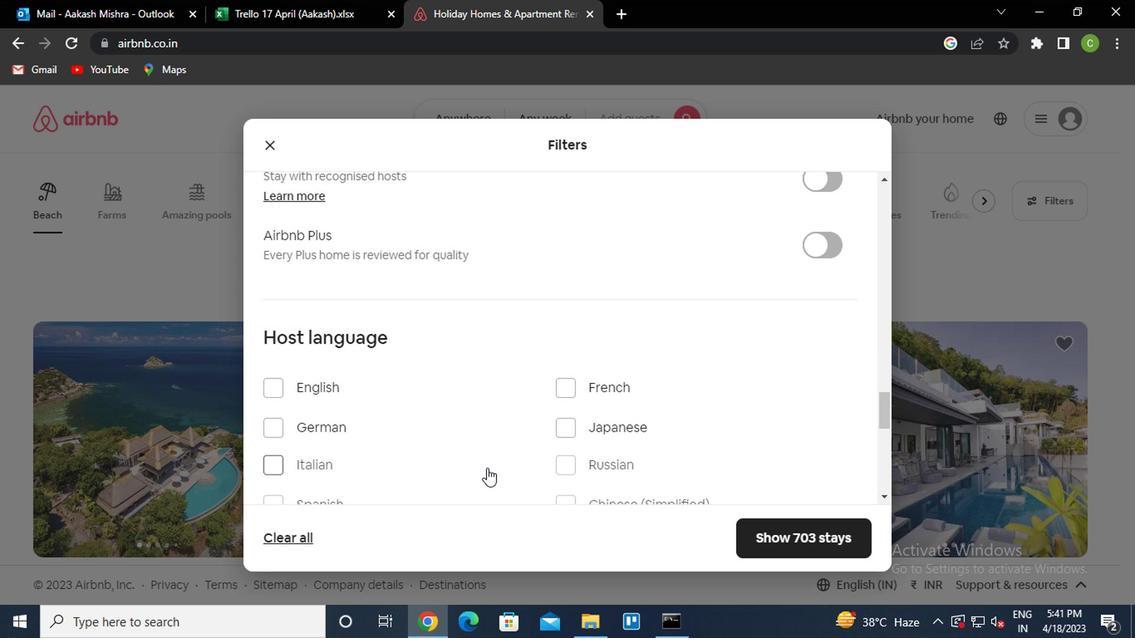 
Action: Mouse scrolled (485, 465) with delta (0, -1)
Screenshot: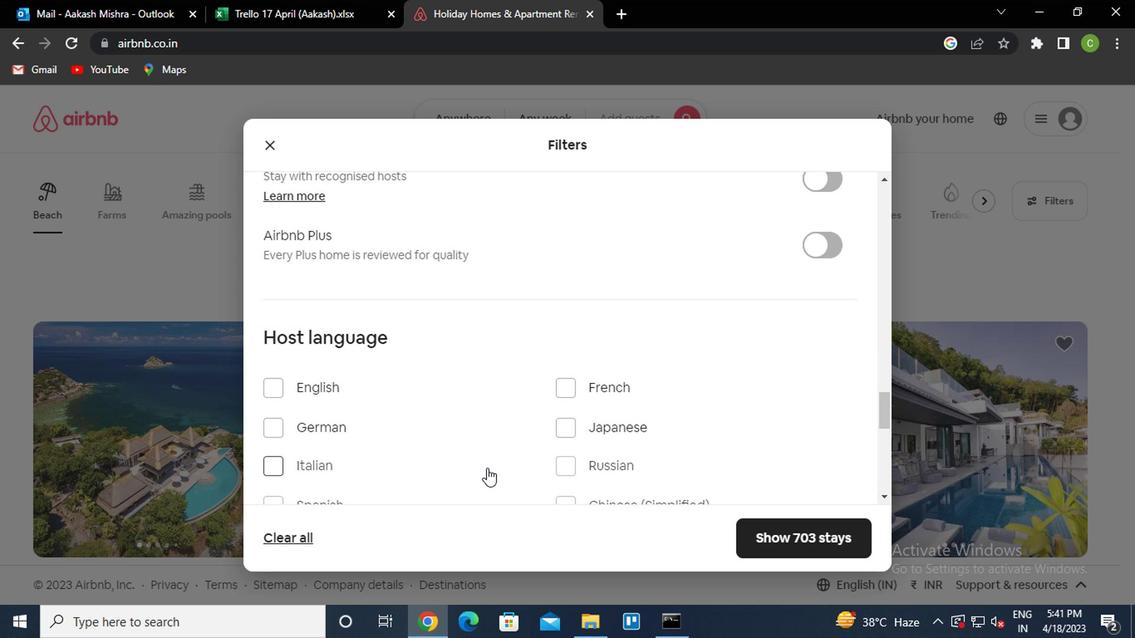 
Action: Mouse moved to (291, 342)
Screenshot: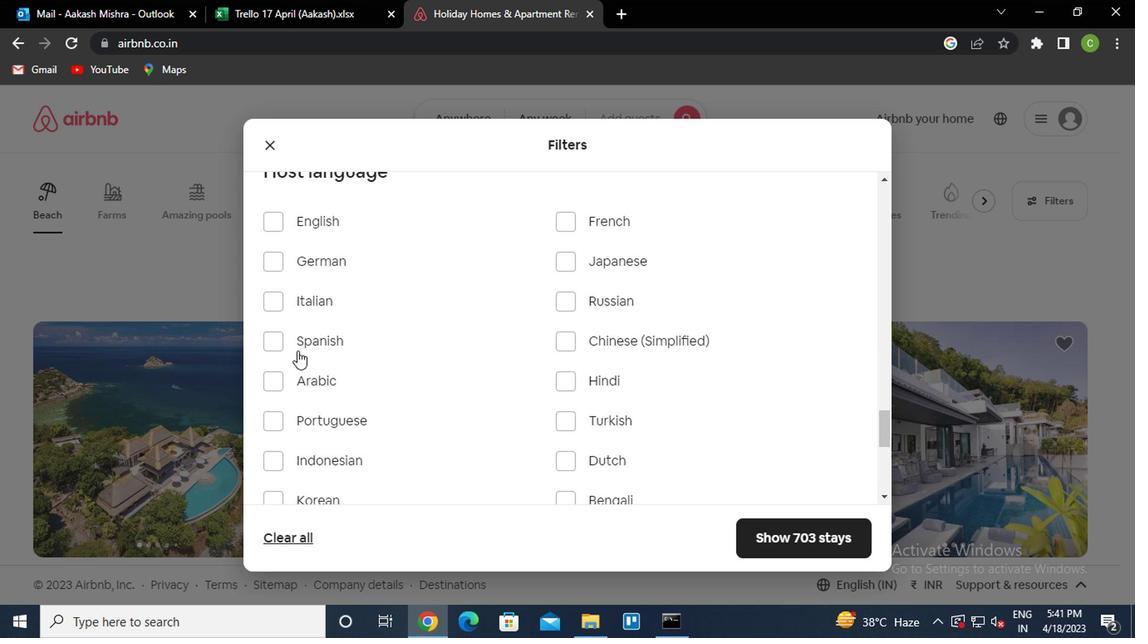 
Action: Mouse pressed left at (291, 342)
Screenshot: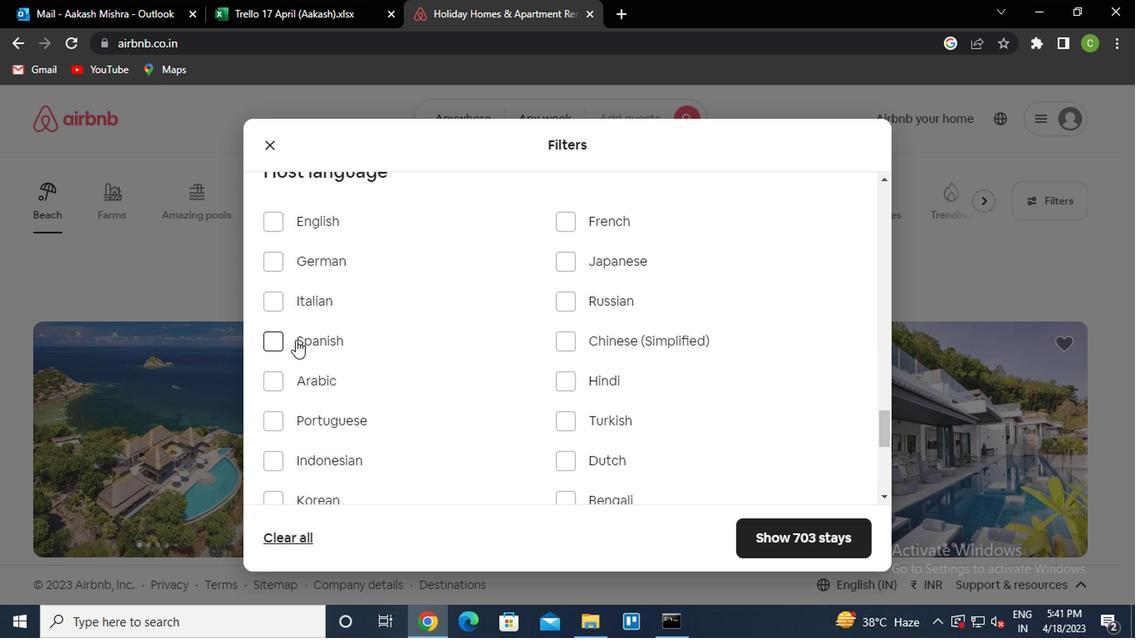 
Action: Mouse moved to (815, 524)
Screenshot: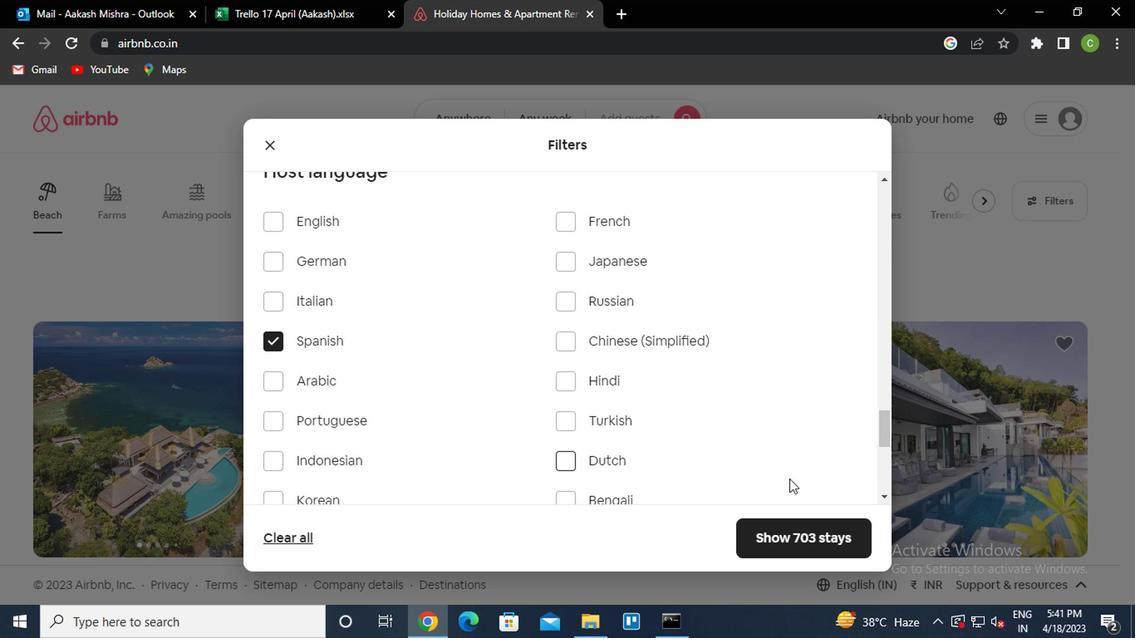 
Action: Mouse pressed left at (815, 524)
Screenshot: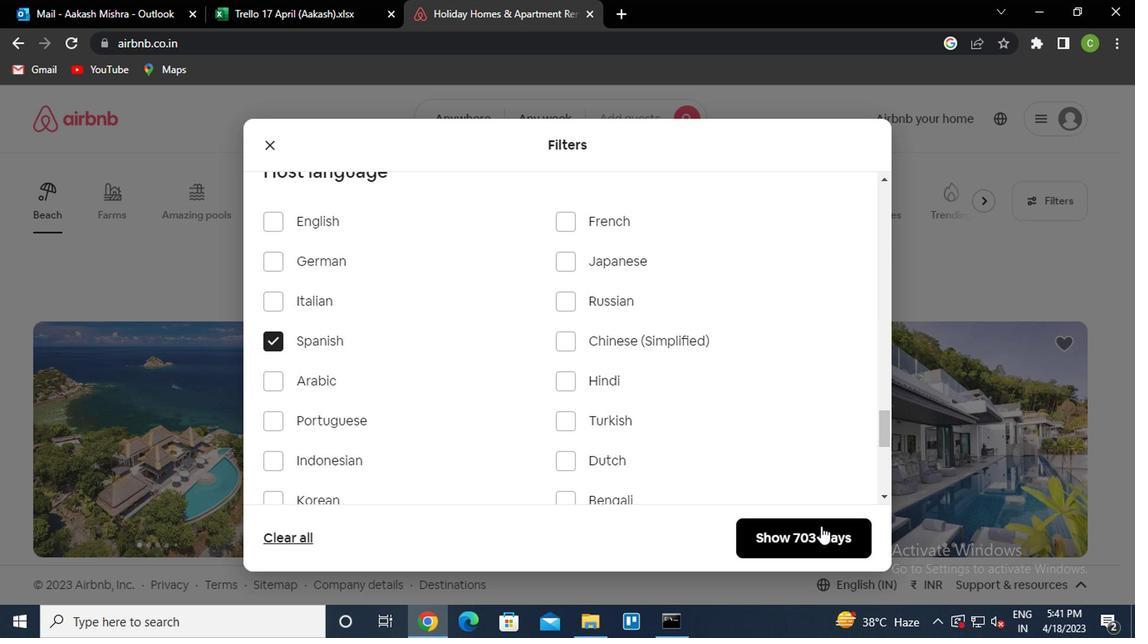 
Action: Mouse moved to (657, 466)
Screenshot: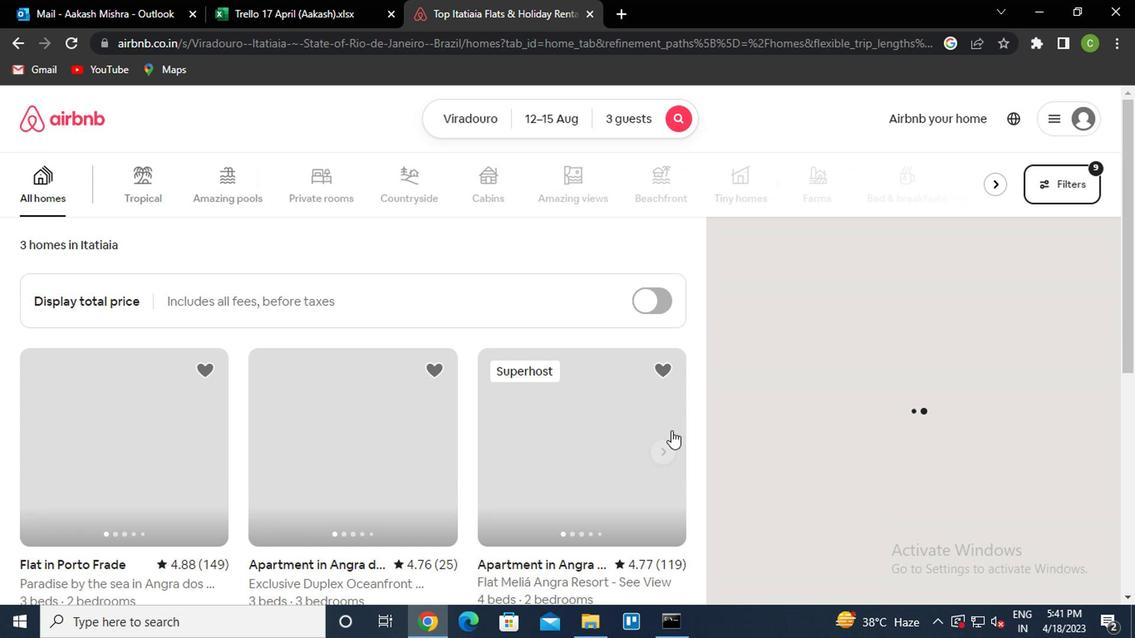 
